 Task: Provide the results of the 2023 Victory Lane Racing Xfinity Series for the track "Indianapolis Motor Spdwy".
Action: Mouse moved to (148, 224)
Screenshot: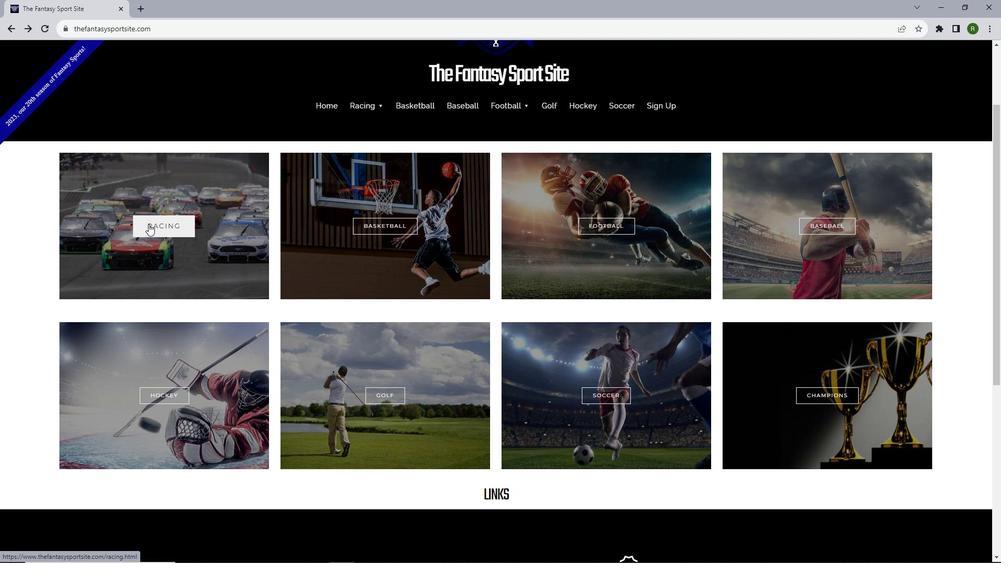 
Action: Mouse pressed left at (148, 224)
Screenshot: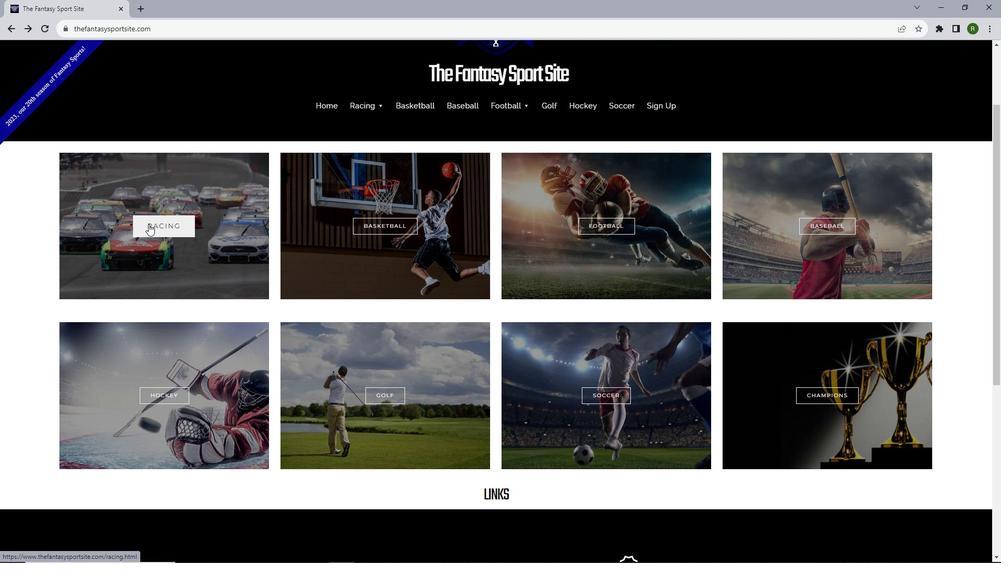 
Action: Mouse moved to (487, 464)
Screenshot: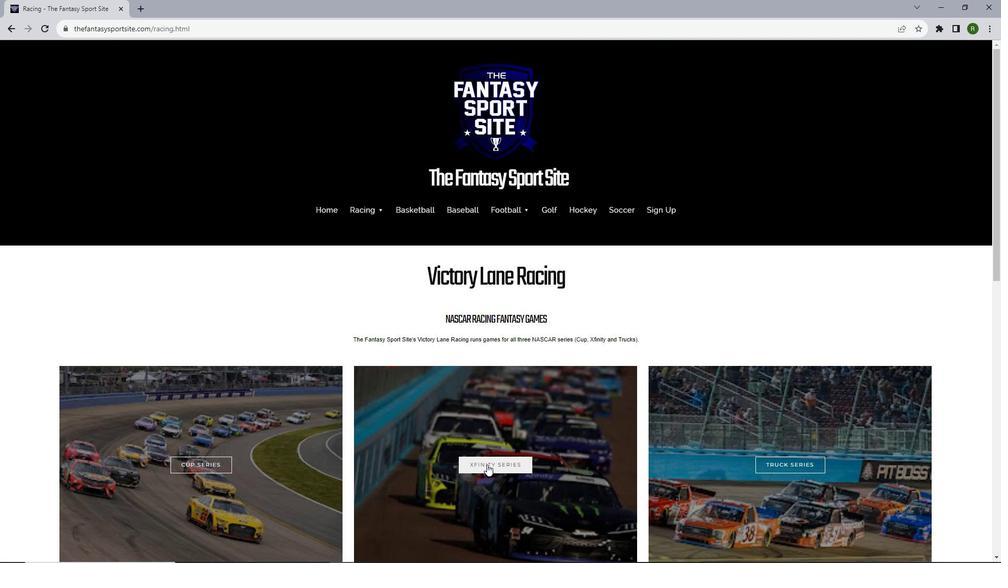 
Action: Mouse pressed left at (487, 464)
Screenshot: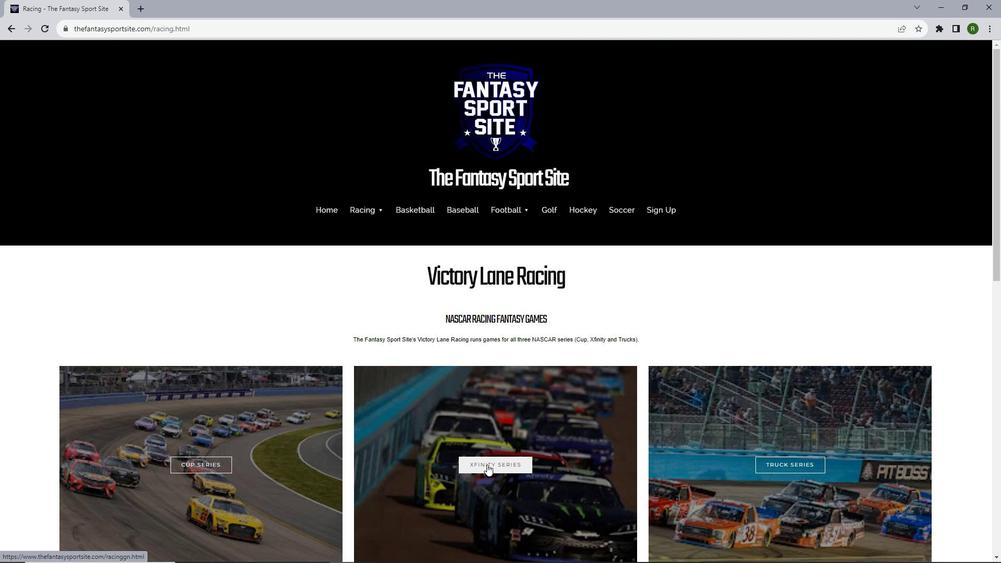
Action: Mouse moved to (555, 407)
Screenshot: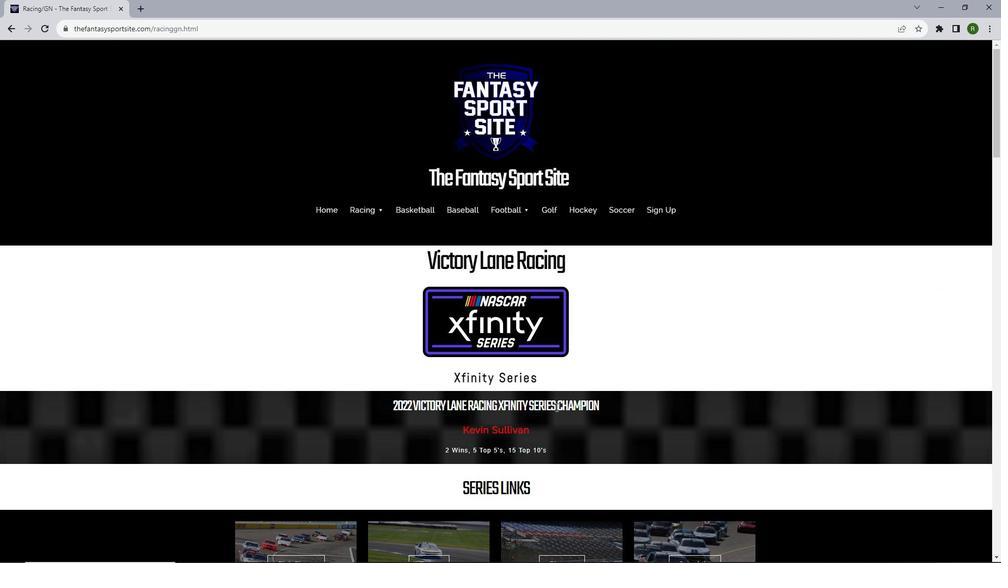 
Action: Mouse scrolled (555, 406) with delta (0, 0)
Screenshot: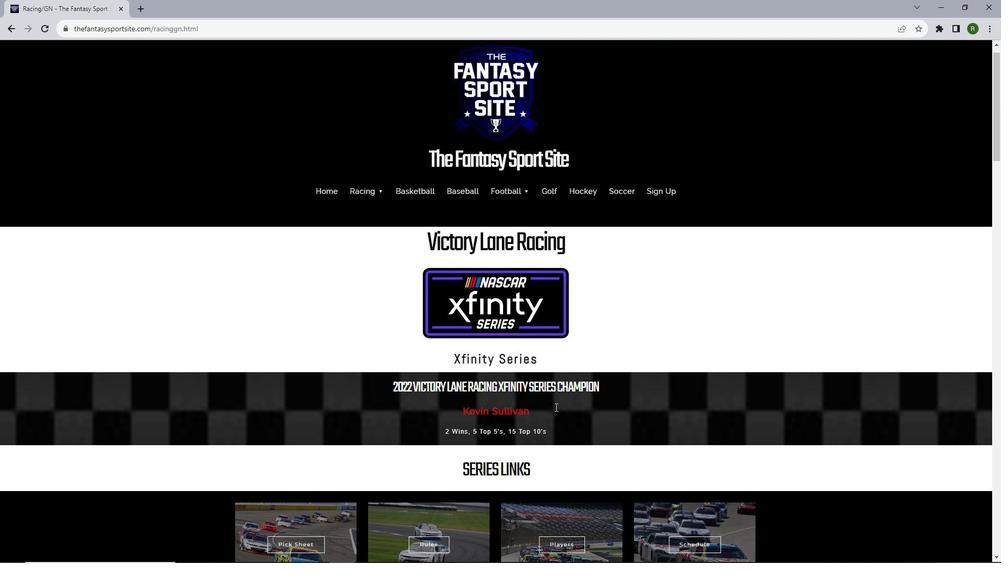 
Action: Mouse moved to (555, 407)
Screenshot: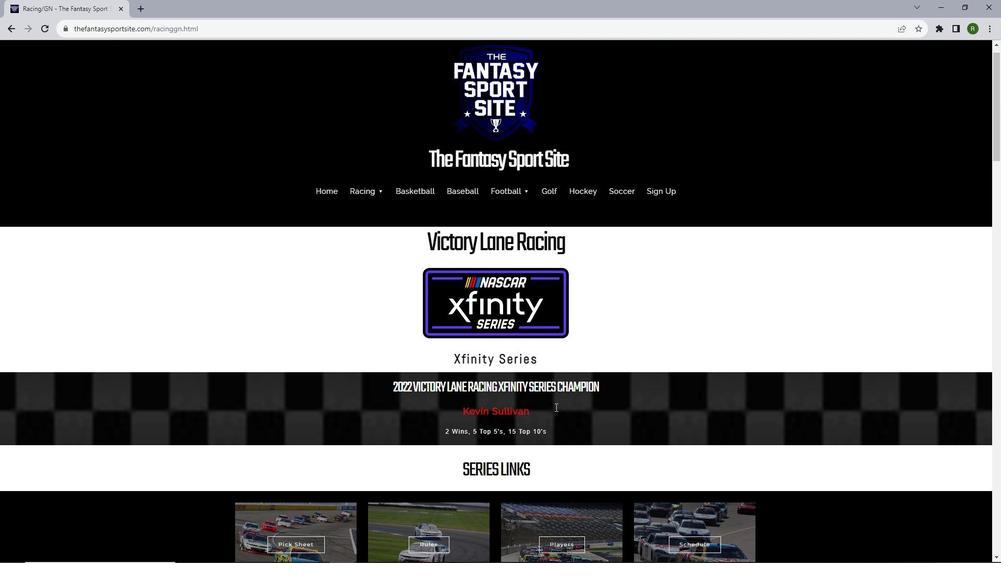 
Action: Mouse scrolled (555, 406) with delta (0, 0)
Screenshot: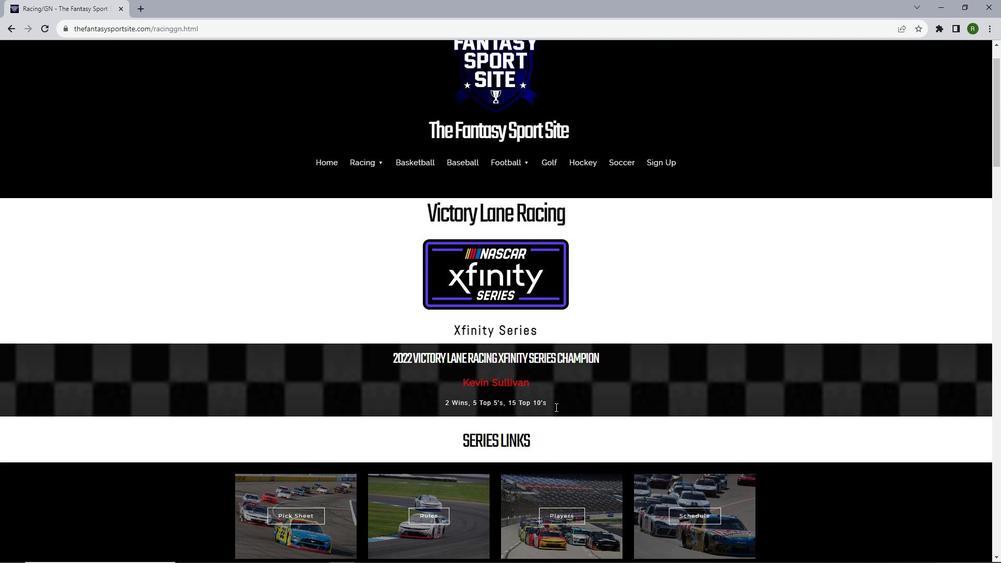 
Action: Mouse scrolled (555, 406) with delta (0, 0)
Screenshot: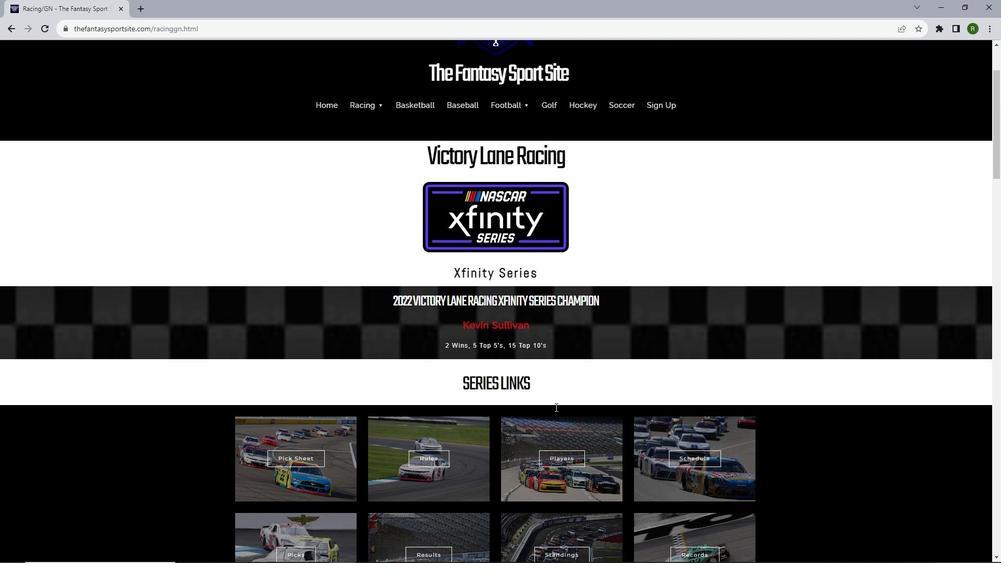 
Action: Mouse scrolled (555, 406) with delta (0, 0)
Screenshot: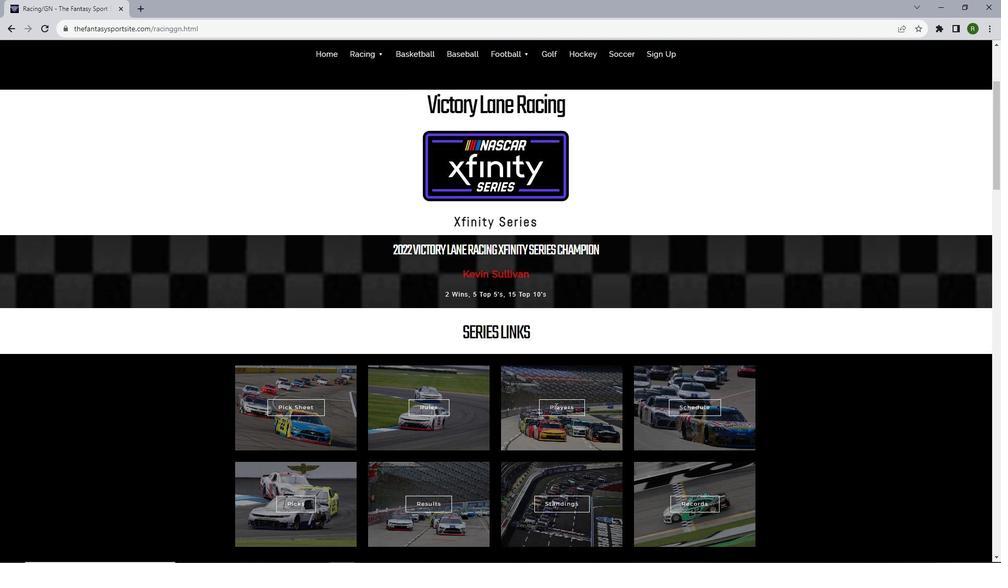 
Action: Mouse moved to (436, 445)
Screenshot: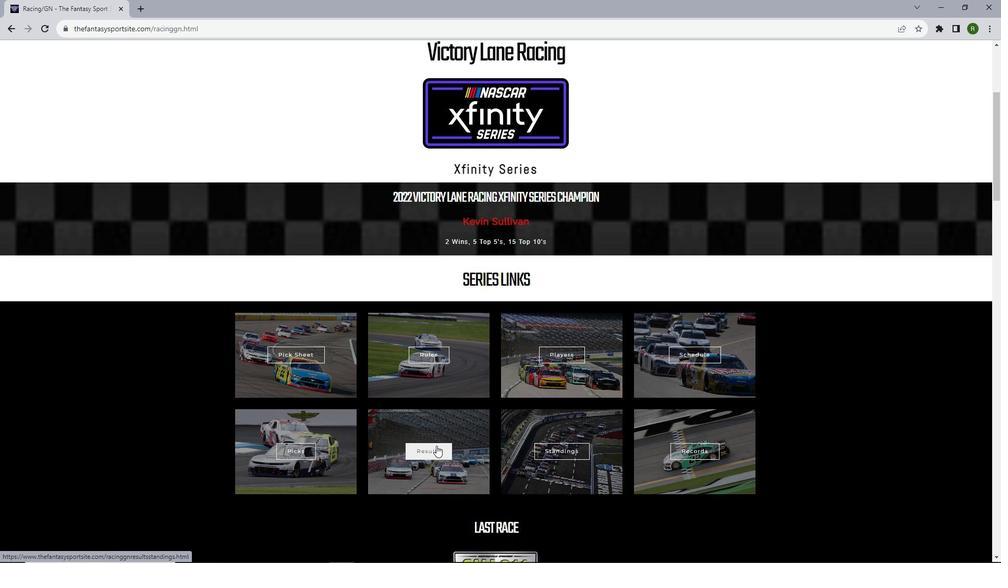 
Action: Mouse pressed left at (436, 445)
Screenshot: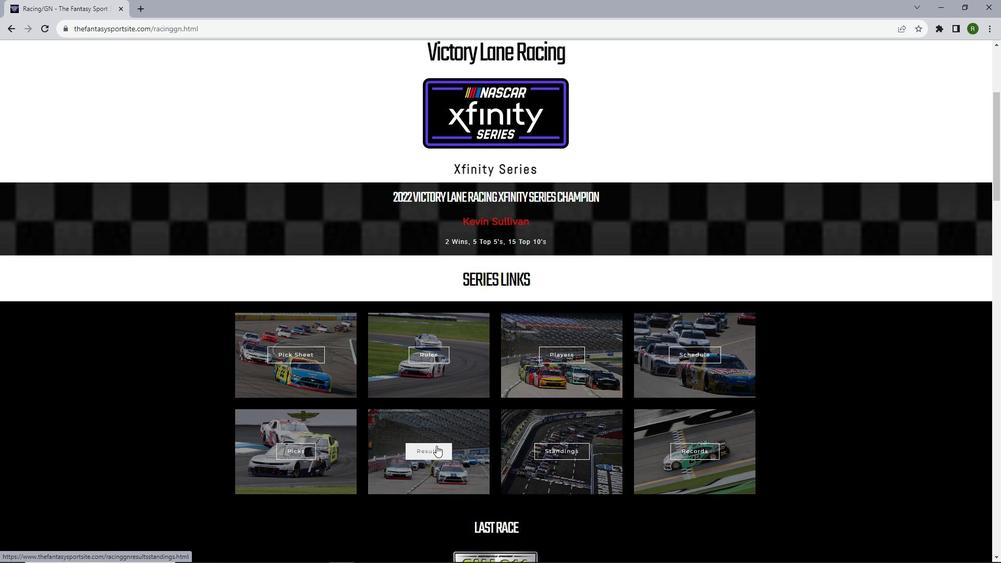 
Action: Mouse moved to (453, 298)
Screenshot: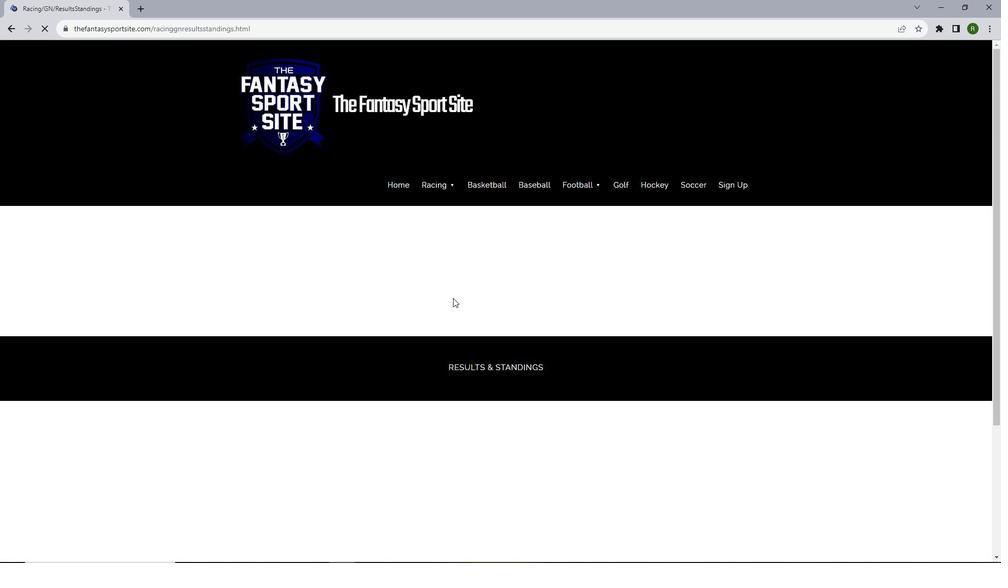 
Action: Mouse scrolled (453, 297) with delta (0, 0)
Screenshot: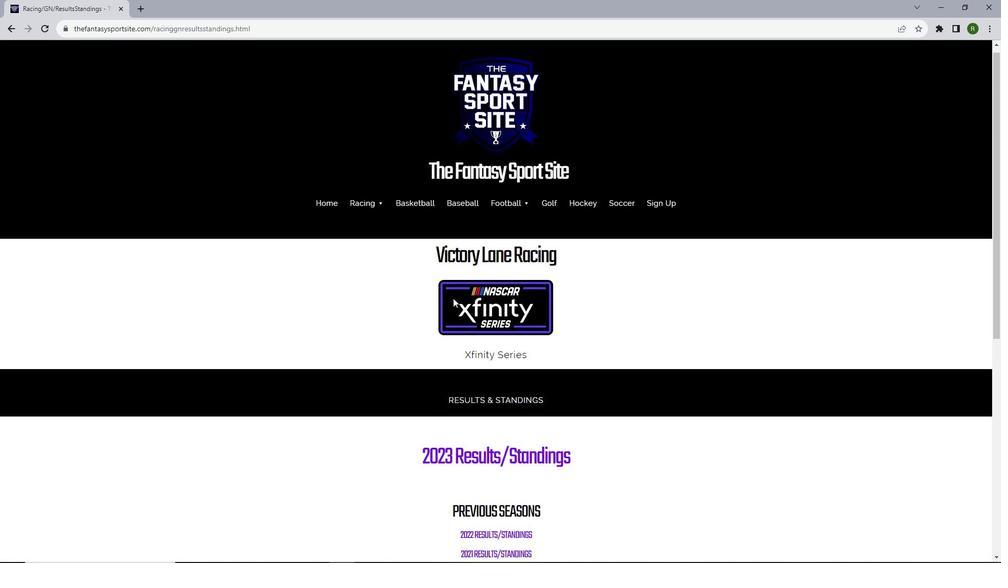
Action: Mouse scrolled (453, 297) with delta (0, 0)
Screenshot: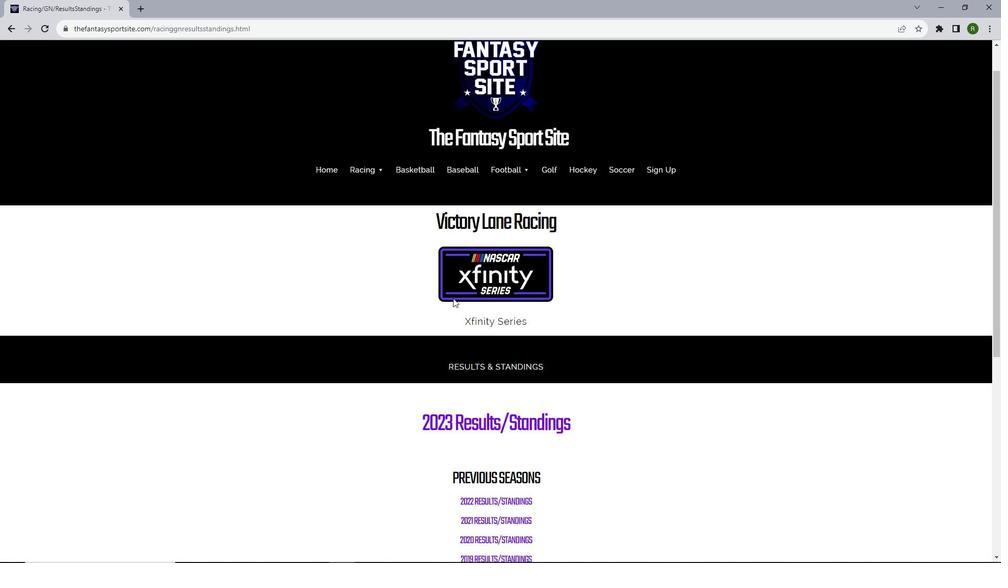 
Action: Mouse scrolled (453, 297) with delta (0, 0)
Screenshot: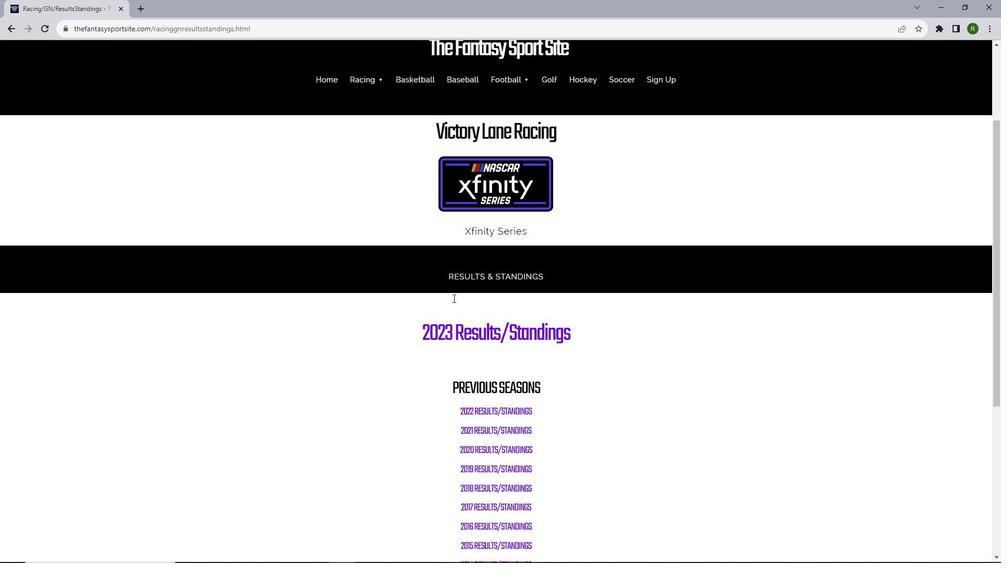 
Action: Mouse moved to (453, 297)
Screenshot: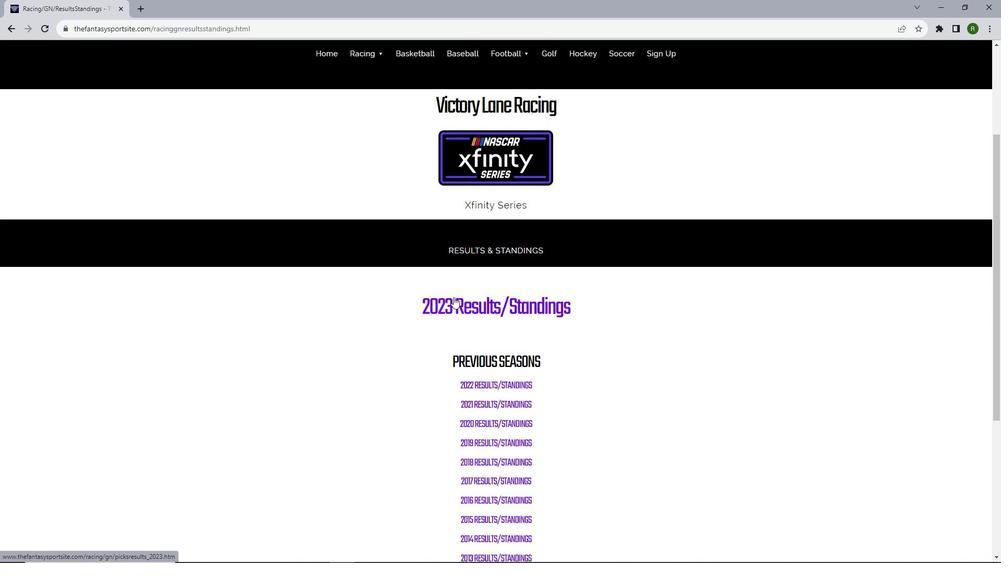 
Action: Mouse pressed left at (453, 297)
Screenshot: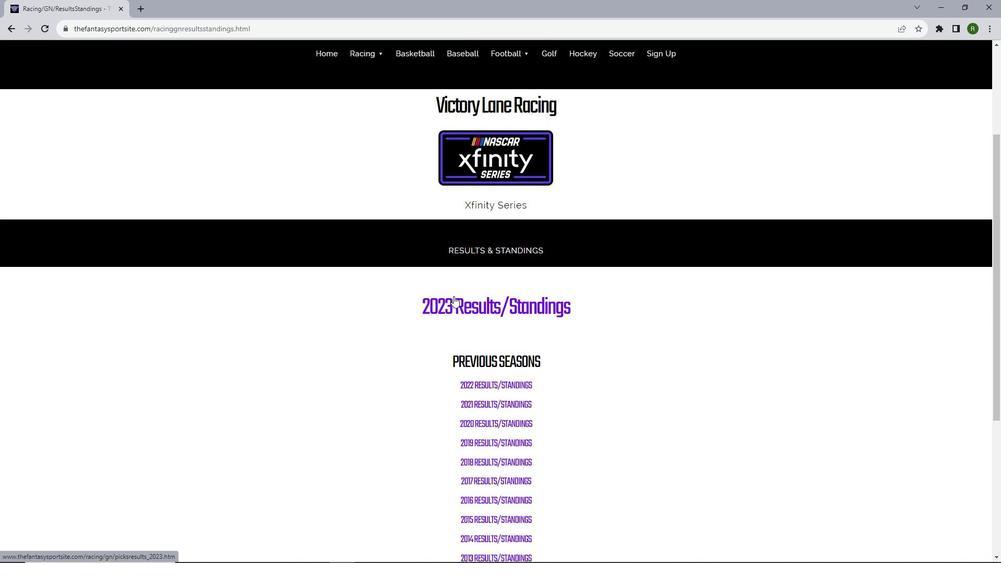 
Action: Mouse moved to (587, 316)
Screenshot: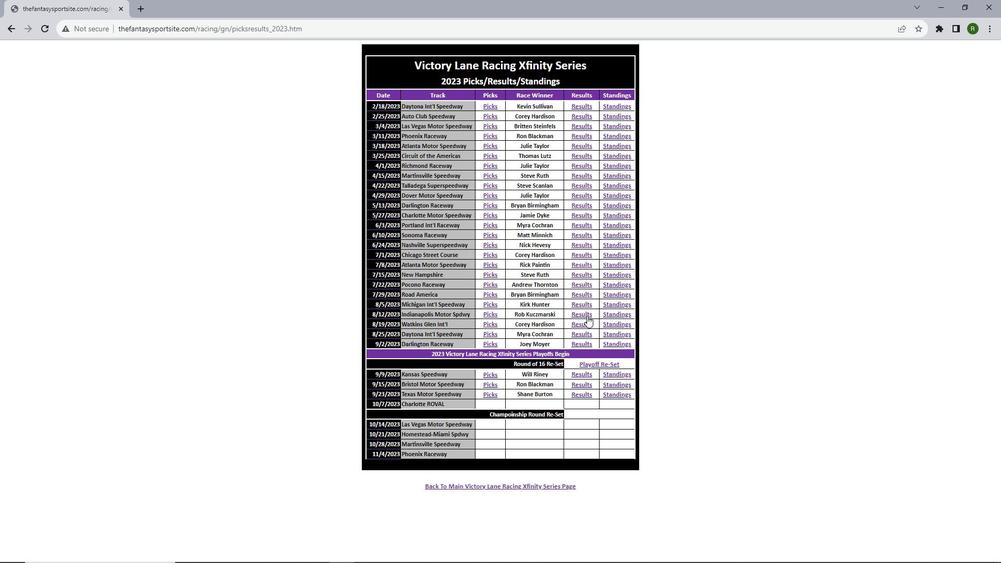 
Action: Mouse pressed left at (587, 316)
Screenshot: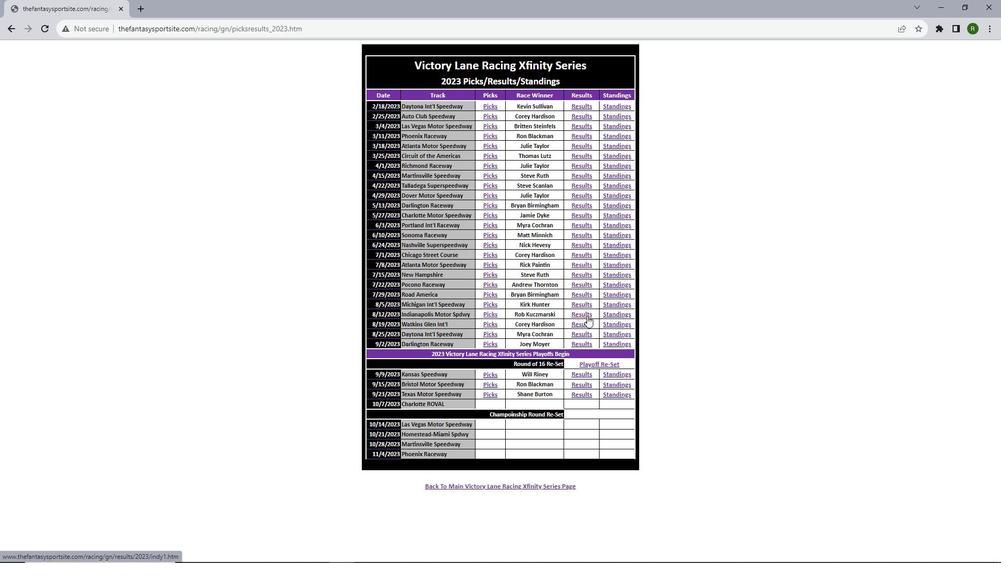 
Action: Mouse moved to (428, 237)
Screenshot: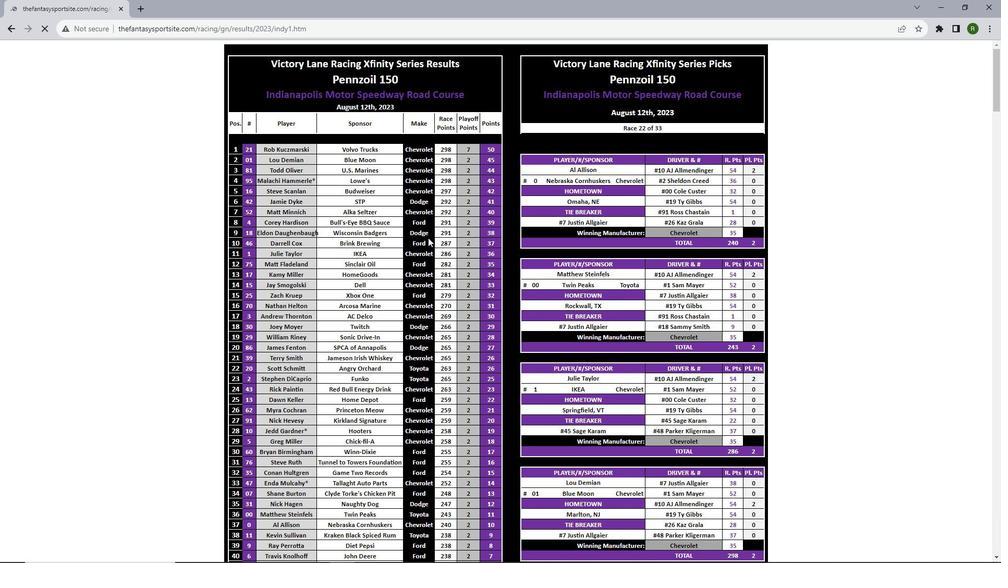 
Action: Mouse scrolled (428, 237) with delta (0, 0)
Screenshot: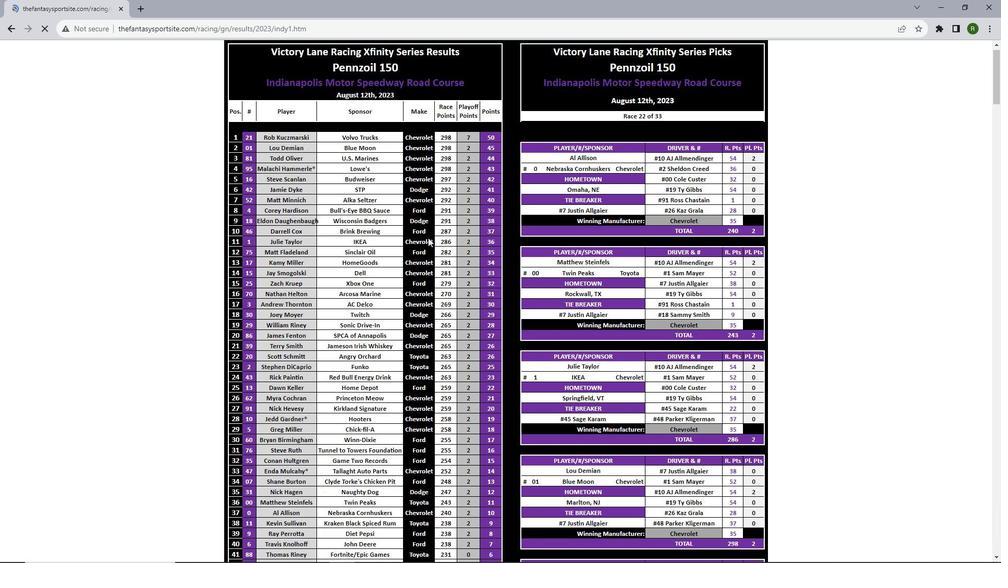 
Action: Mouse moved to (428, 237)
Screenshot: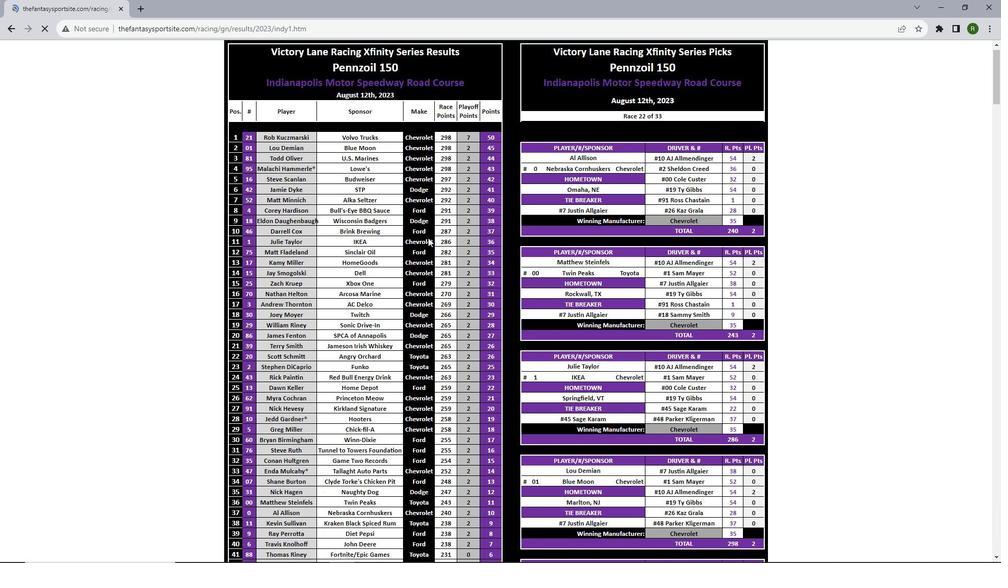 
Action: Mouse scrolled (428, 237) with delta (0, 0)
Screenshot: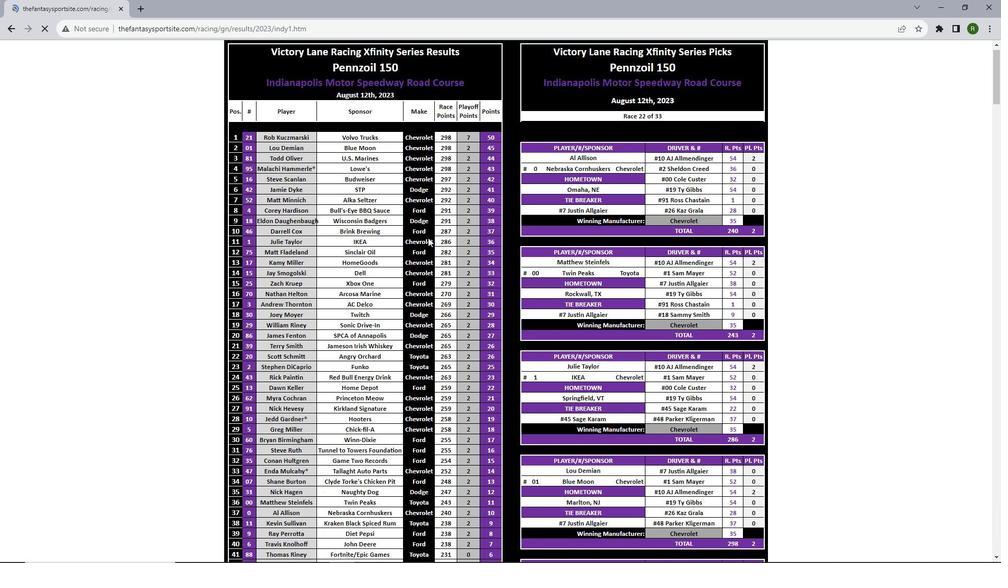 
Action: Mouse scrolled (428, 237) with delta (0, 0)
Screenshot: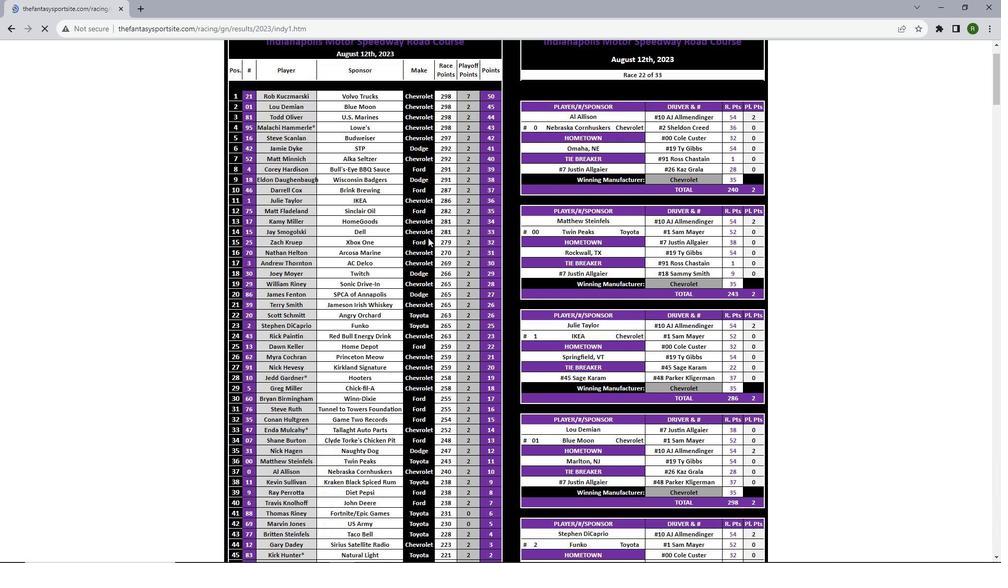 
Action: Mouse scrolled (428, 237) with delta (0, 0)
Screenshot: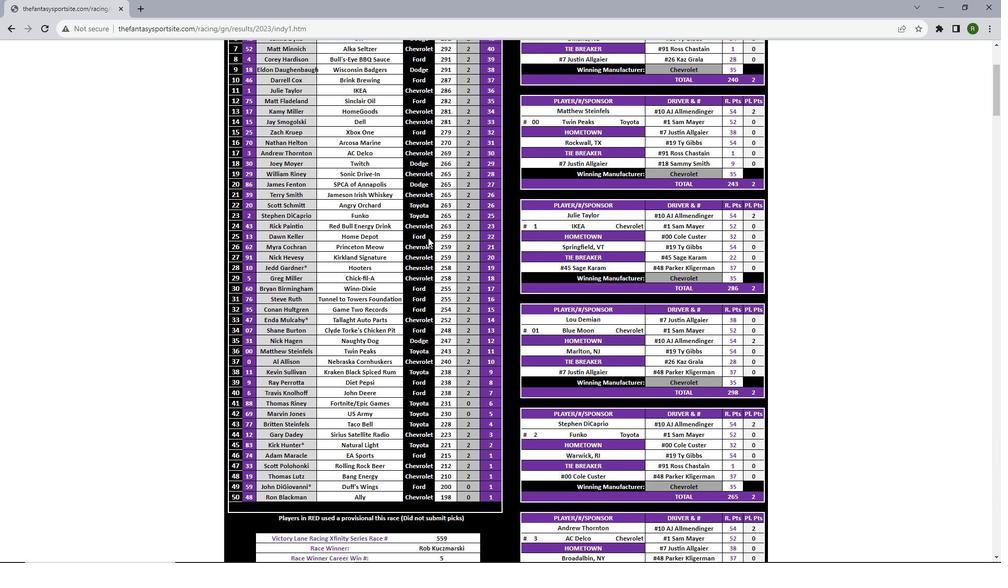 
Action: Mouse scrolled (428, 237) with delta (0, 0)
Screenshot: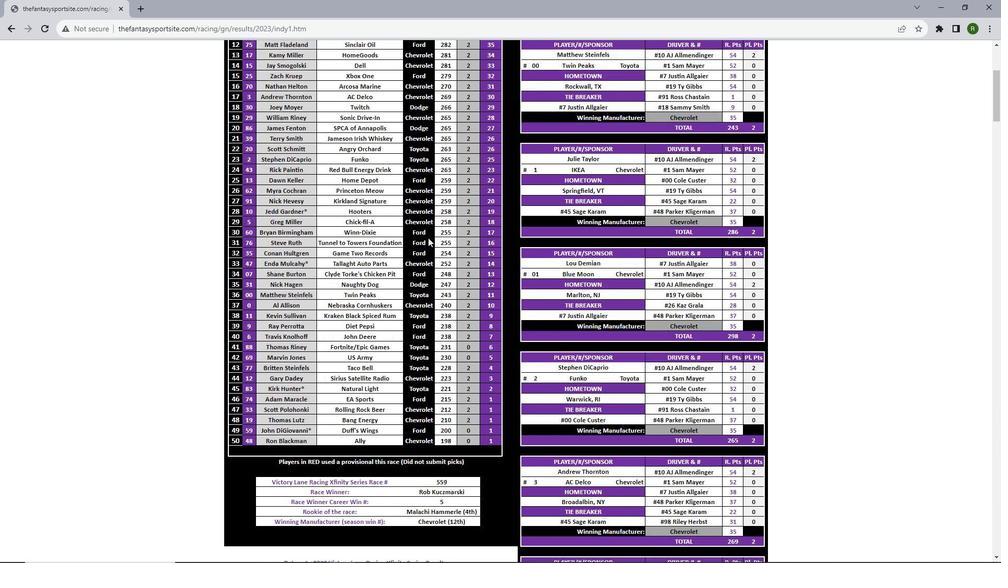 
Action: Mouse scrolled (428, 237) with delta (0, 0)
Screenshot: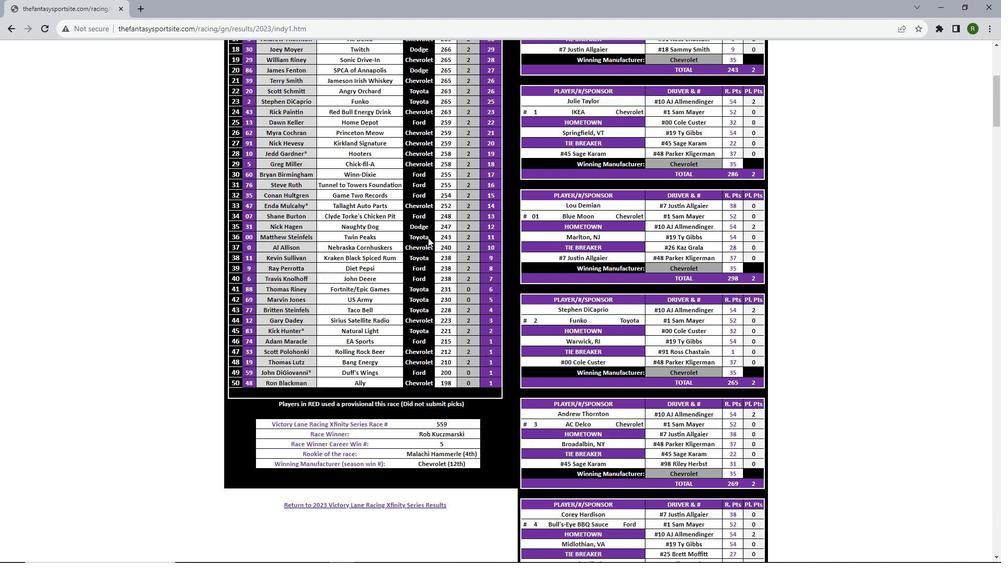 
Action: Mouse scrolled (428, 237) with delta (0, 0)
Screenshot: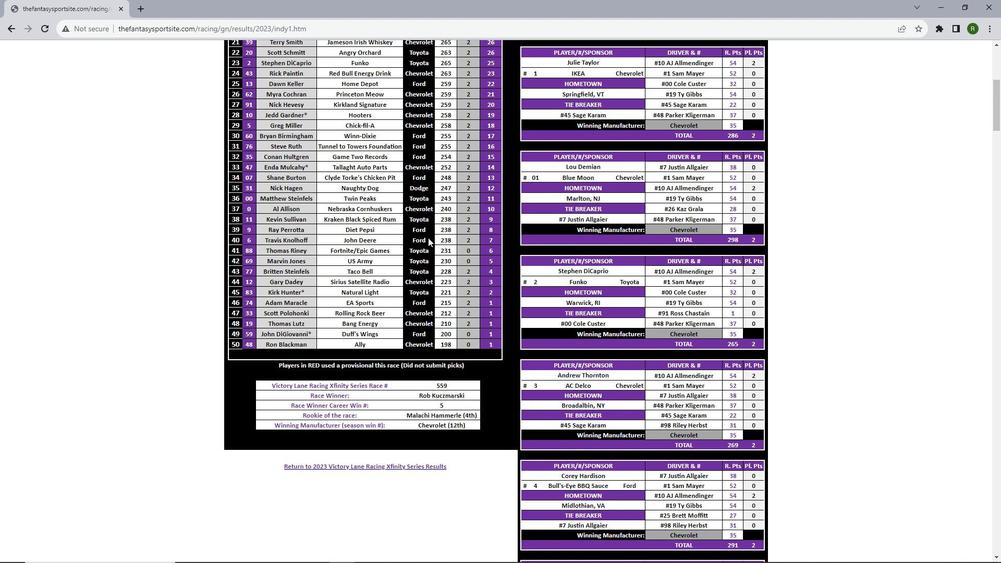 
Action: Mouse scrolled (428, 237) with delta (0, 0)
Screenshot: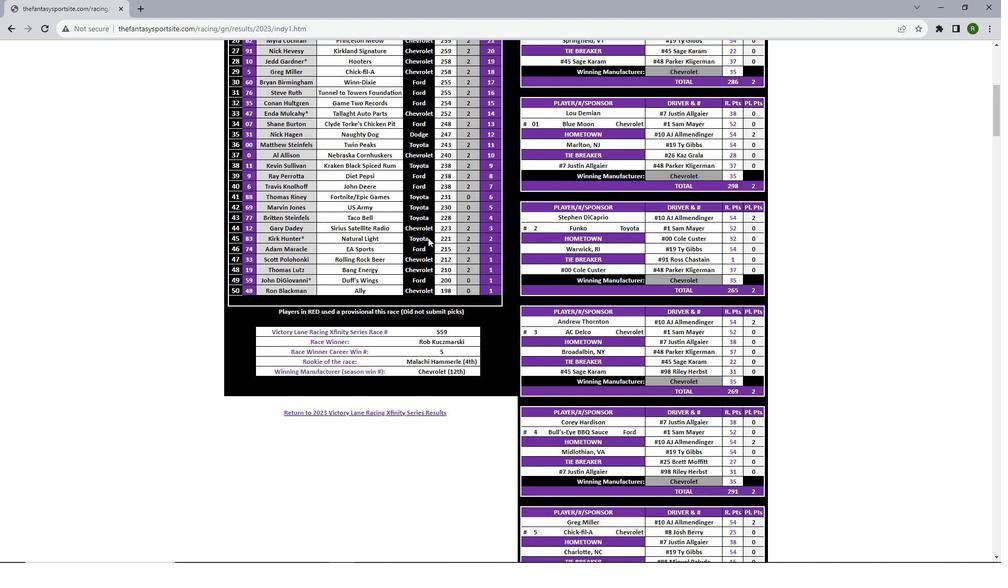 
Action: Mouse scrolled (428, 237) with delta (0, 0)
Screenshot: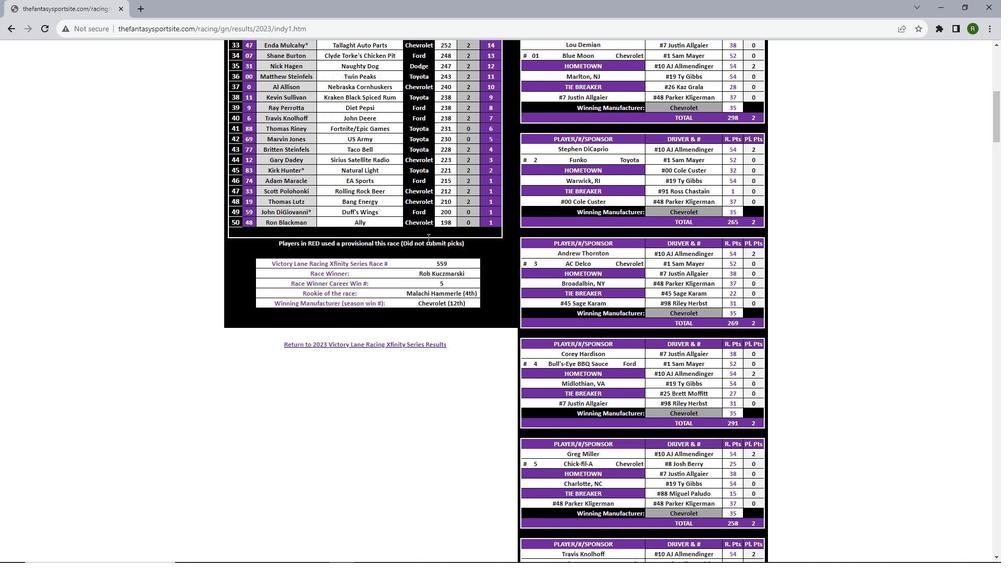 
Action: Mouse moved to (427, 237)
Screenshot: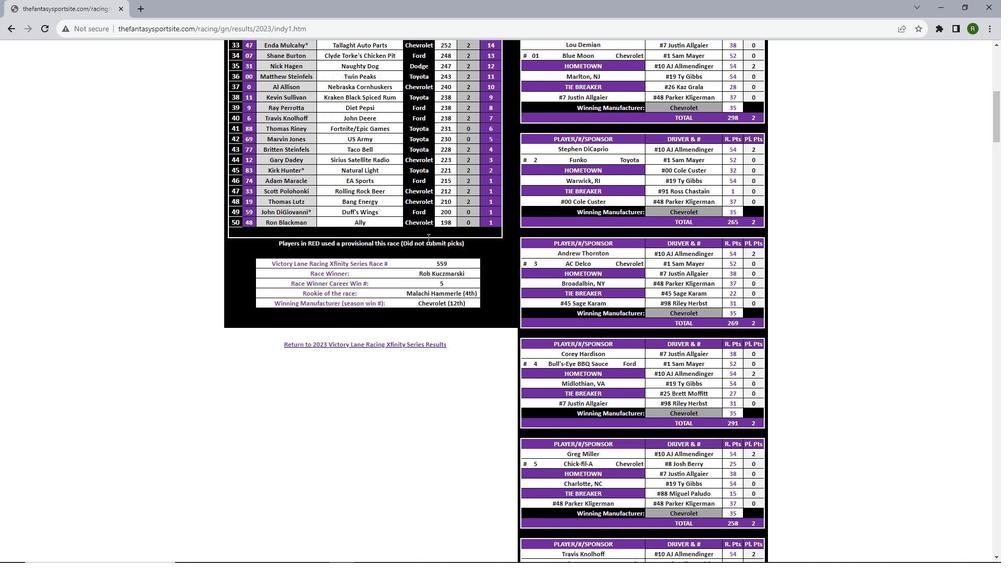 
Action: Mouse scrolled (427, 237) with delta (0, 0)
Screenshot: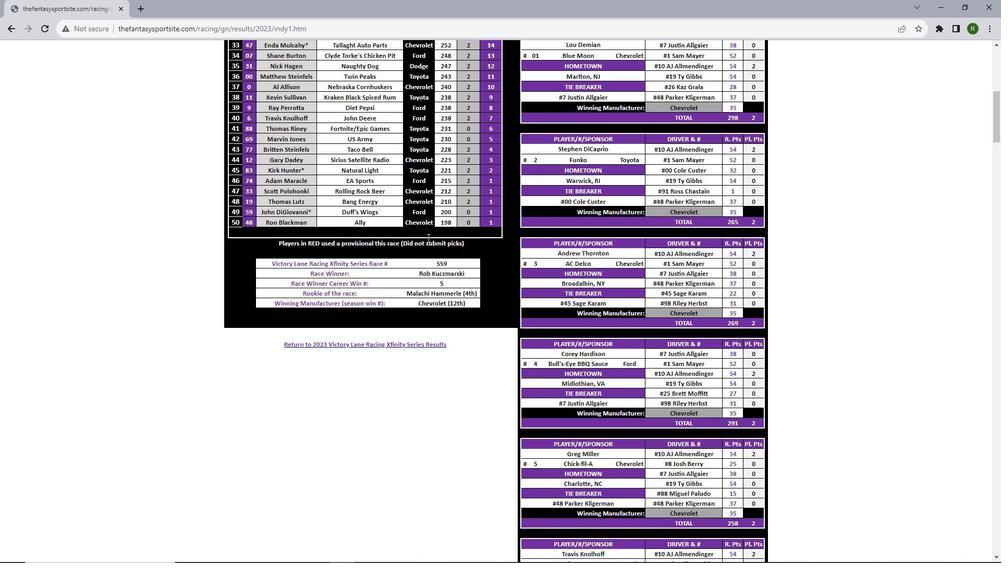 
Action: Mouse scrolled (427, 237) with delta (0, 0)
Screenshot: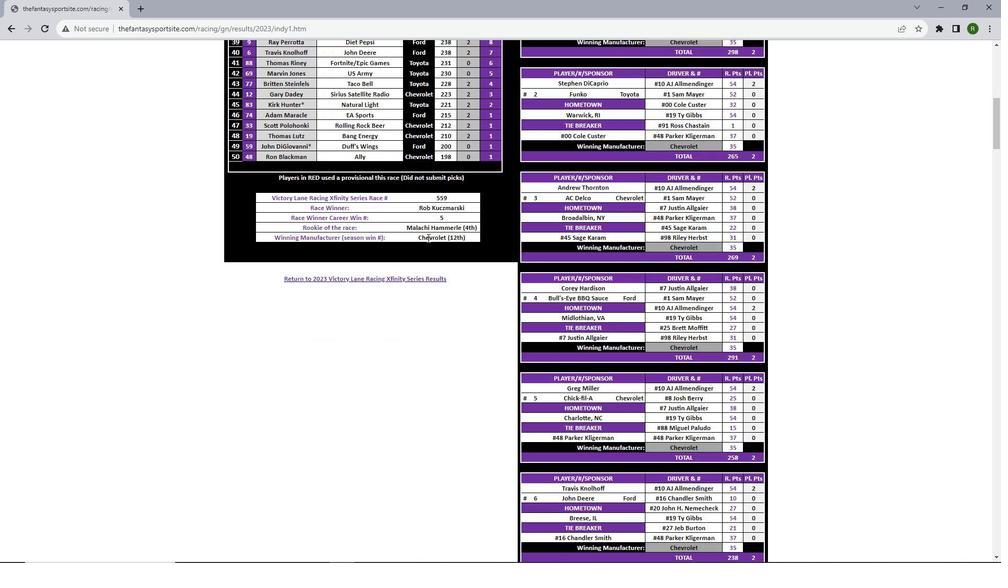 
Action: Mouse scrolled (427, 237) with delta (0, 0)
Screenshot: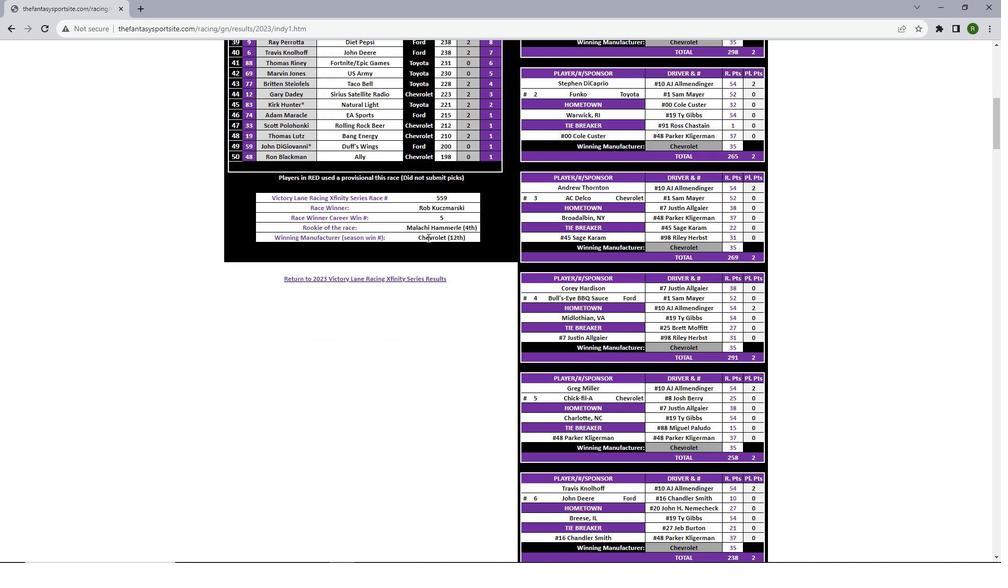 
Action: Mouse scrolled (427, 237) with delta (0, 0)
Screenshot: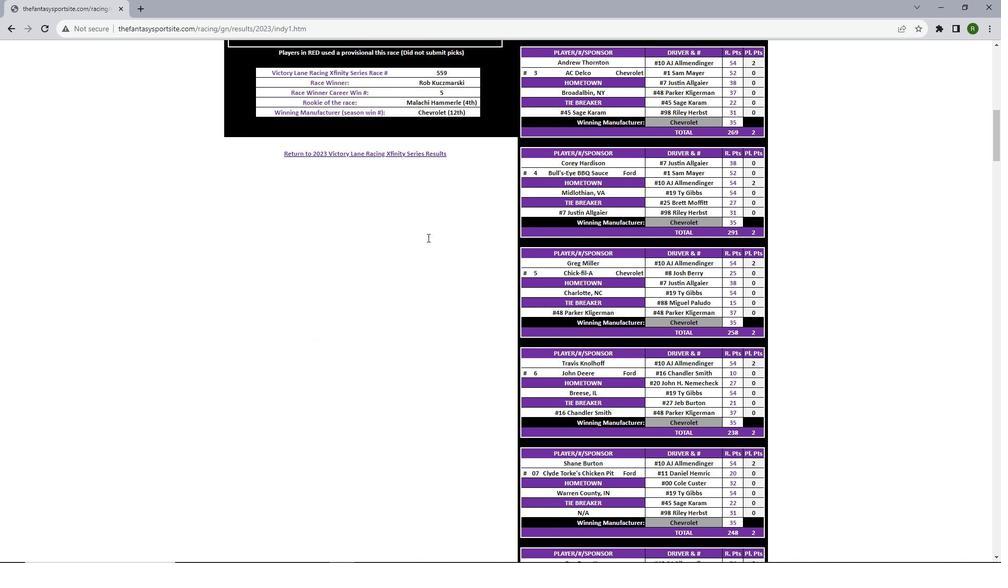 
Action: Mouse scrolled (427, 237) with delta (0, 0)
Screenshot: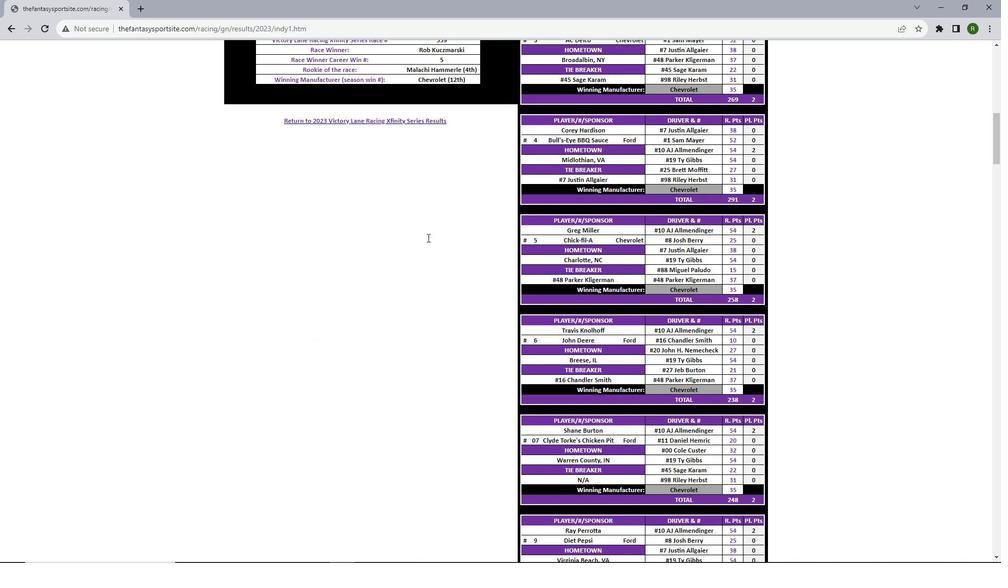 
Action: Mouse scrolled (427, 237) with delta (0, 0)
Screenshot: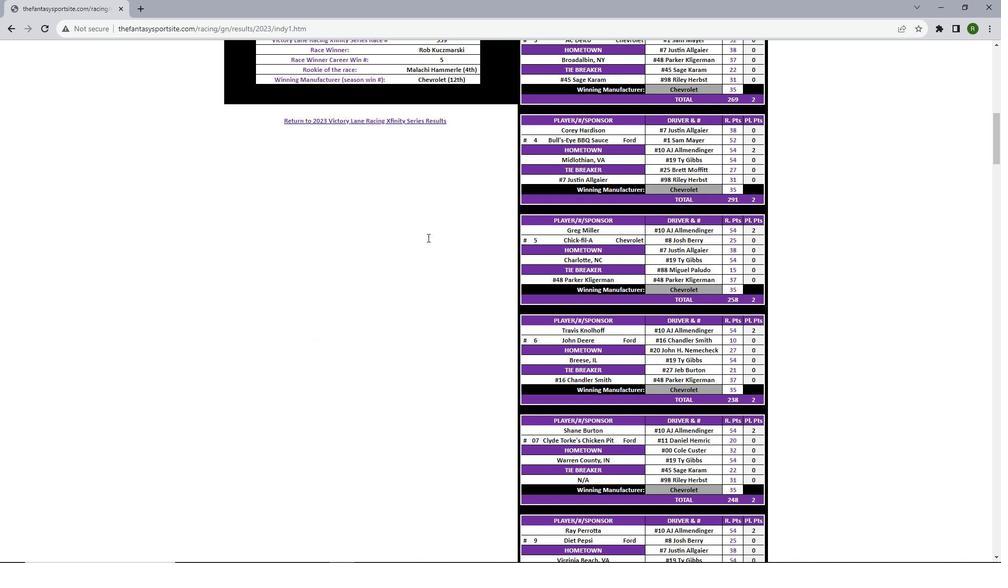 
Action: Mouse scrolled (427, 237) with delta (0, 0)
Screenshot: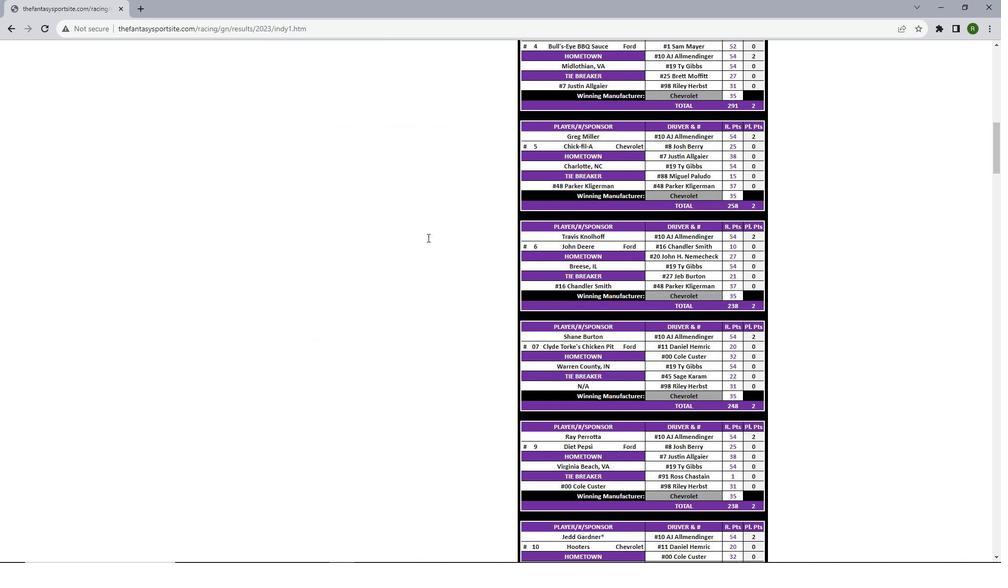 
Action: Mouse scrolled (427, 237) with delta (0, 0)
Screenshot: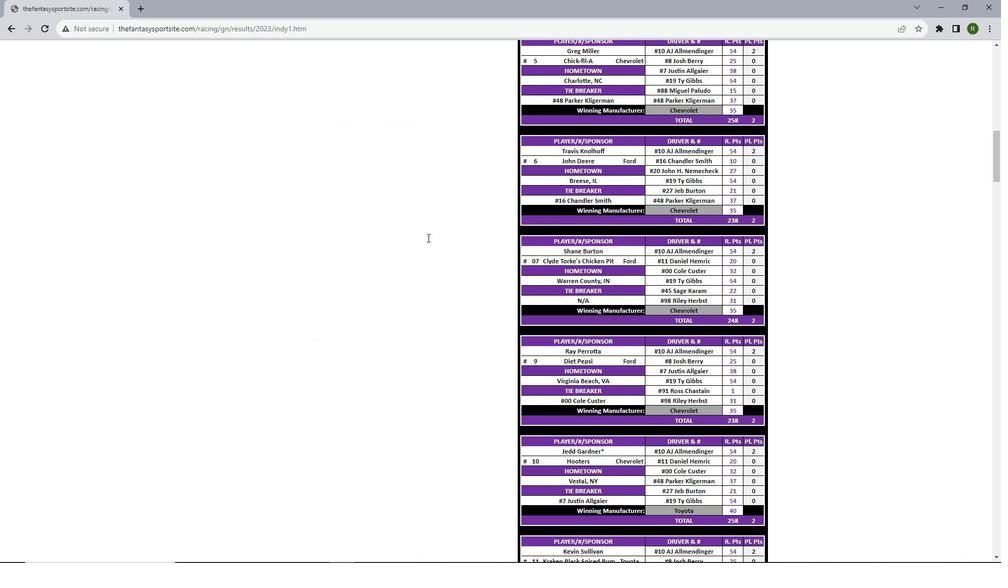 
Action: Mouse scrolled (427, 237) with delta (0, 0)
Screenshot: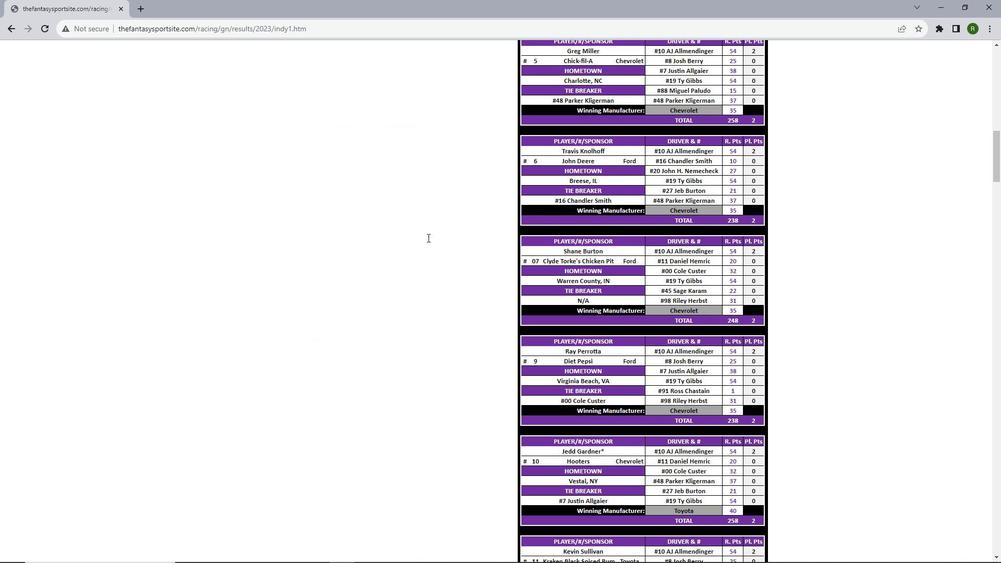 
Action: Mouse scrolled (427, 237) with delta (0, 0)
Screenshot: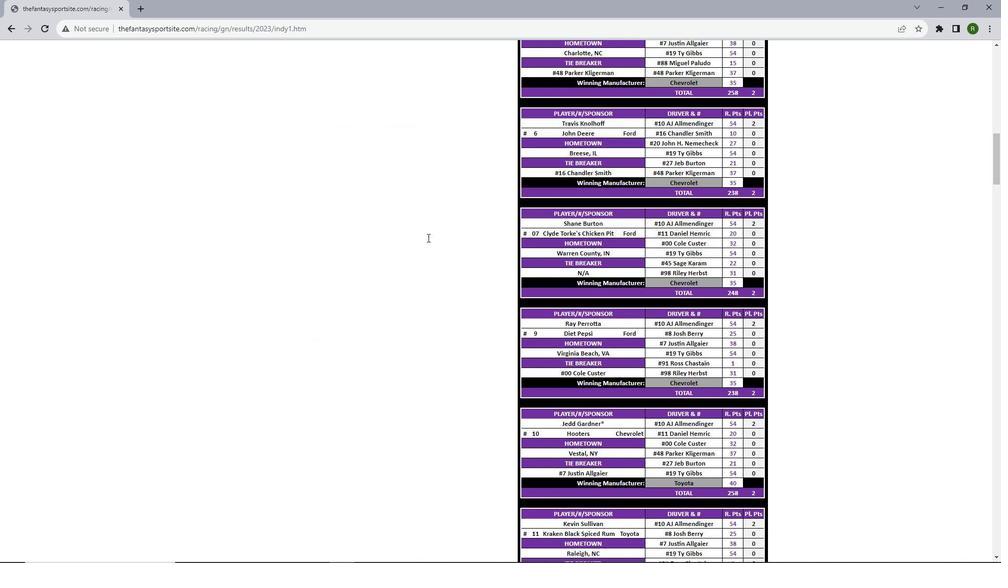 
Action: Mouse scrolled (427, 237) with delta (0, 0)
Screenshot: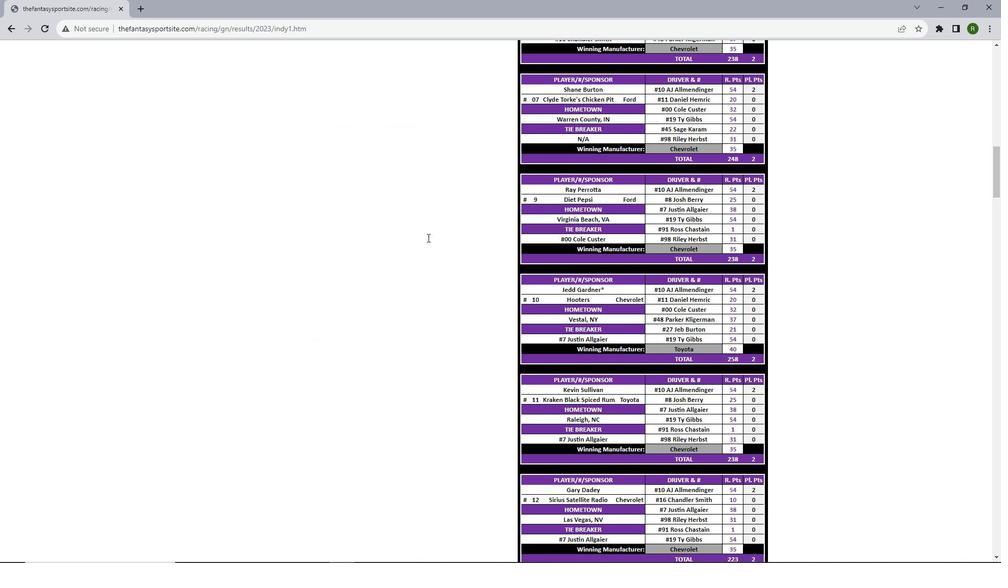 
Action: Mouse scrolled (427, 237) with delta (0, 0)
Screenshot: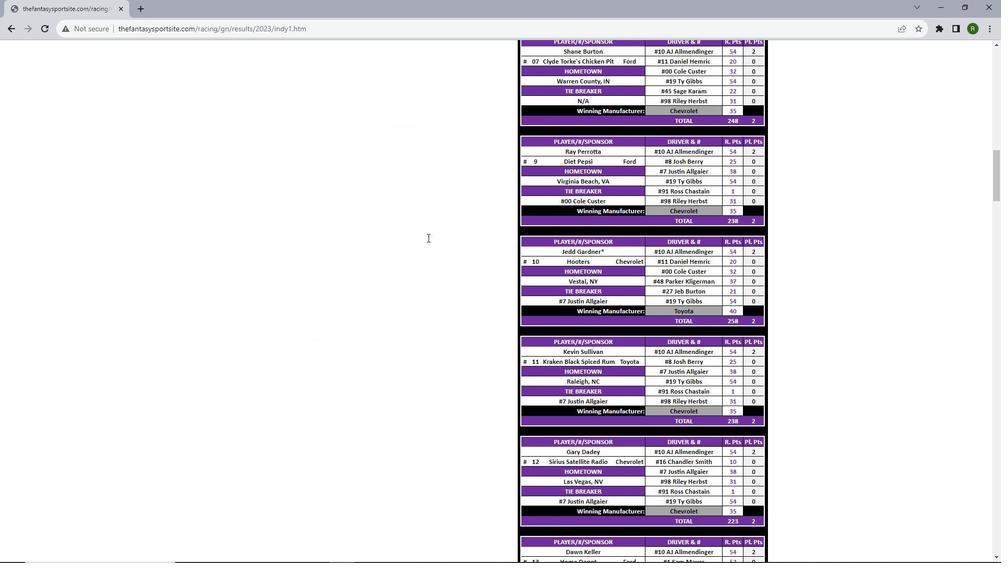 
Action: Mouse scrolled (427, 237) with delta (0, 0)
Screenshot: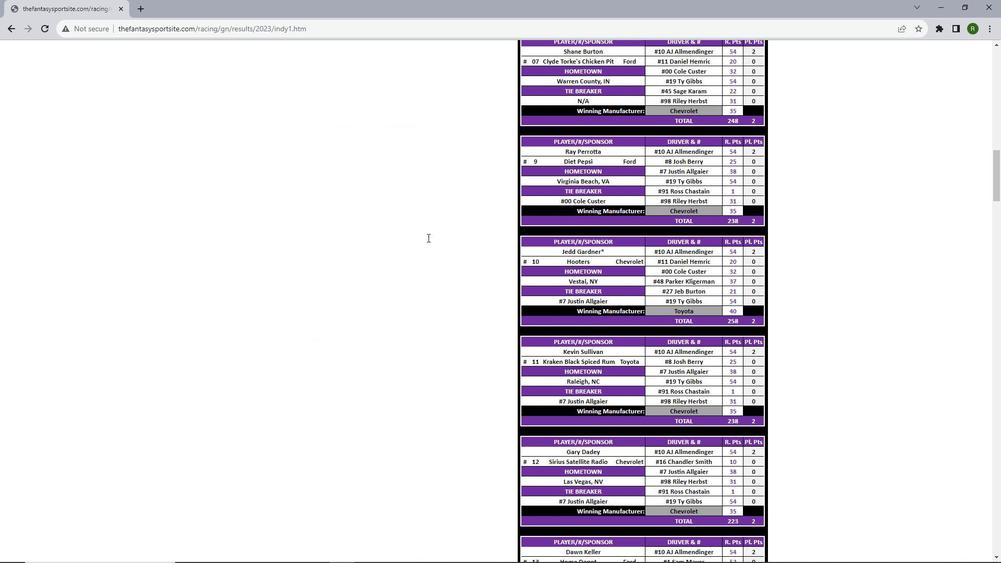 
Action: Mouse scrolled (427, 237) with delta (0, 0)
Screenshot: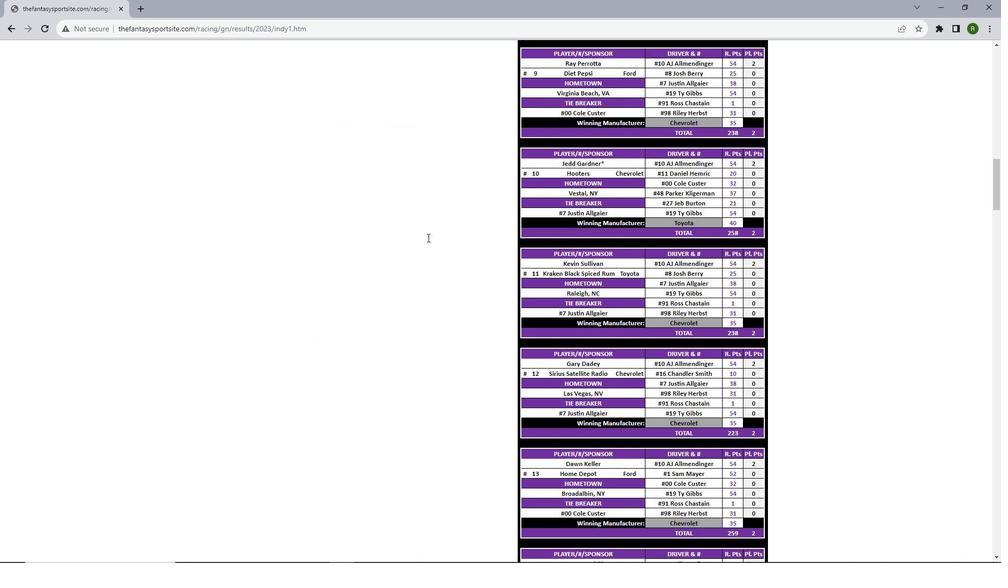 
Action: Mouse scrolled (427, 237) with delta (0, 0)
Screenshot: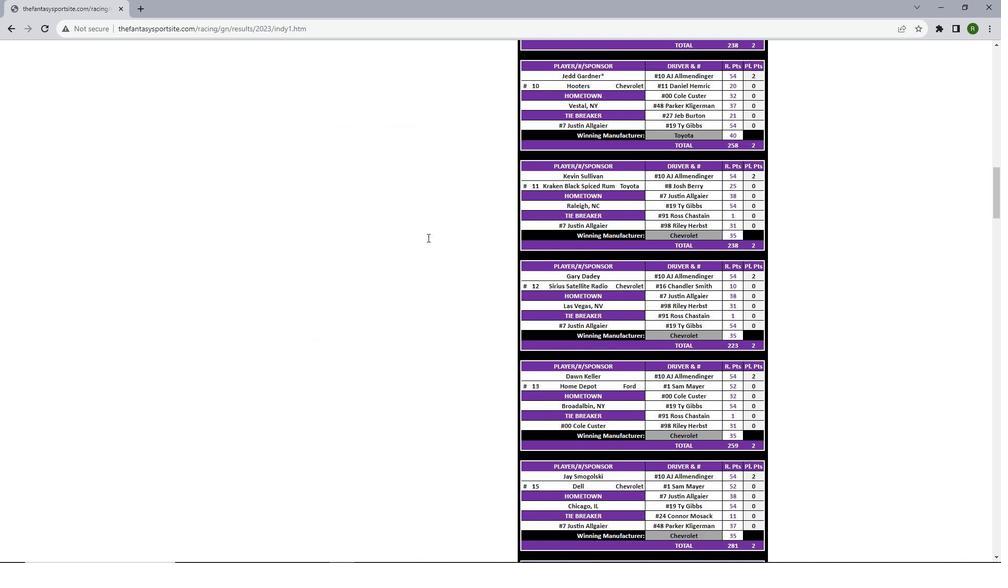 
Action: Mouse scrolled (427, 237) with delta (0, 0)
Screenshot: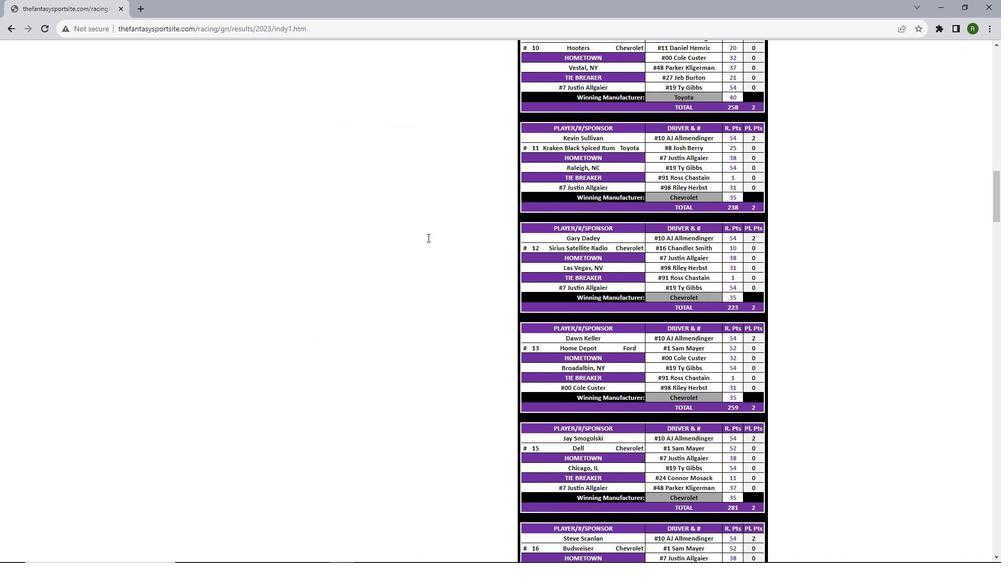 
Action: Mouse scrolled (427, 237) with delta (0, 0)
Screenshot: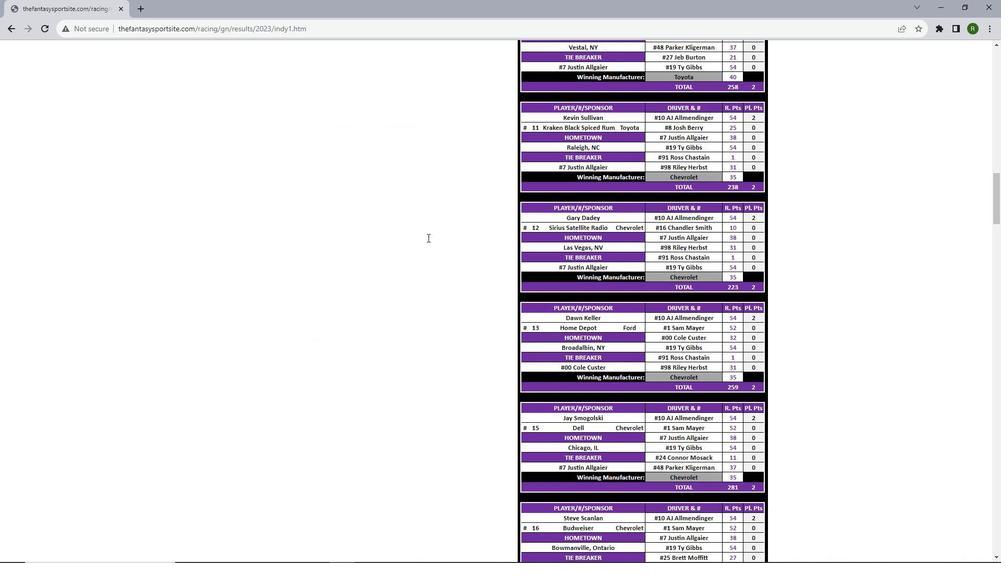 
Action: Mouse scrolled (427, 237) with delta (0, 0)
Screenshot: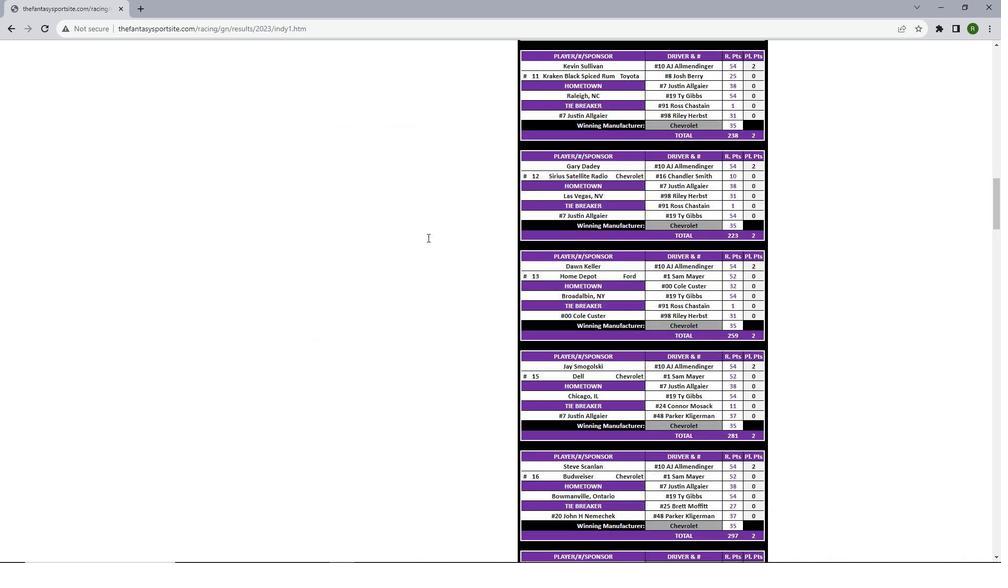 
Action: Mouse scrolled (427, 237) with delta (0, 0)
Screenshot: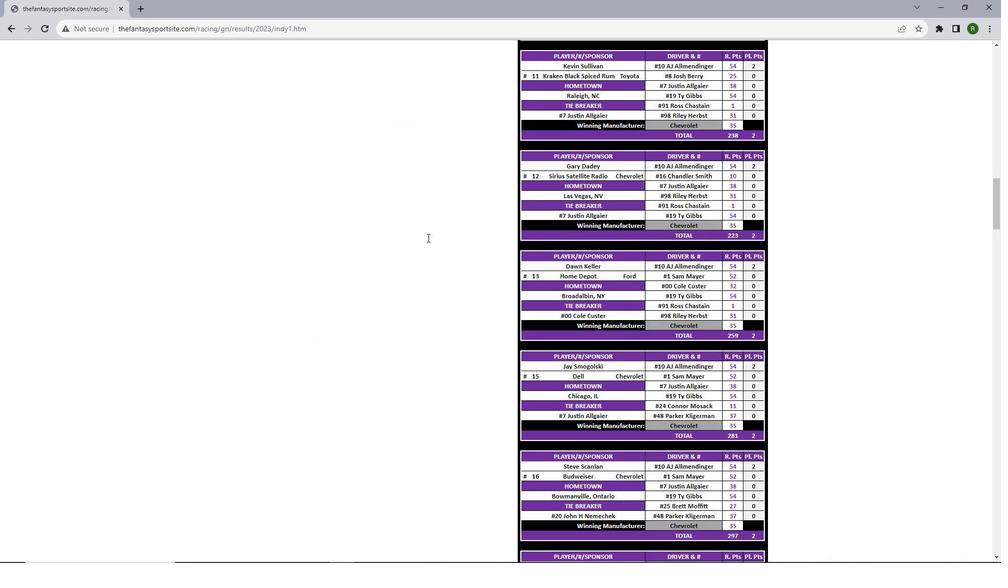 
Action: Mouse scrolled (427, 237) with delta (0, 0)
Screenshot: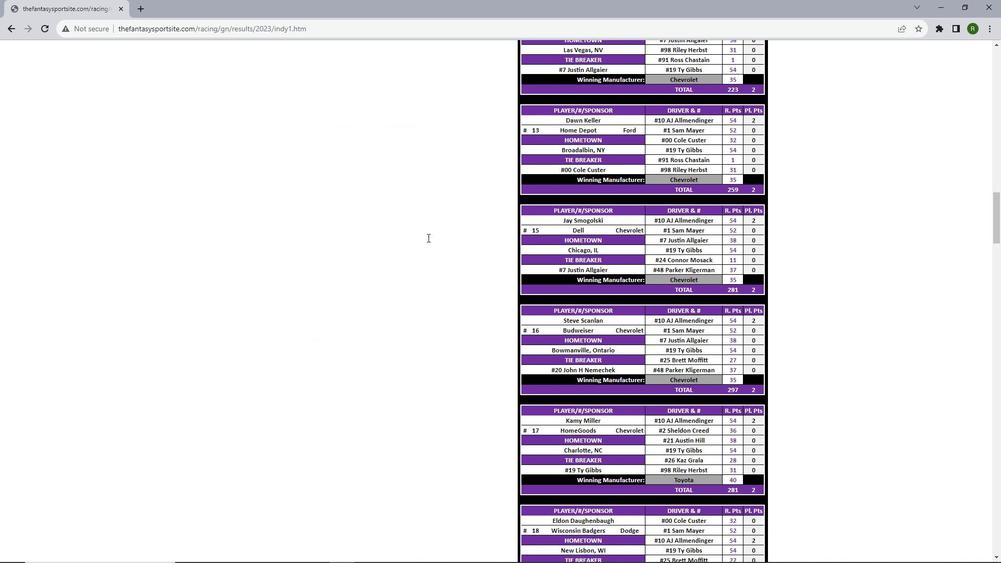
Action: Mouse scrolled (427, 237) with delta (0, 0)
Screenshot: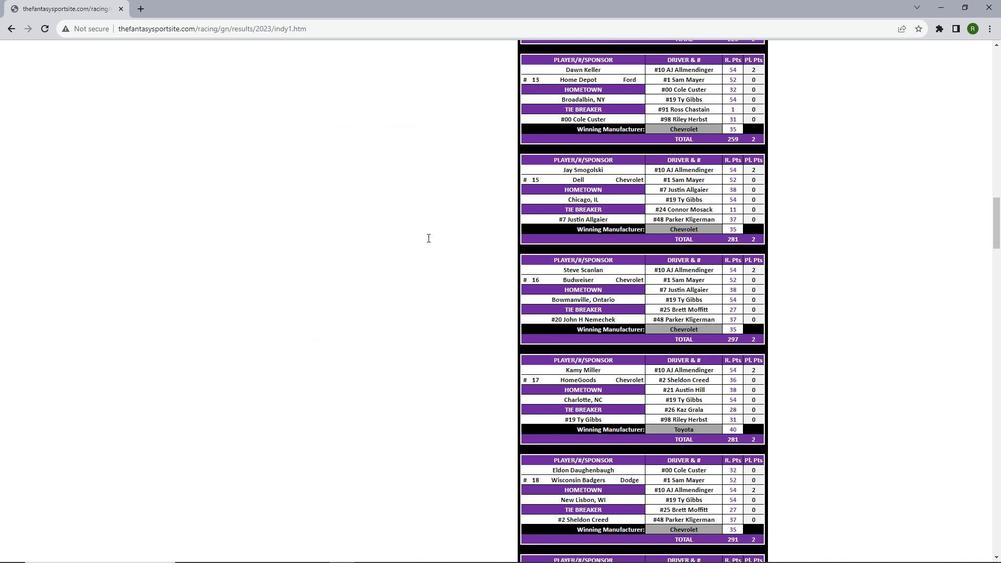 
Action: Mouse scrolled (427, 237) with delta (0, 0)
Screenshot: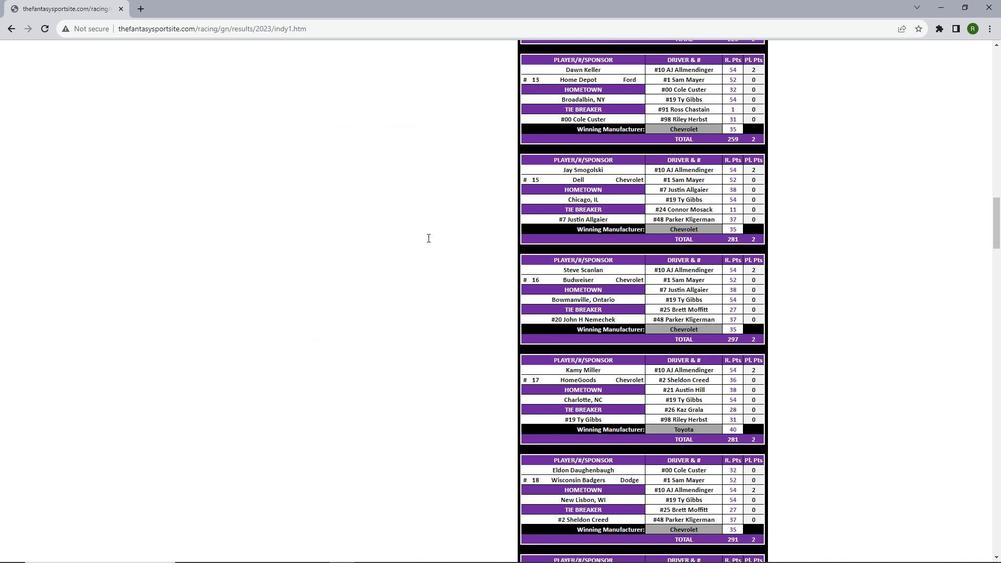 
Action: Mouse scrolled (427, 237) with delta (0, 0)
Screenshot: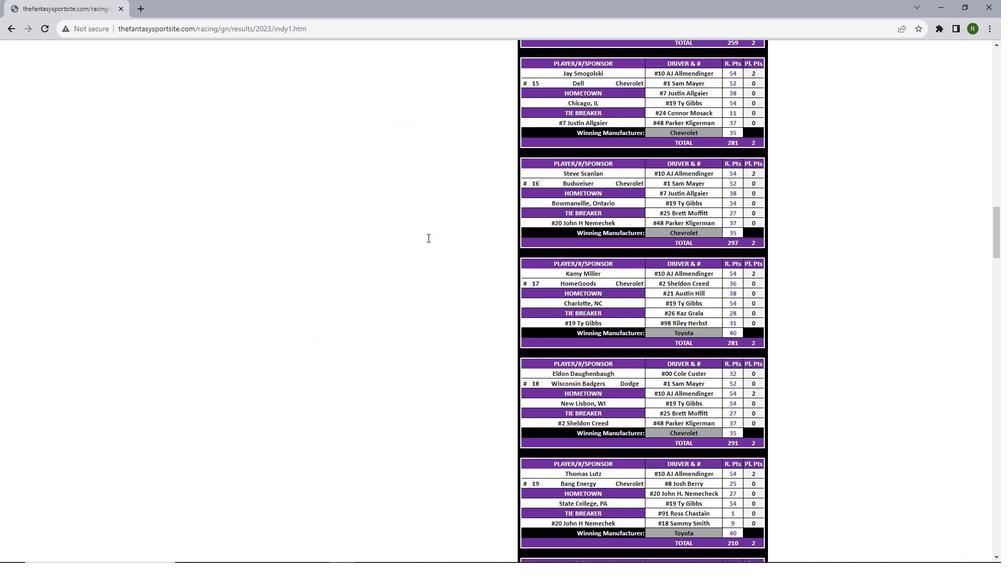 
Action: Mouse scrolled (427, 237) with delta (0, 0)
Screenshot: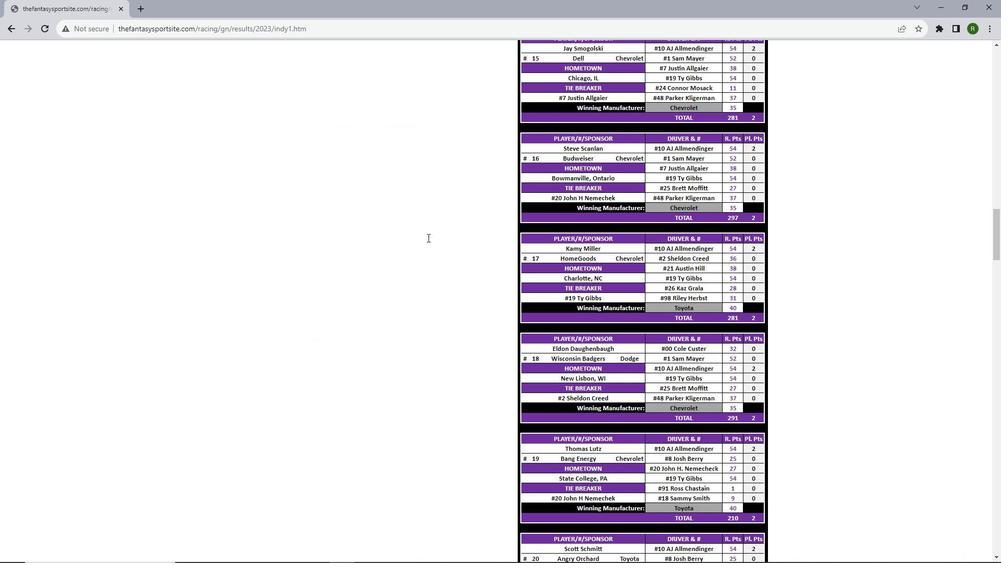 
Action: Mouse scrolled (427, 237) with delta (0, 0)
Screenshot: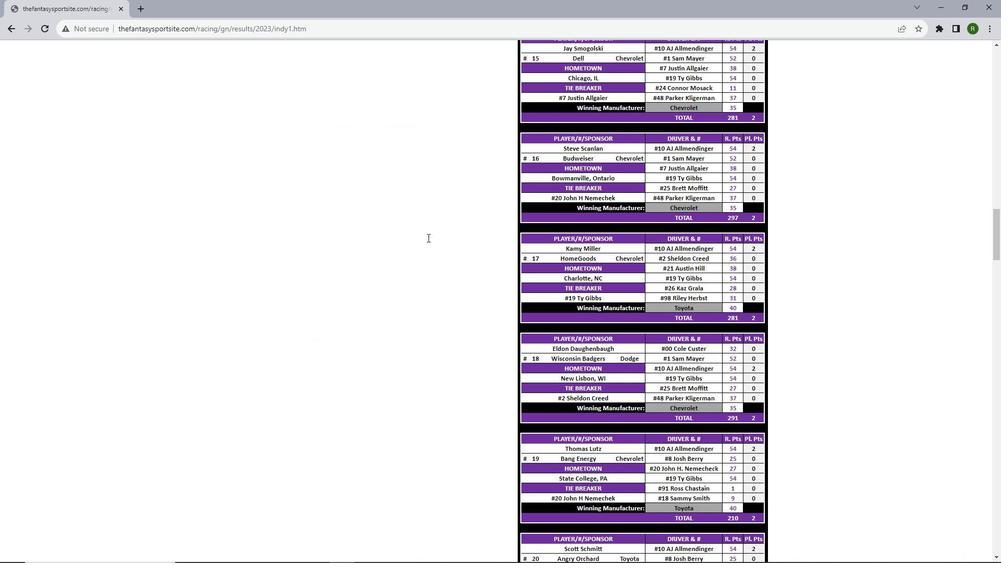 
Action: Mouse scrolled (427, 237) with delta (0, 0)
Screenshot: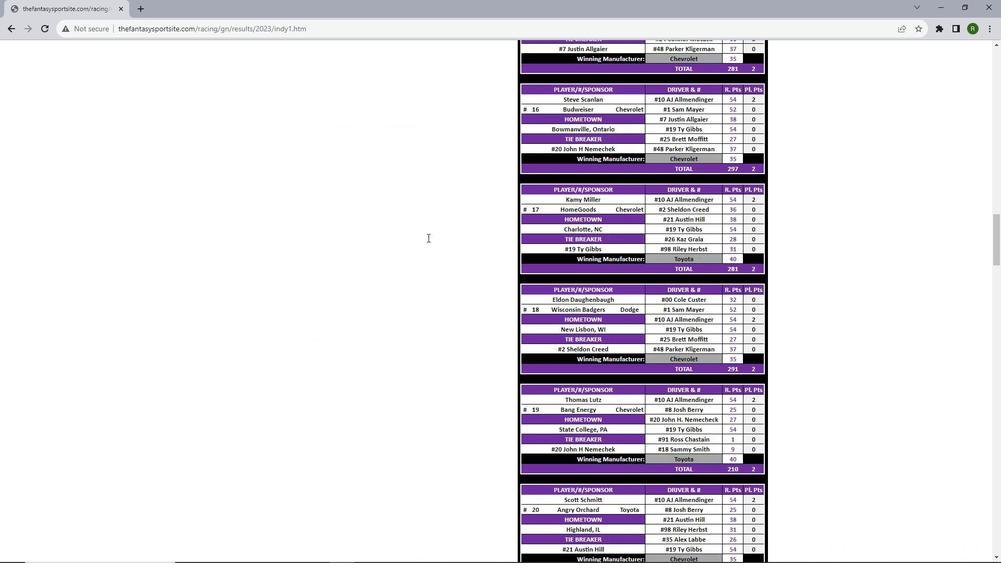 
Action: Mouse scrolled (427, 237) with delta (0, 0)
Screenshot: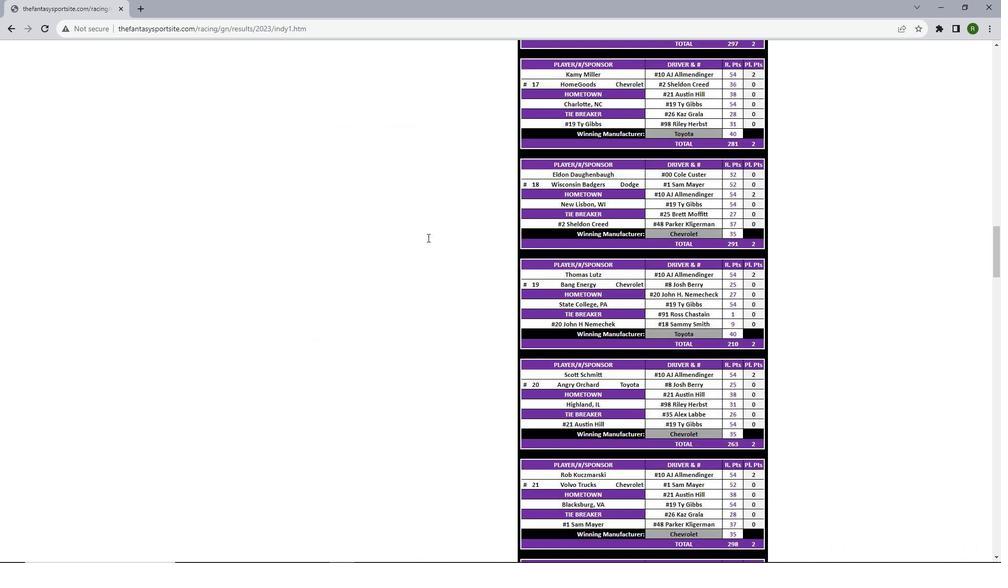 
Action: Mouse scrolled (427, 237) with delta (0, 0)
Screenshot: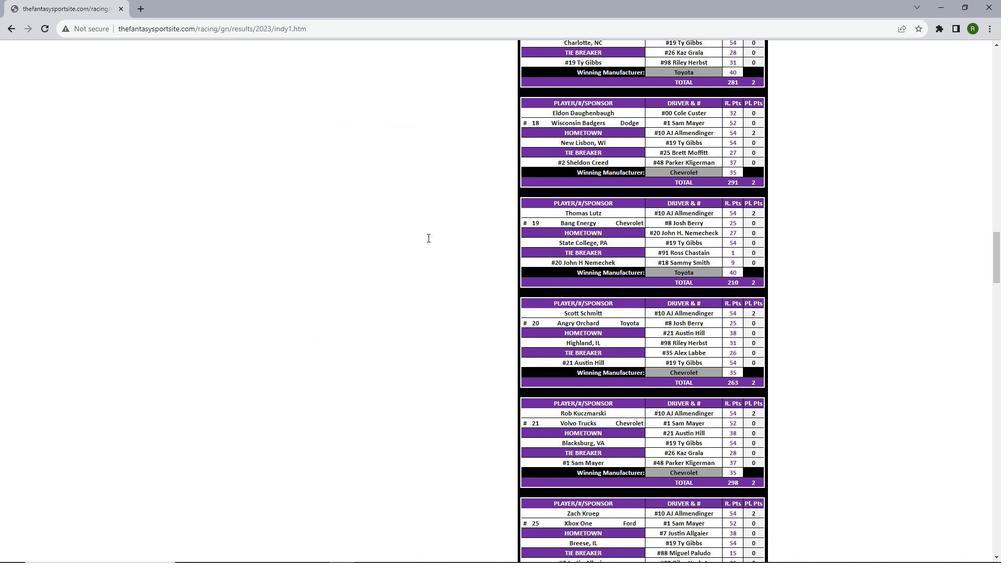 
Action: Mouse scrolled (427, 237) with delta (0, 0)
Screenshot: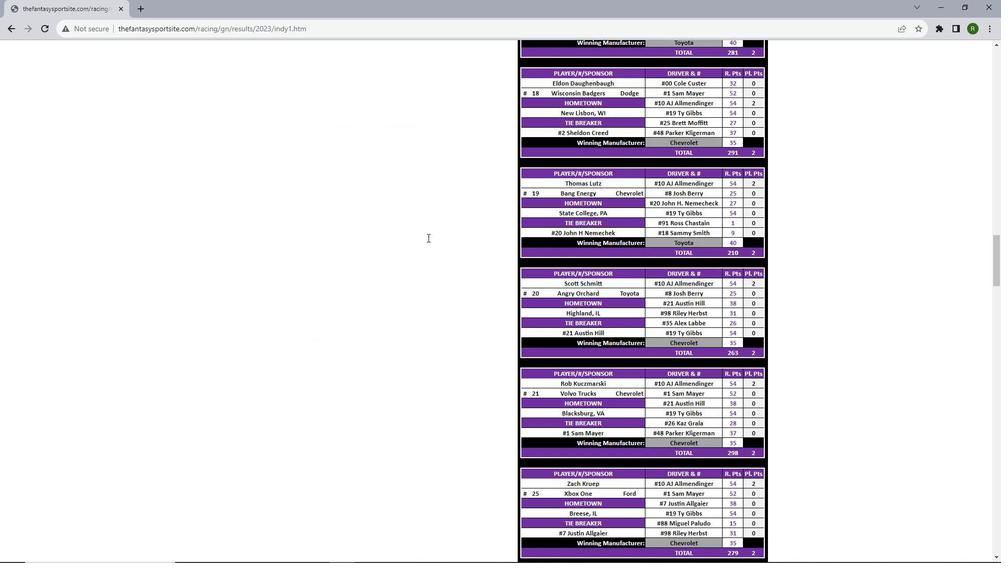 
Action: Mouse scrolled (427, 237) with delta (0, 0)
Screenshot: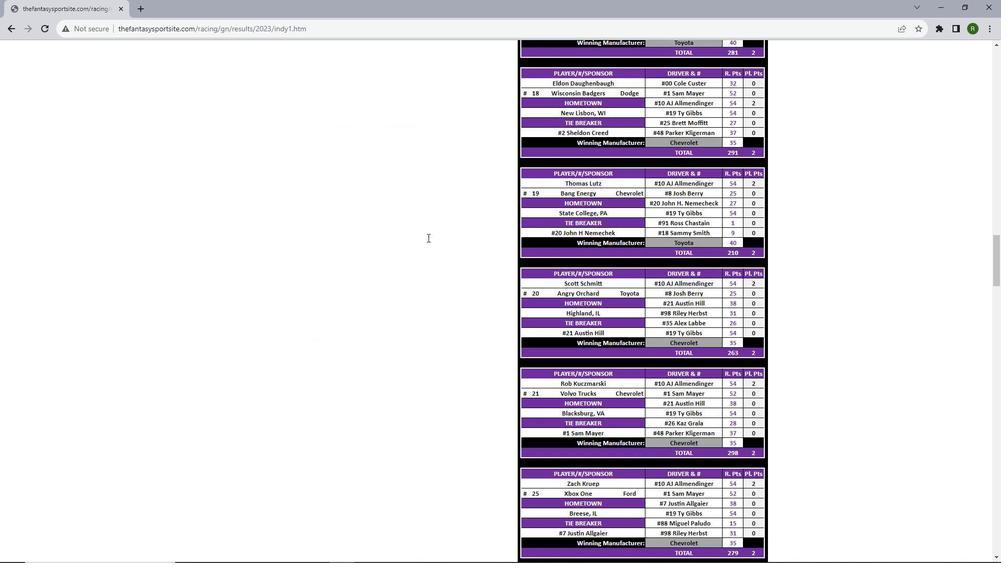 
Action: Mouse scrolled (427, 237) with delta (0, 0)
Screenshot: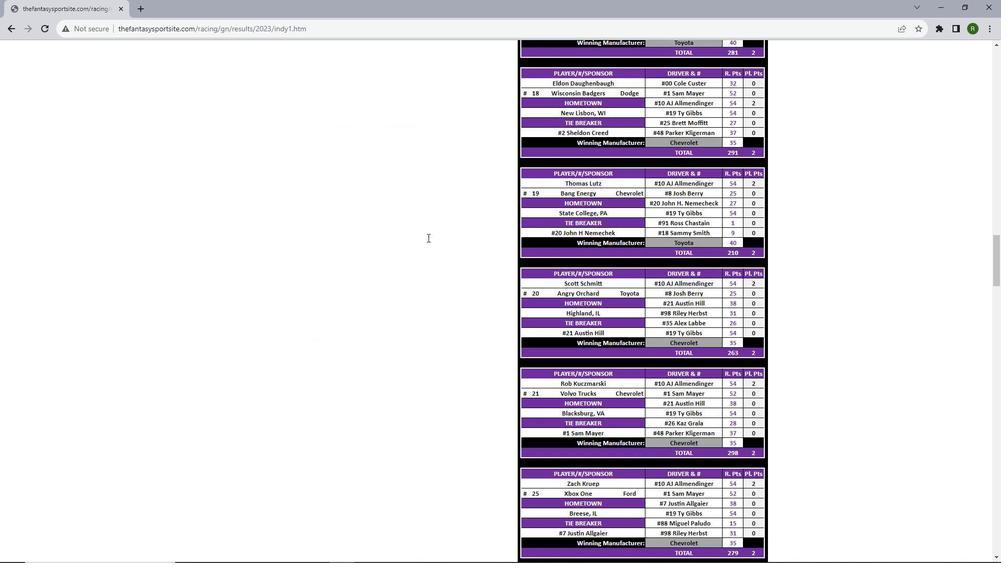 
Action: Mouse scrolled (427, 237) with delta (0, 0)
Screenshot: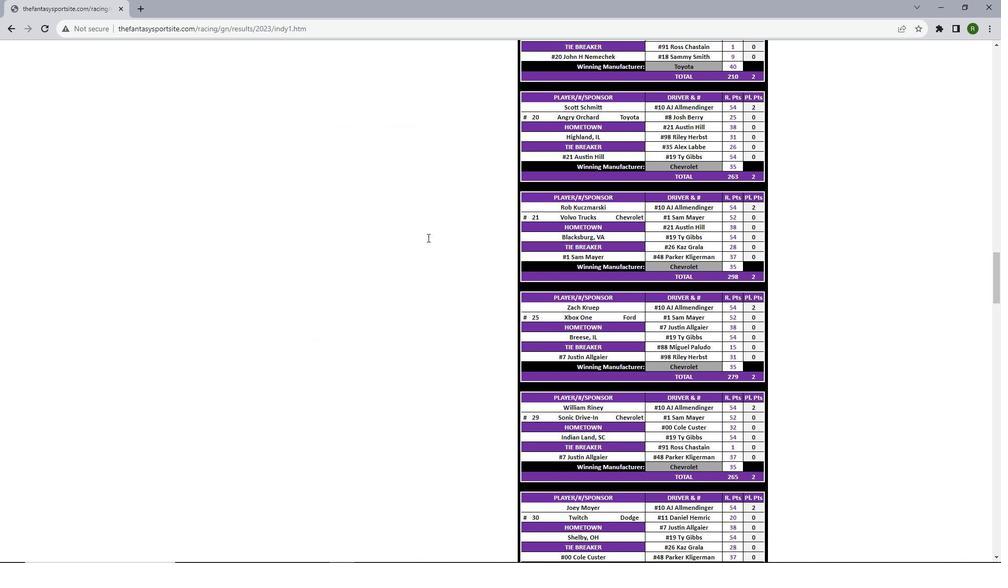 
Action: Mouse scrolled (427, 237) with delta (0, 0)
Screenshot: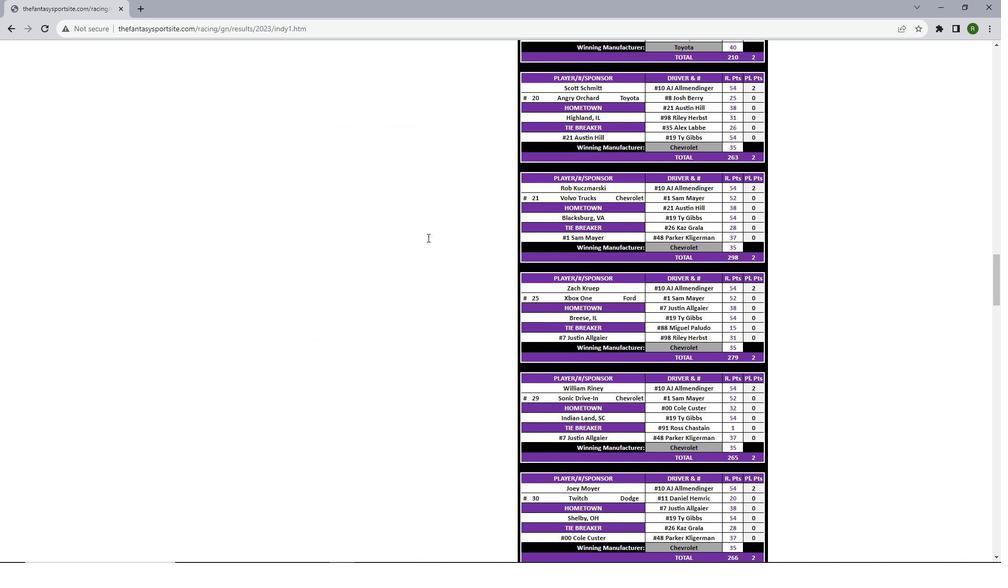 
Action: Mouse scrolled (427, 237) with delta (0, 0)
Screenshot: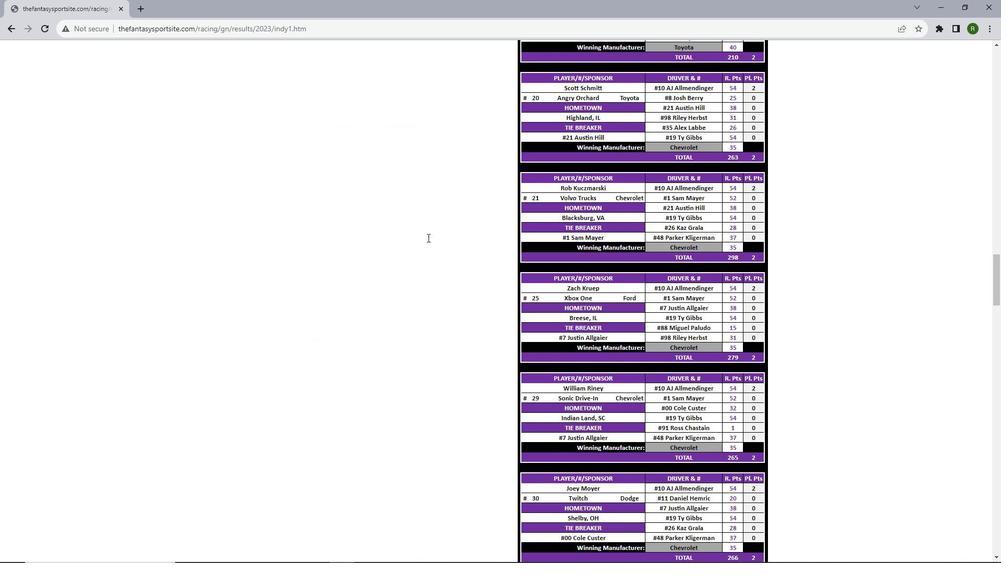 
Action: Mouse scrolled (427, 237) with delta (0, 0)
Screenshot: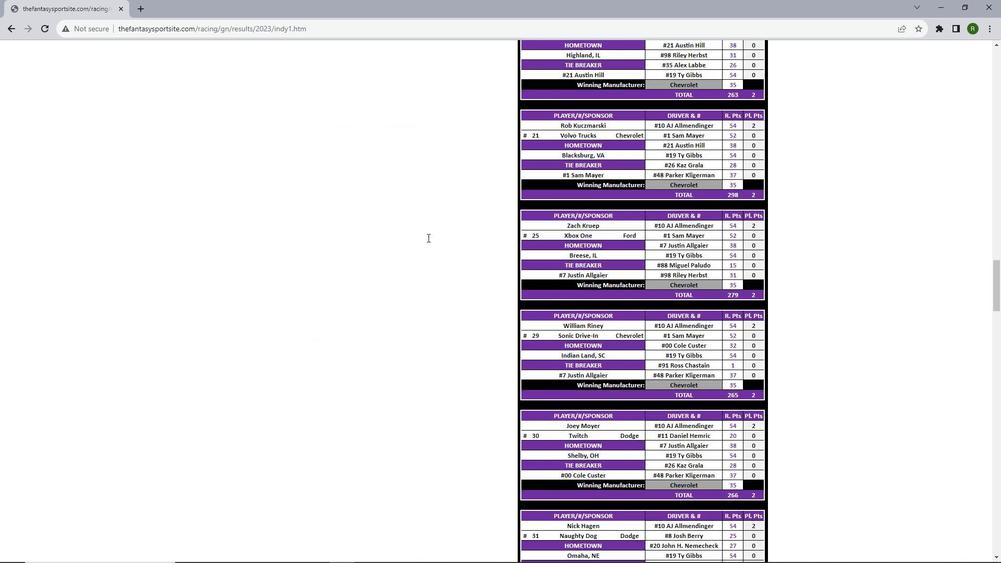 
Action: Mouse scrolled (427, 237) with delta (0, 0)
Screenshot: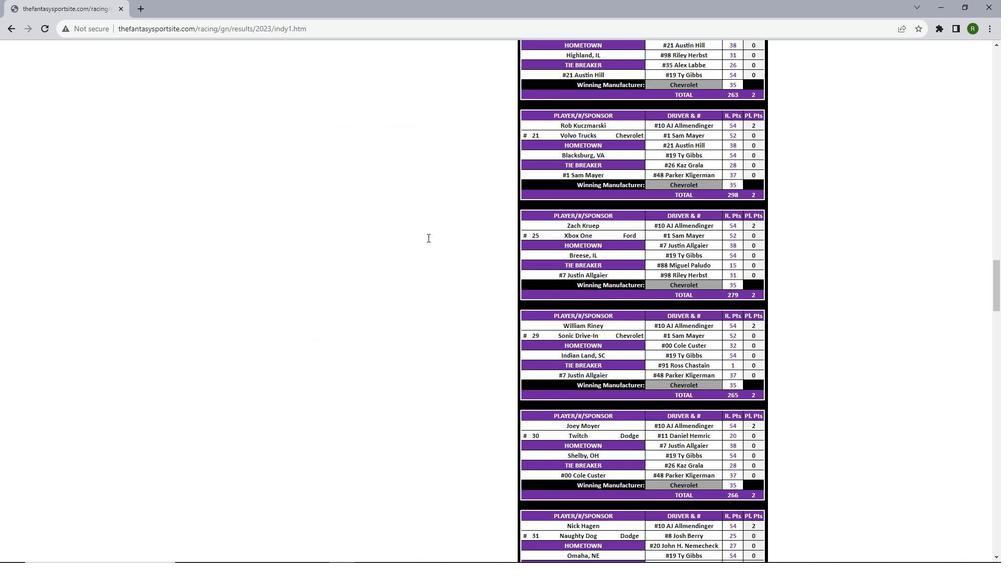 
Action: Mouse scrolled (427, 237) with delta (0, 0)
Screenshot: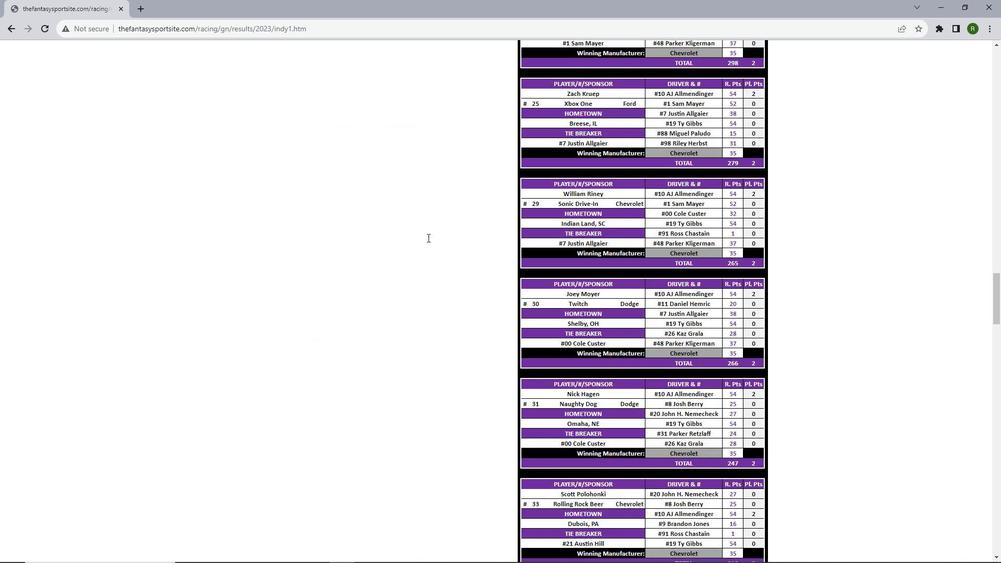 
Action: Mouse scrolled (427, 237) with delta (0, 0)
Screenshot: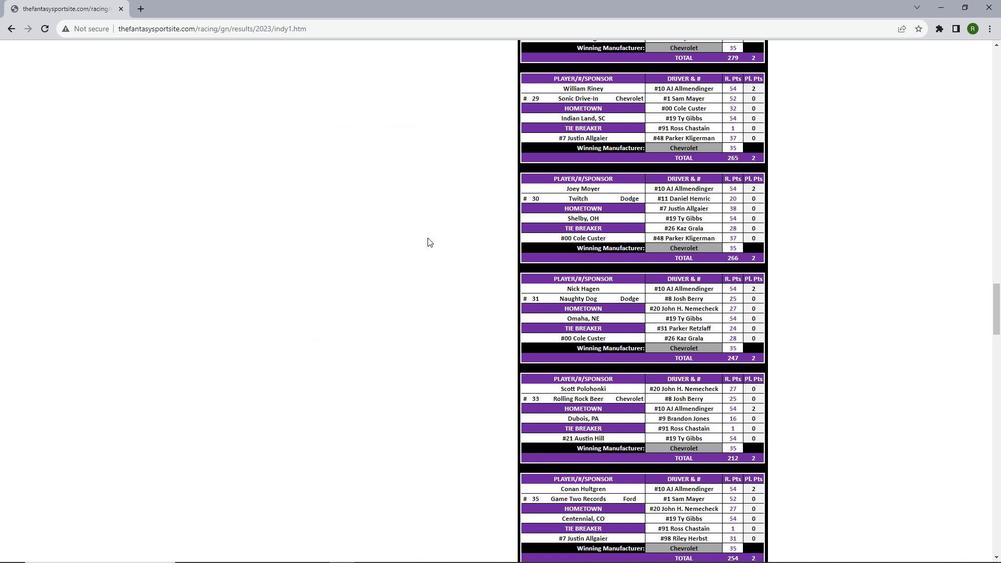 
Action: Mouse scrolled (427, 237) with delta (0, 0)
Screenshot: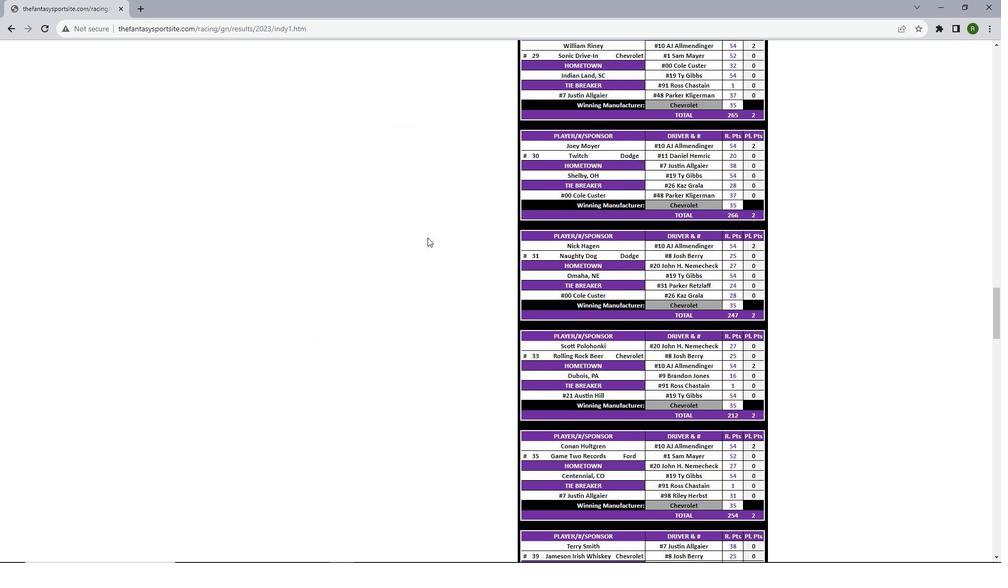 
Action: Mouse scrolled (427, 237) with delta (0, 0)
Screenshot: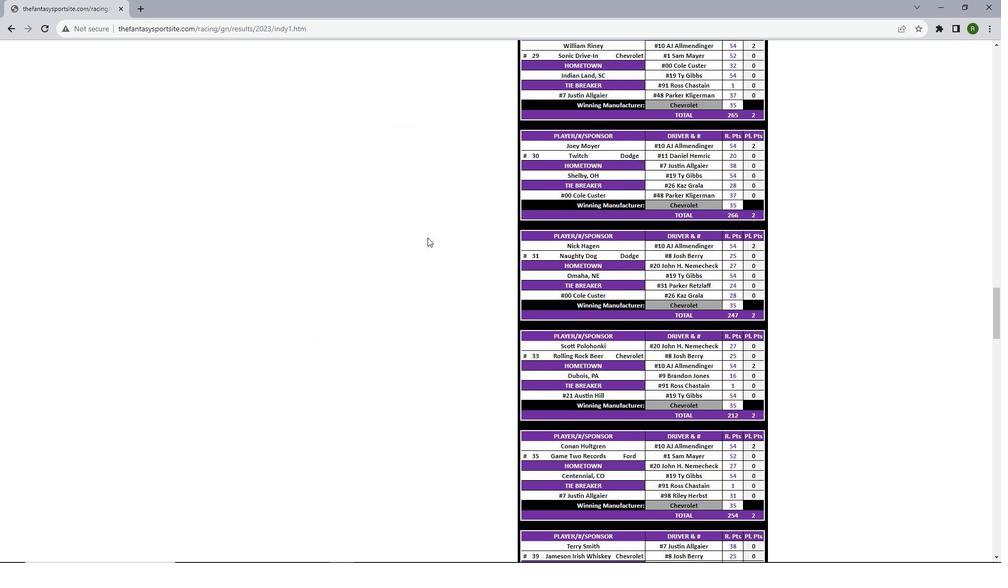 
Action: Mouse scrolled (427, 237) with delta (0, 0)
Screenshot: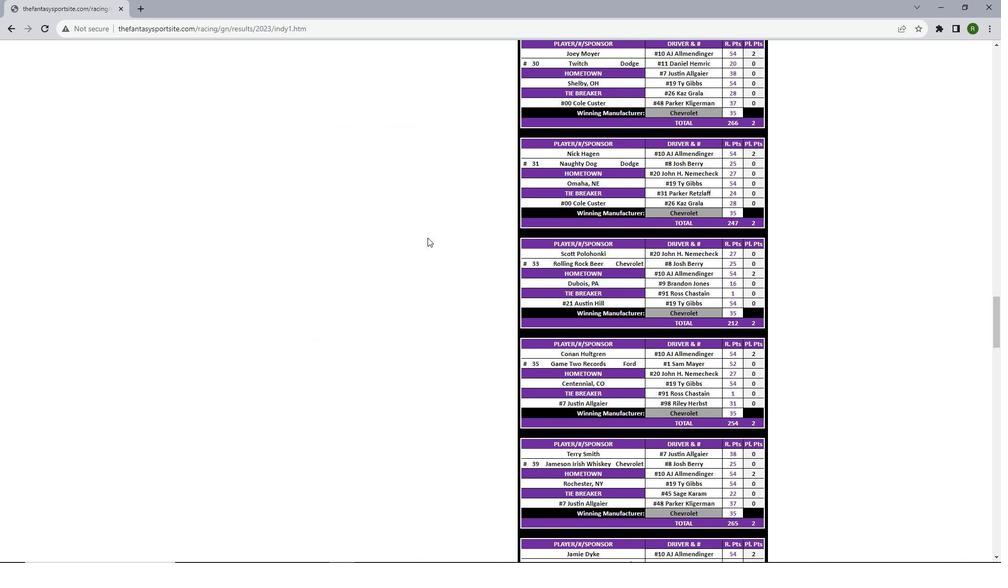 
Action: Mouse scrolled (427, 237) with delta (0, 0)
Screenshot: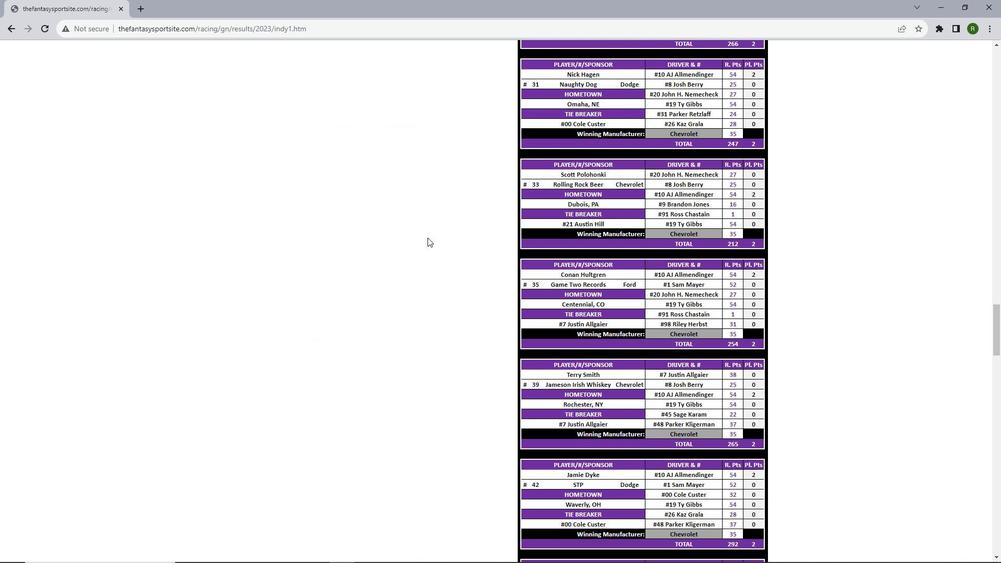 
Action: Mouse scrolled (427, 237) with delta (0, 0)
Screenshot: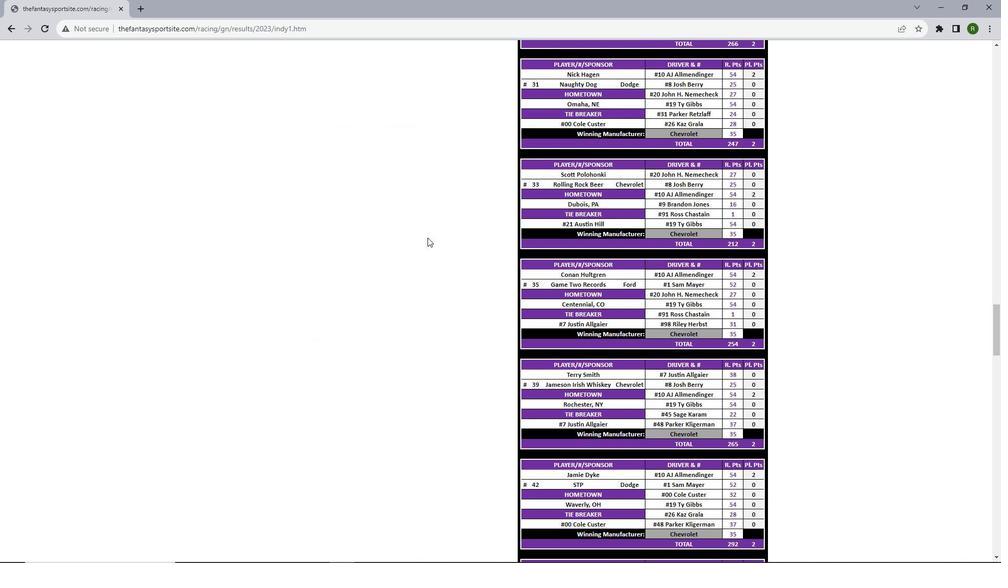 
Action: Mouse scrolled (427, 237) with delta (0, 0)
Screenshot: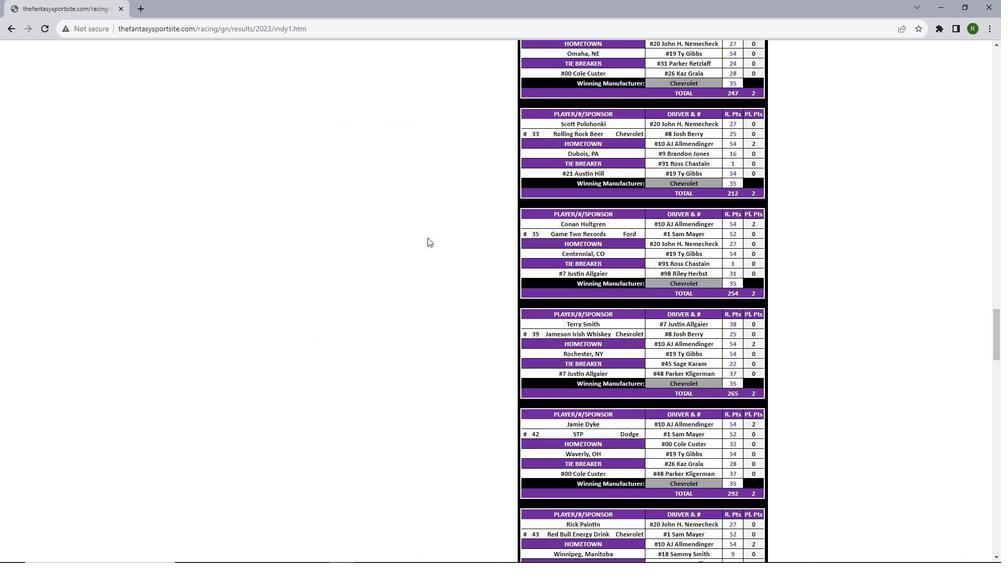 
Action: Mouse scrolled (427, 237) with delta (0, 0)
Screenshot: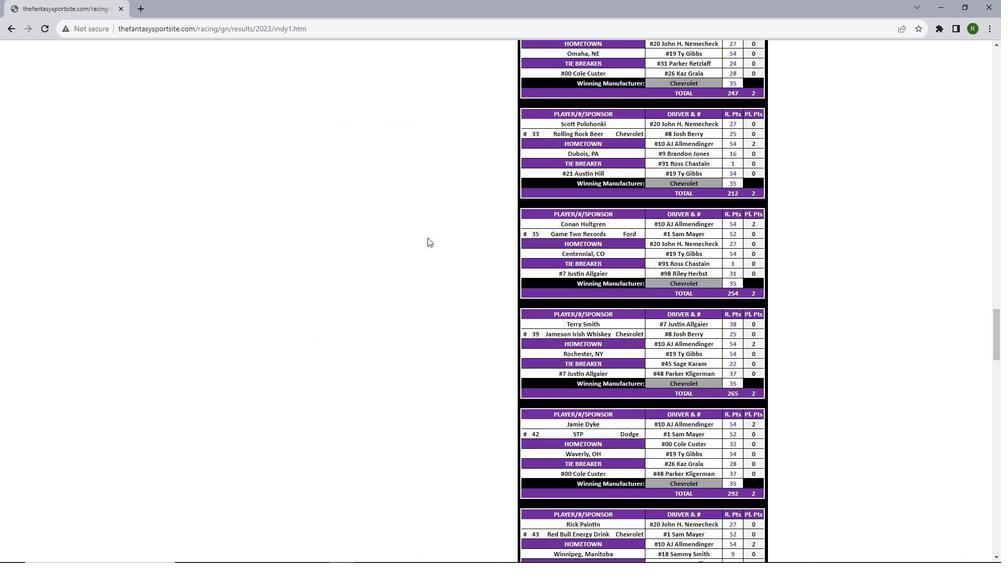 
Action: Mouse scrolled (427, 237) with delta (0, 0)
Screenshot: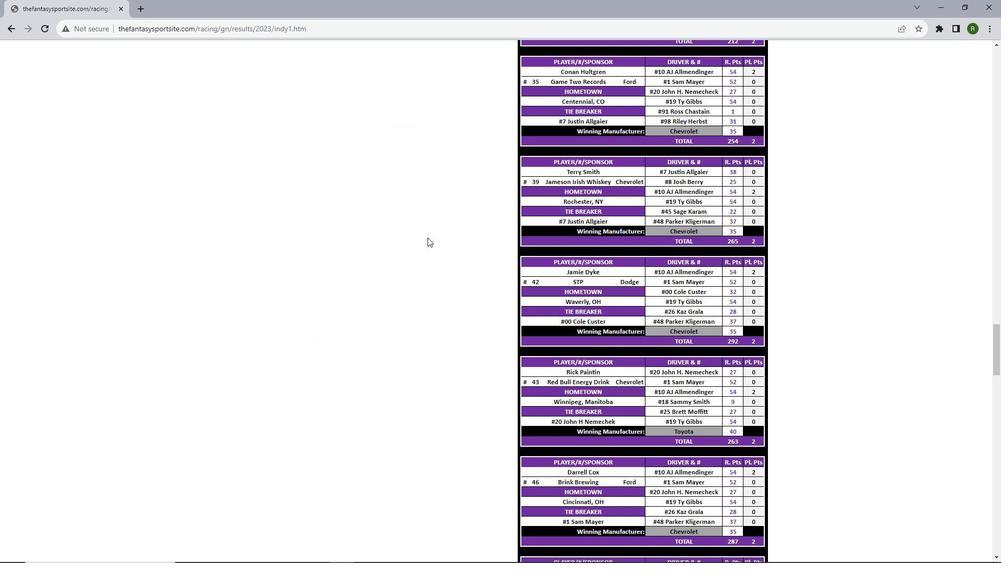 
Action: Mouse scrolled (427, 237) with delta (0, 0)
Screenshot: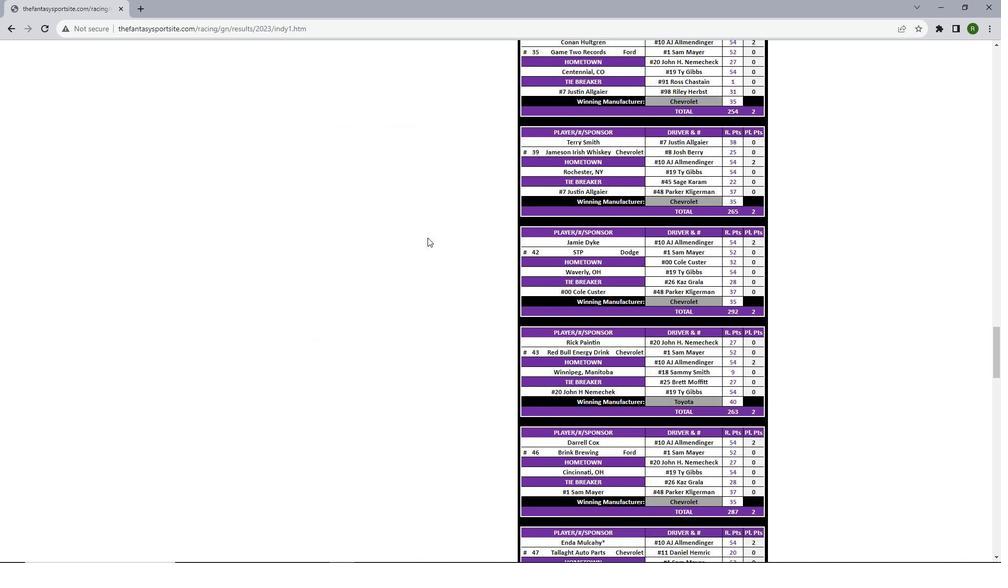 
Action: Mouse scrolled (427, 237) with delta (0, 0)
Screenshot: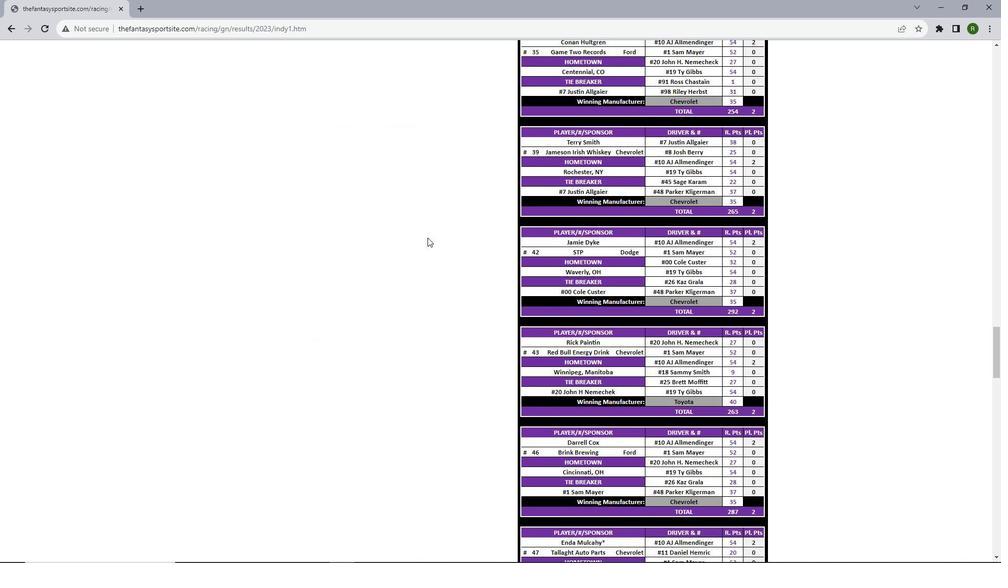 
Action: Mouse scrolled (427, 237) with delta (0, 0)
Screenshot: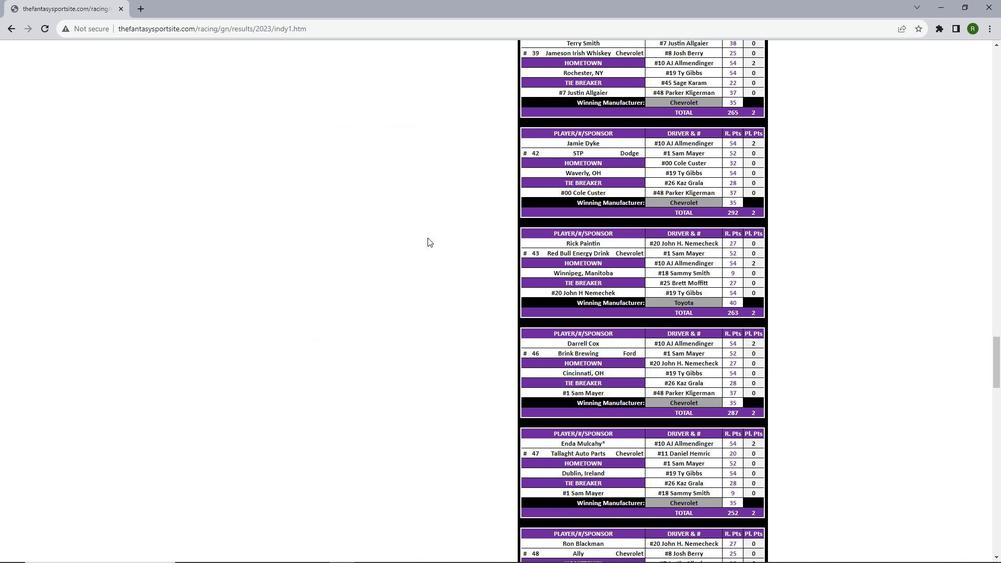 
Action: Mouse scrolled (427, 237) with delta (0, 0)
Screenshot: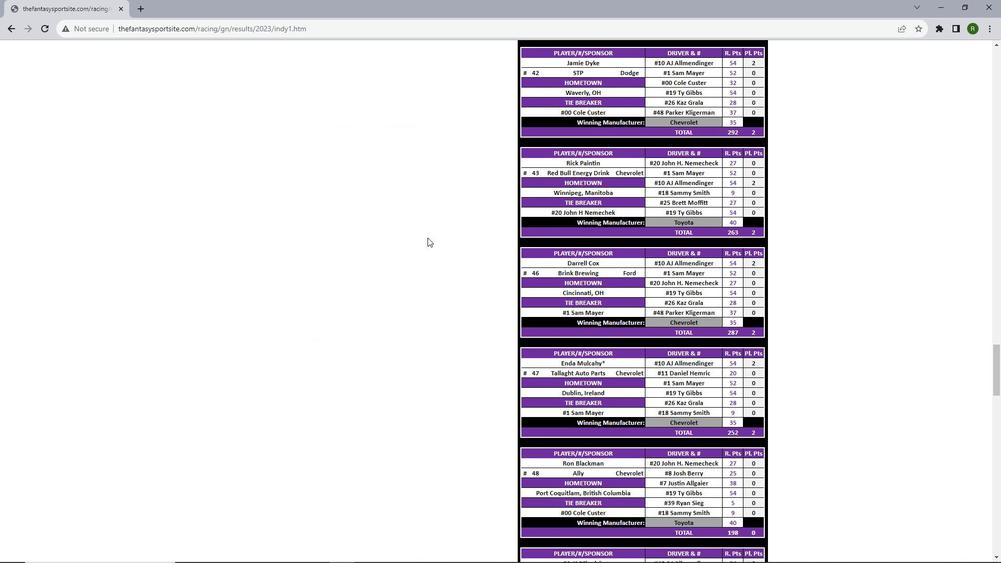 
Action: Mouse scrolled (427, 237) with delta (0, 0)
Screenshot: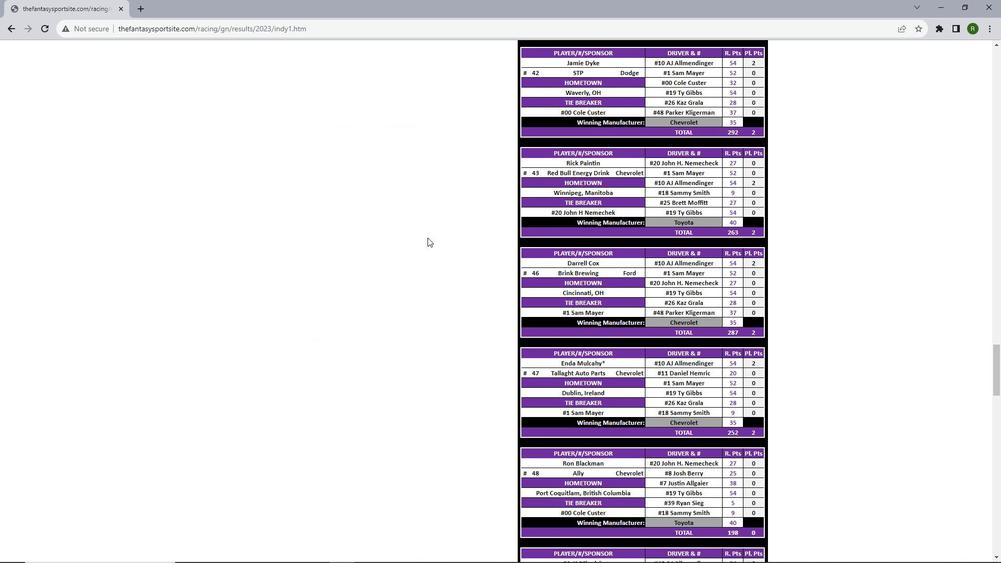 
Action: Mouse scrolled (427, 237) with delta (0, 0)
Screenshot: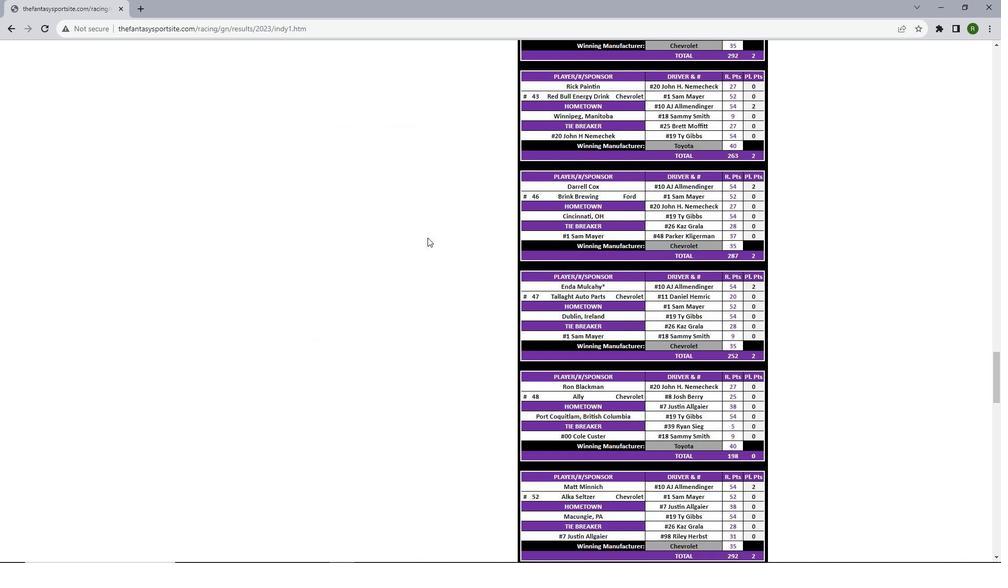 
Action: Mouse scrolled (427, 237) with delta (0, 0)
Screenshot: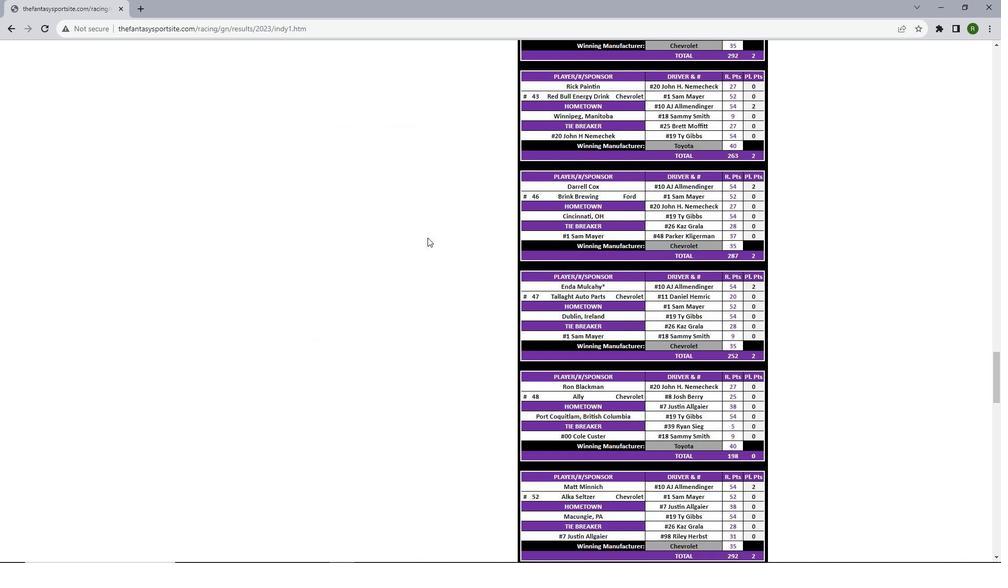 
Action: Mouse scrolled (427, 237) with delta (0, 0)
Screenshot: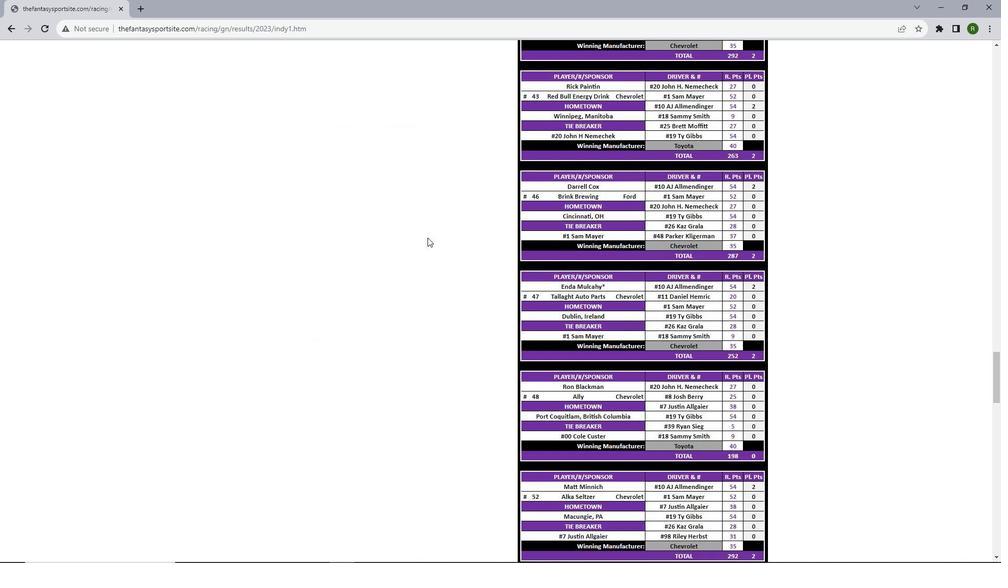 
Action: Mouse scrolled (427, 237) with delta (0, 0)
Screenshot: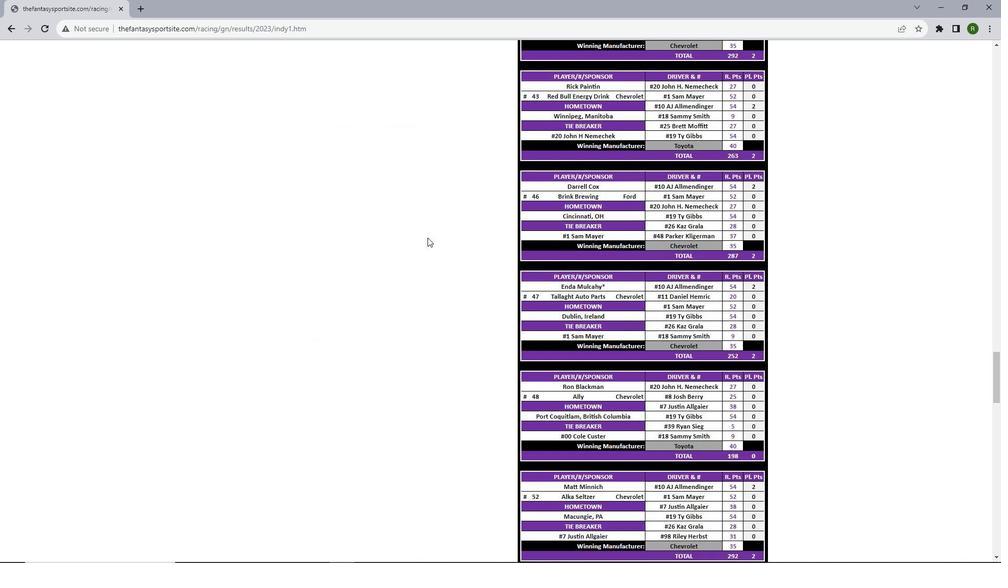 
Action: Mouse scrolled (427, 237) with delta (0, 0)
Screenshot: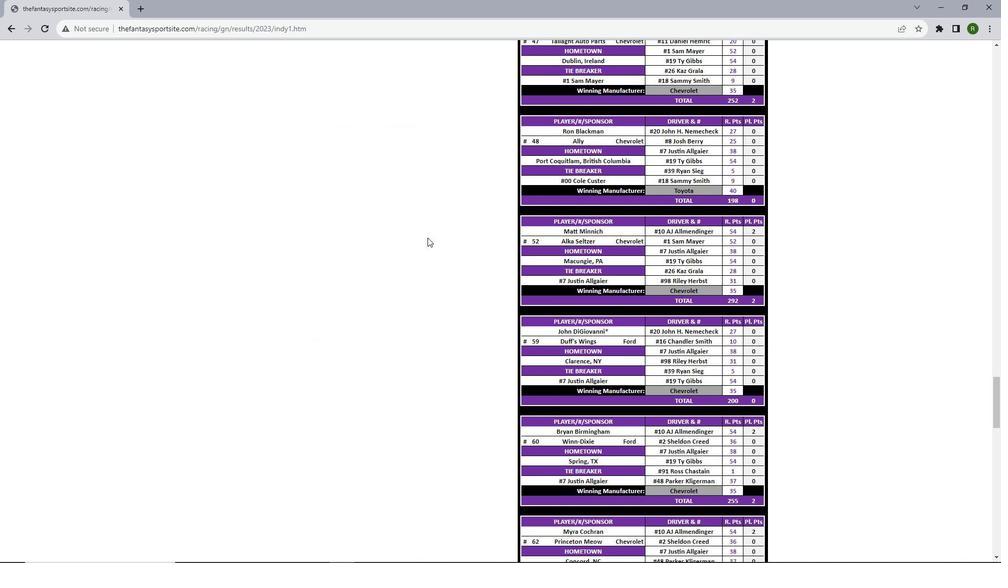 
Action: Mouse scrolled (427, 237) with delta (0, 0)
Screenshot: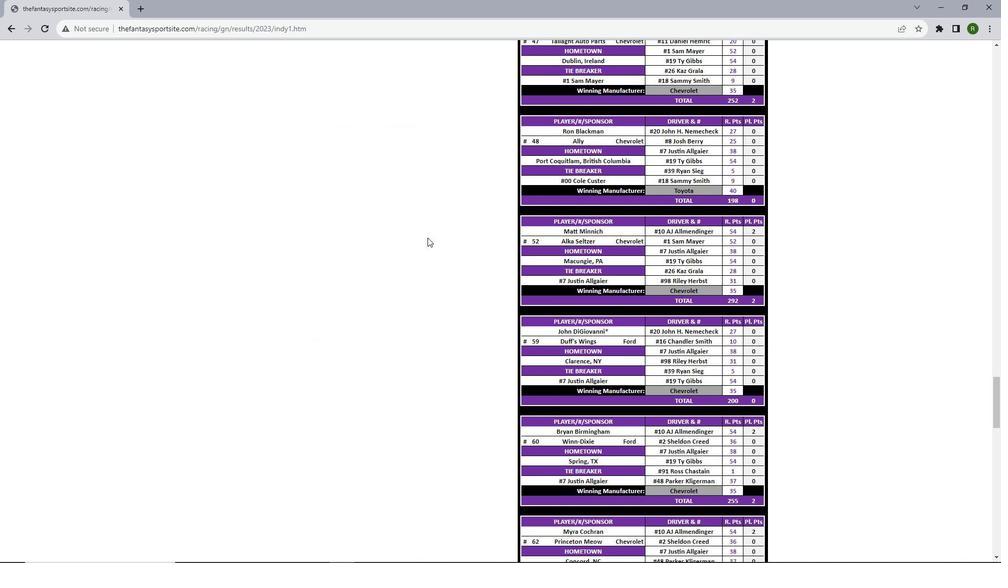 
Action: Mouse scrolled (427, 237) with delta (0, 0)
Screenshot: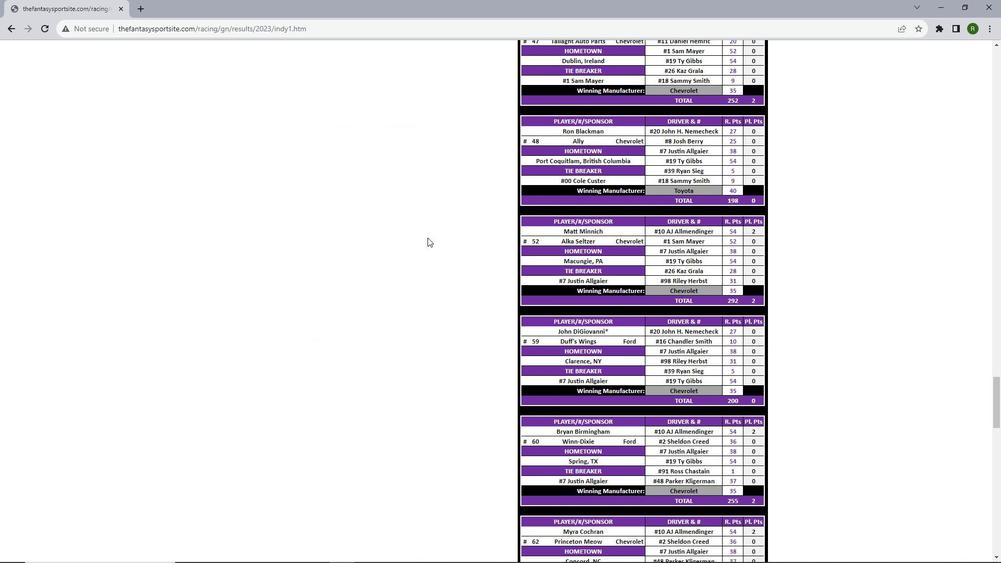 
Action: Mouse scrolled (427, 237) with delta (0, 0)
Screenshot: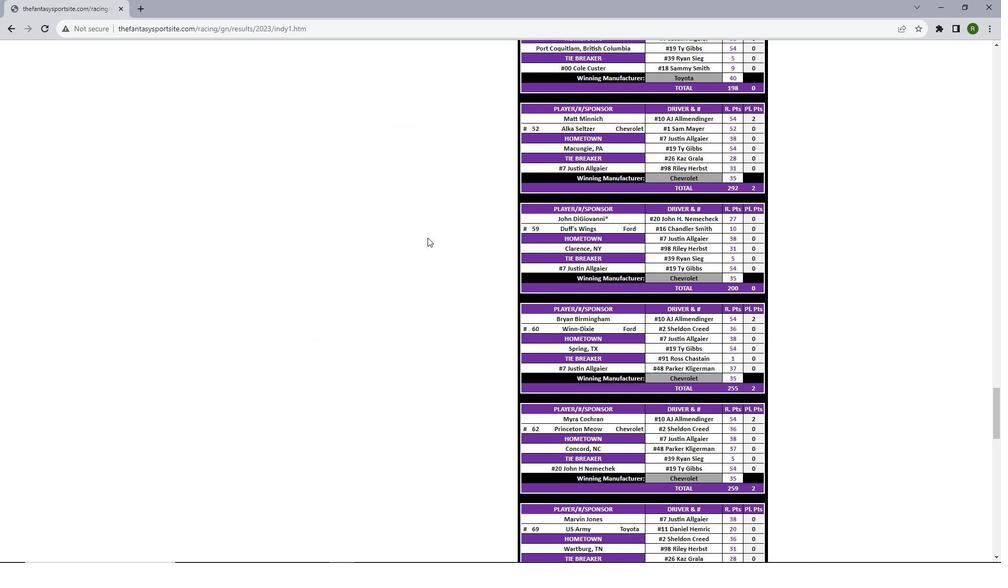 
Action: Mouse scrolled (427, 237) with delta (0, 0)
Screenshot: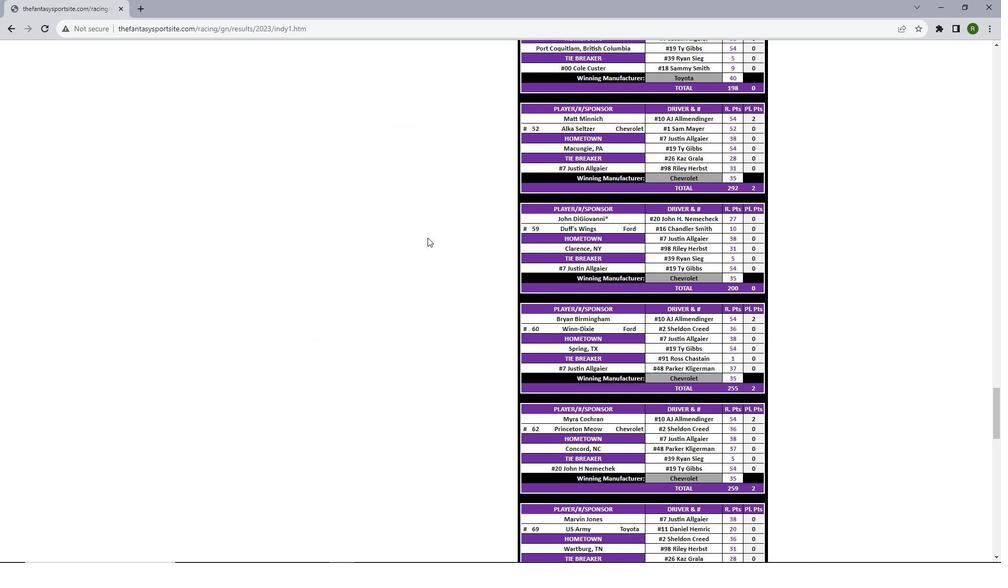 
Action: Mouse scrolled (427, 237) with delta (0, 0)
Screenshot: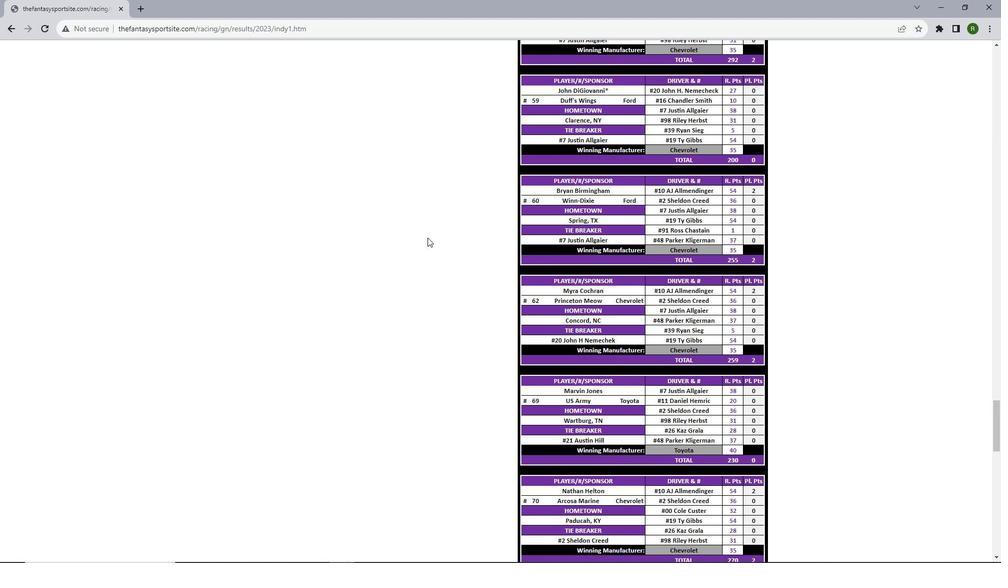 
Action: Mouse scrolled (427, 237) with delta (0, 0)
Screenshot: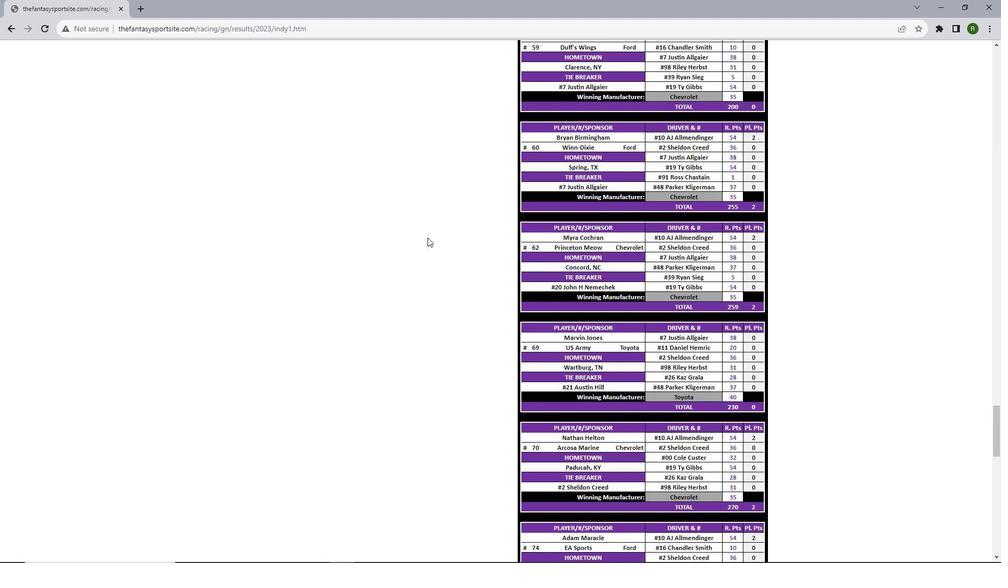 
Action: Mouse scrolled (427, 237) with delta (0, 0)
Screenshot: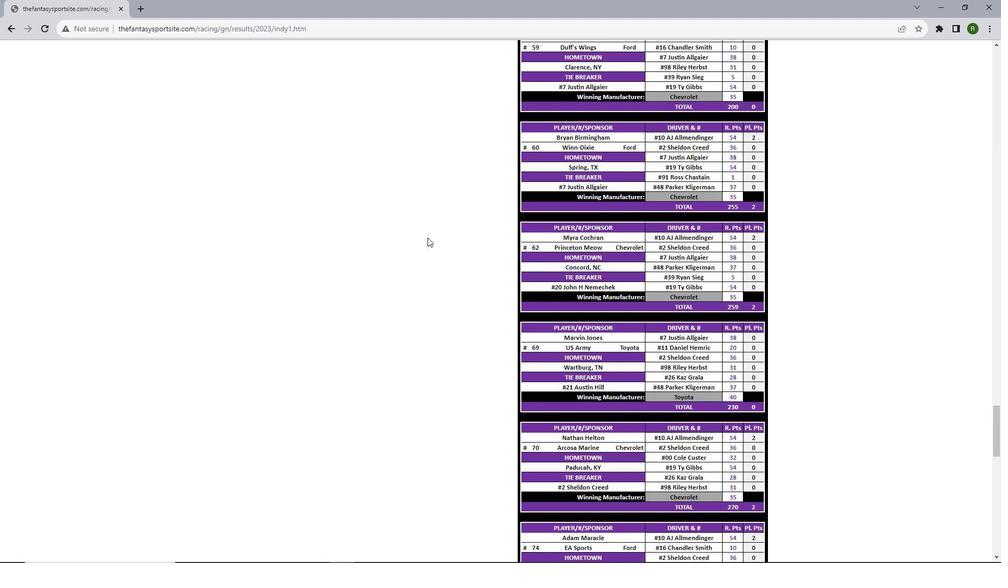 
Action: Mouse scrolled (427, 237) with delta (0, 0)
Screenshot: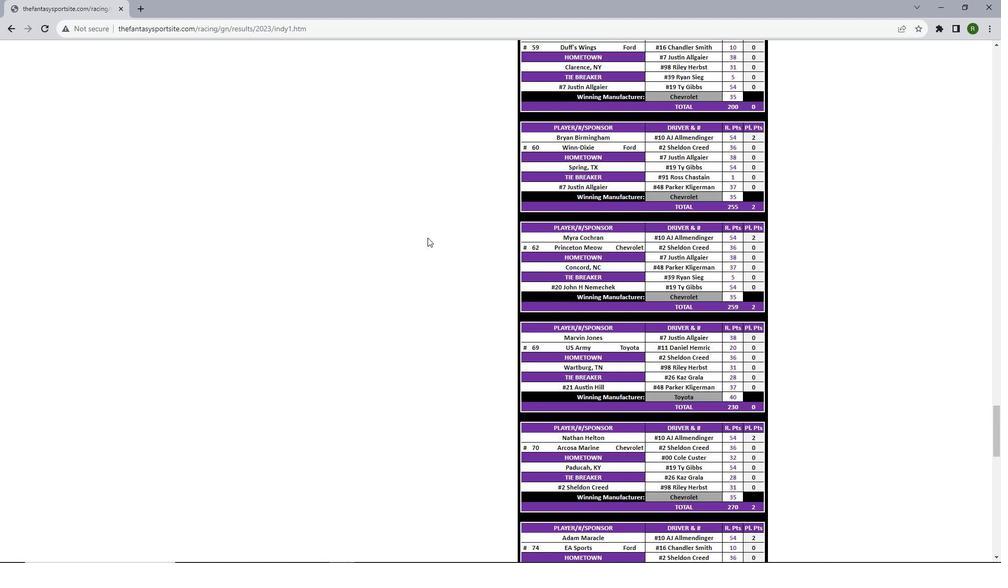 
Action: Mouse scrolled (427, 237) with delta (0, 0)
Screenshot: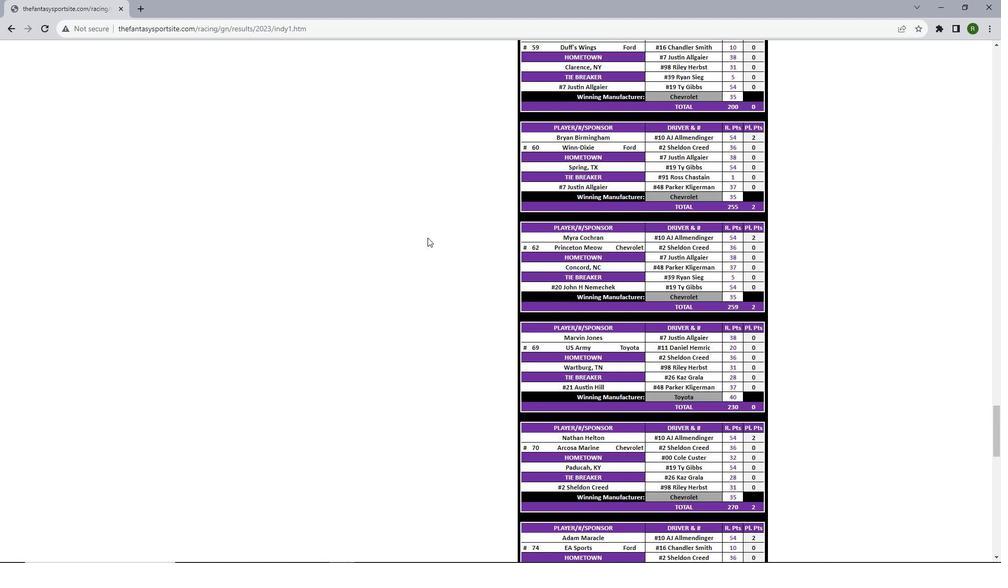 
Action: Mouse scrolled (427, 237) with delta (0, 0)
Screenshot: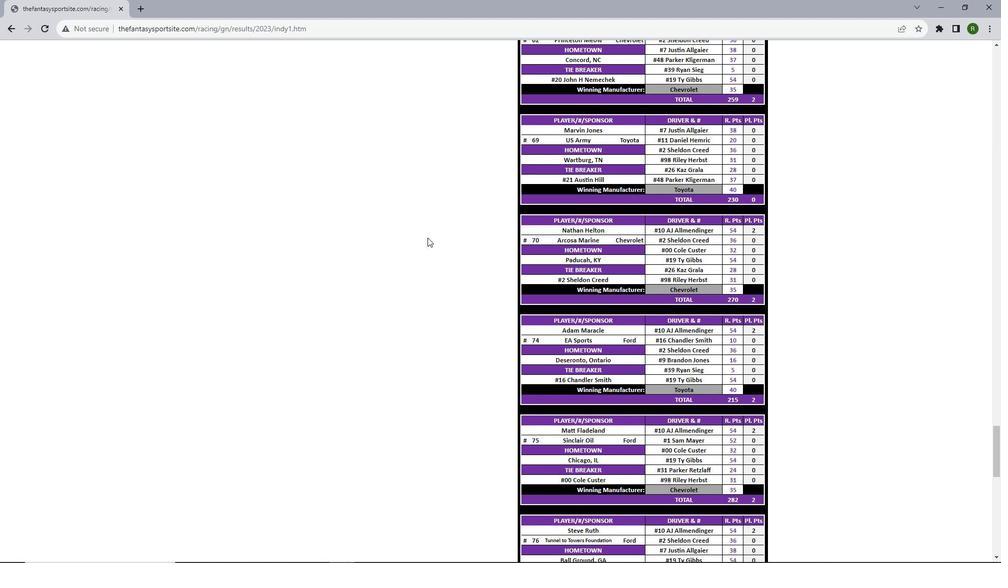
Action: Mouse scrolled (427, 237) with delta (0, 0)
Screenshot: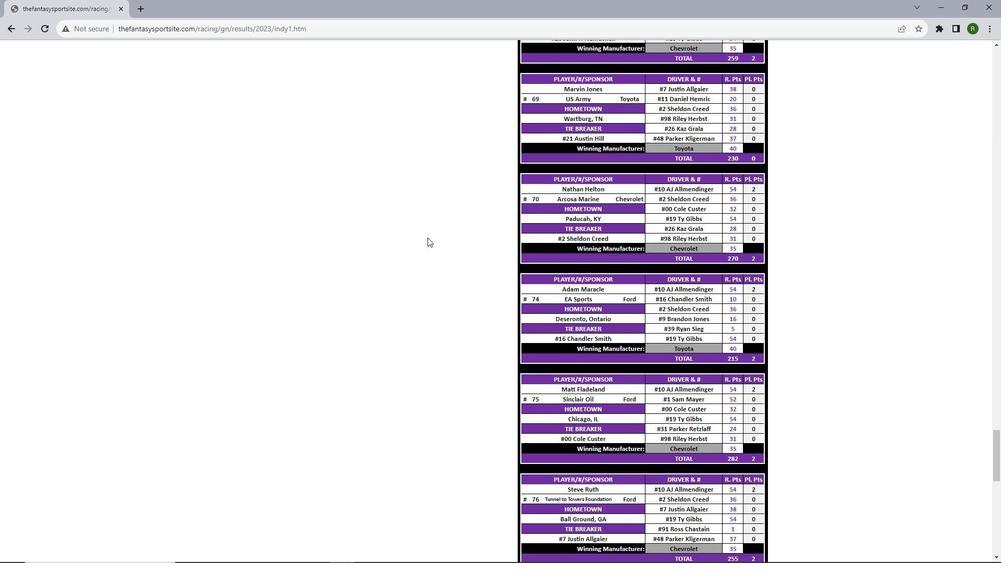 
Action: Mouse scrolled (427, 237) with delta (0, 0)
Screenshot: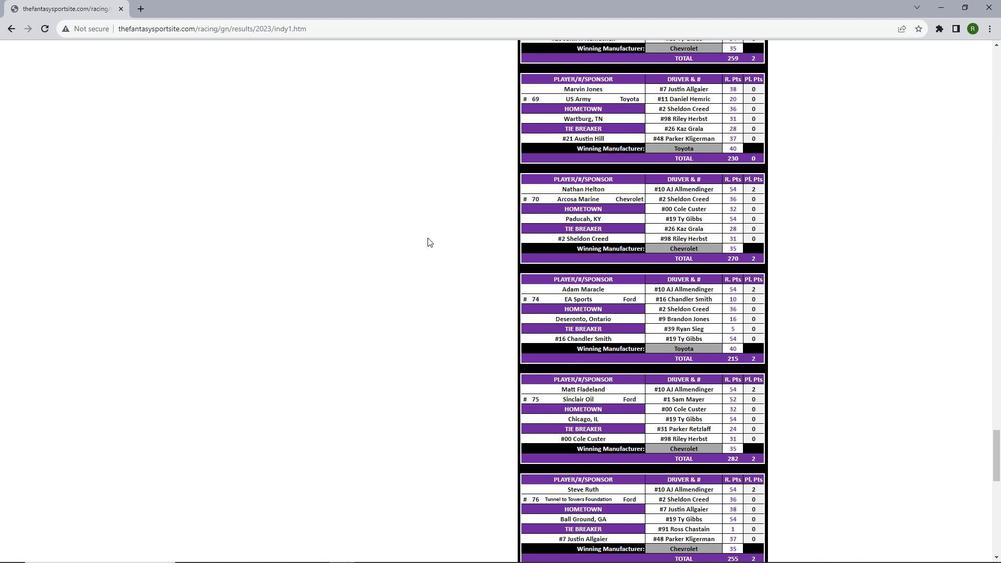 
Action: Mouse scrolled (427, 237) with delta (0, 0)
Screenshot: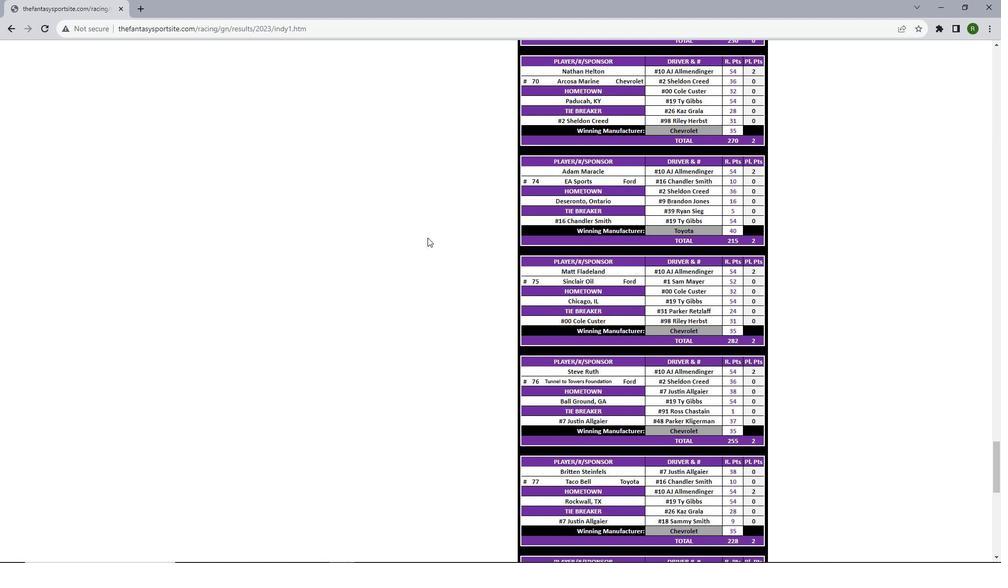 
Action: Mouse scrolled (427, 237) with delta (0, 0)
Screenshot: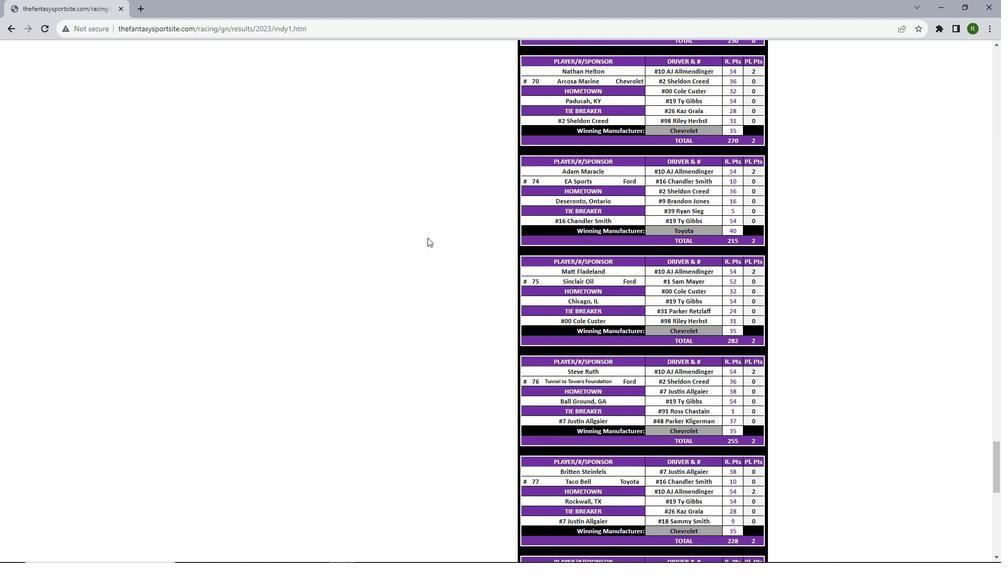 
Action: Mouse scrolled (427, 237) with delta (0, 0)
Screenshot: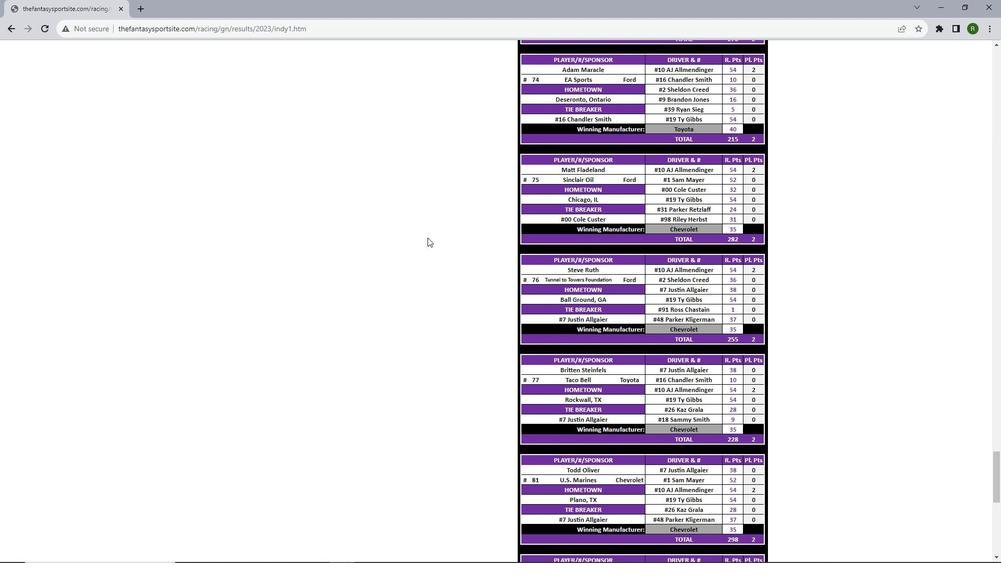 
Action: Mouse scrolled (427, 237) with delta (0, 0)
Screenshot: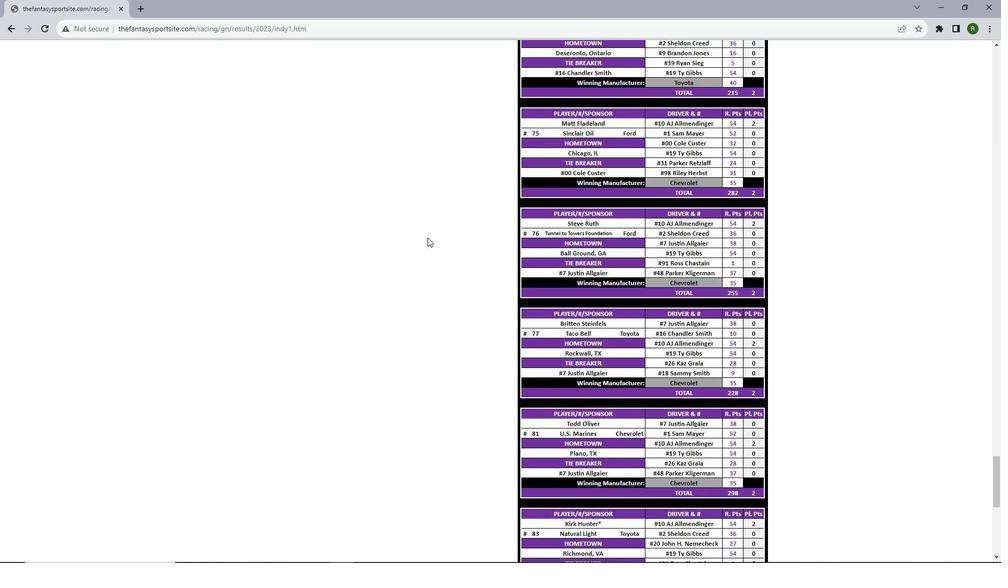 
Action: Mouse scrolled (427, 237) with delta (0, 0)
Screenshot: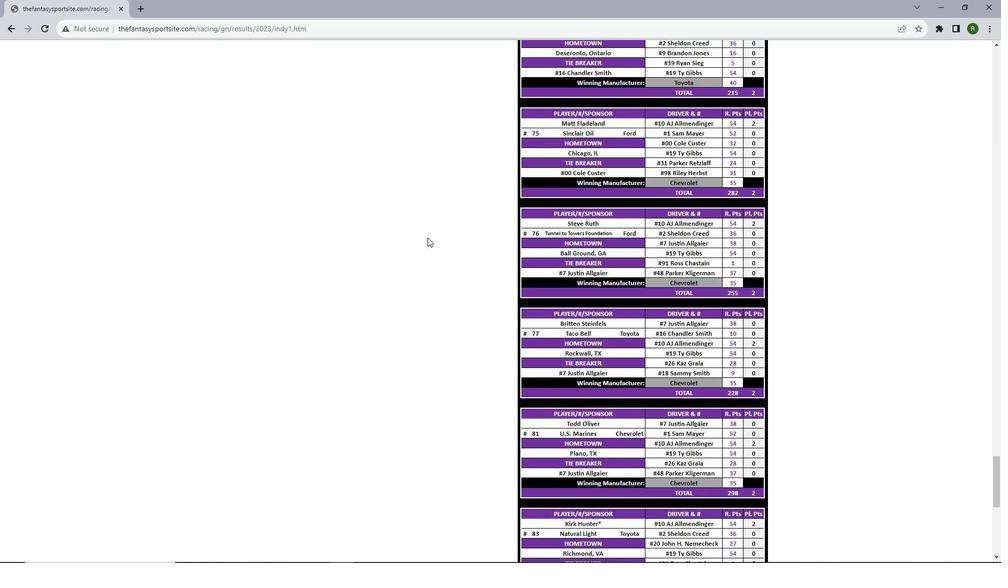 
Action: Mouse scrolled (427, 237) with delta (0, 0)
Screenshot: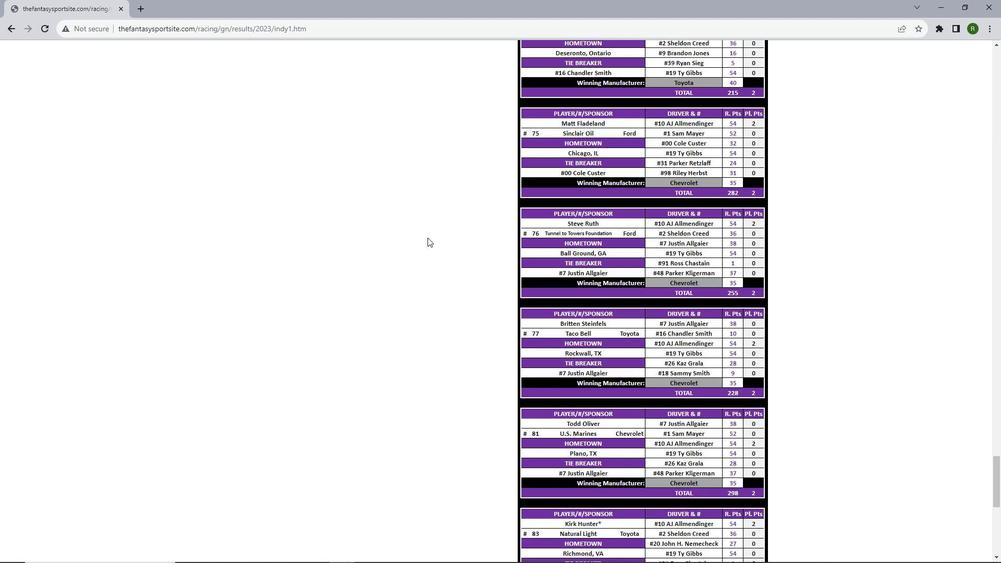 
Action: Mouse scrolled (427, 237) with delta (0, 0)
Screenshot: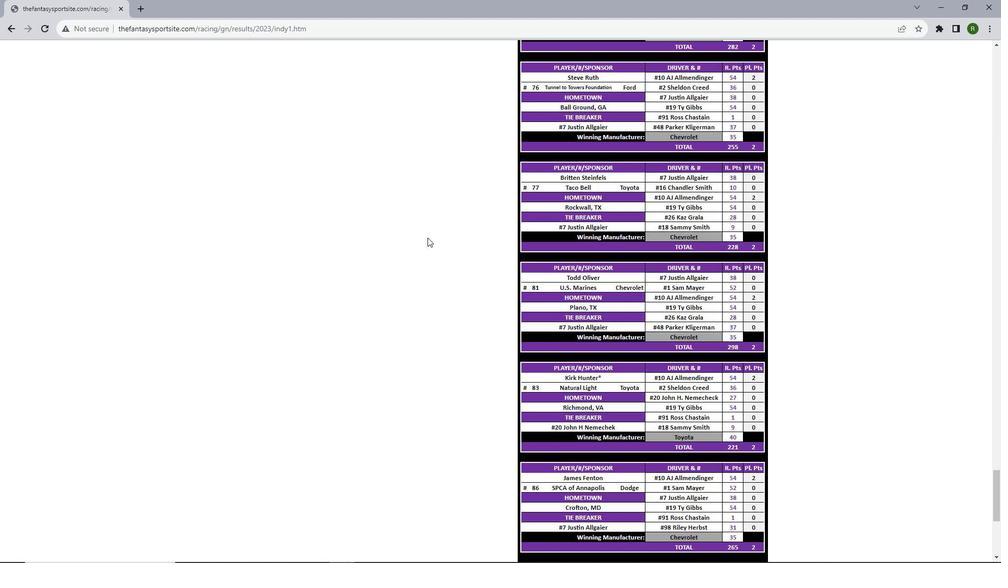 
Action: Mouse scrolled (427, 237) with delta (0, 0)
Screenshot: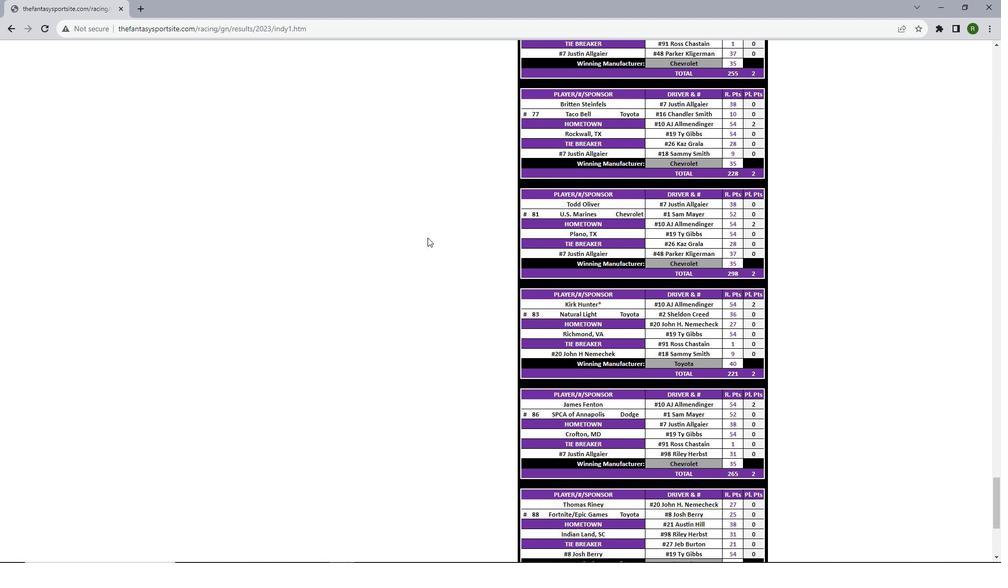 
Action: Mouse scrolled (427, 237) with delta (0, 0)
Screenshot: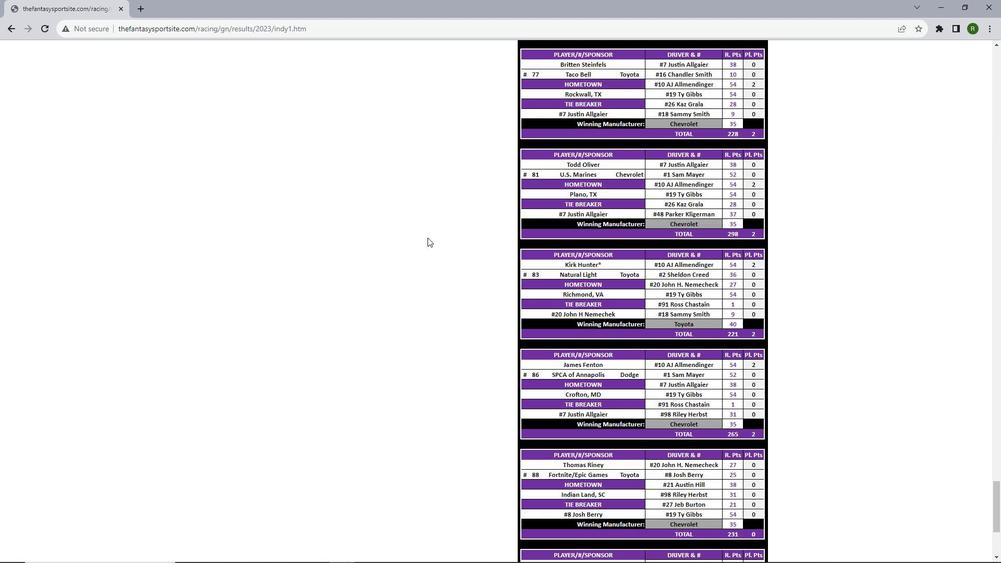 
Action: Mouse scrolled (427, 237) with delta (0, 0)
Screenshot: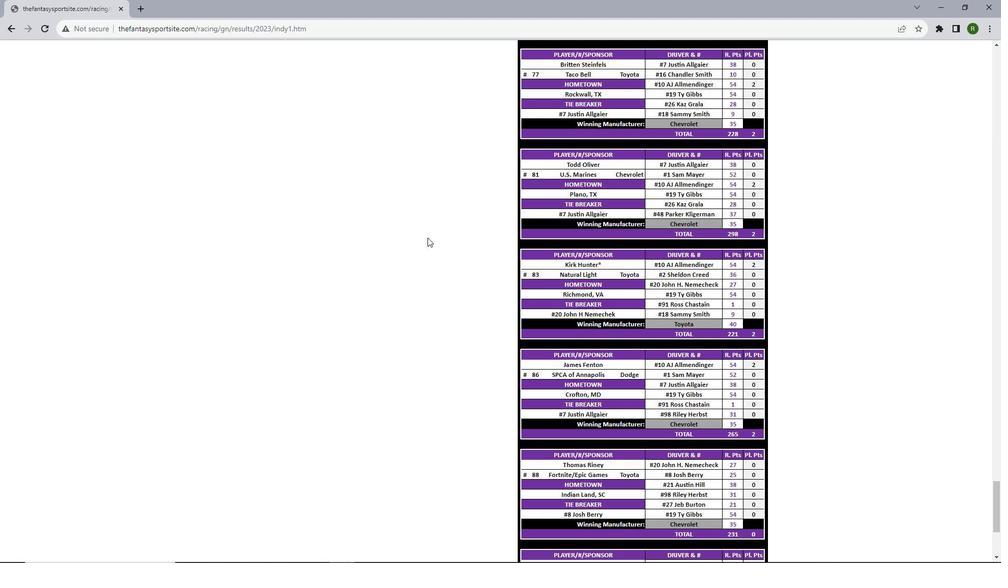 
Action: Mouse scrolled (427, 237) with delta (0, 0)
Screenshot: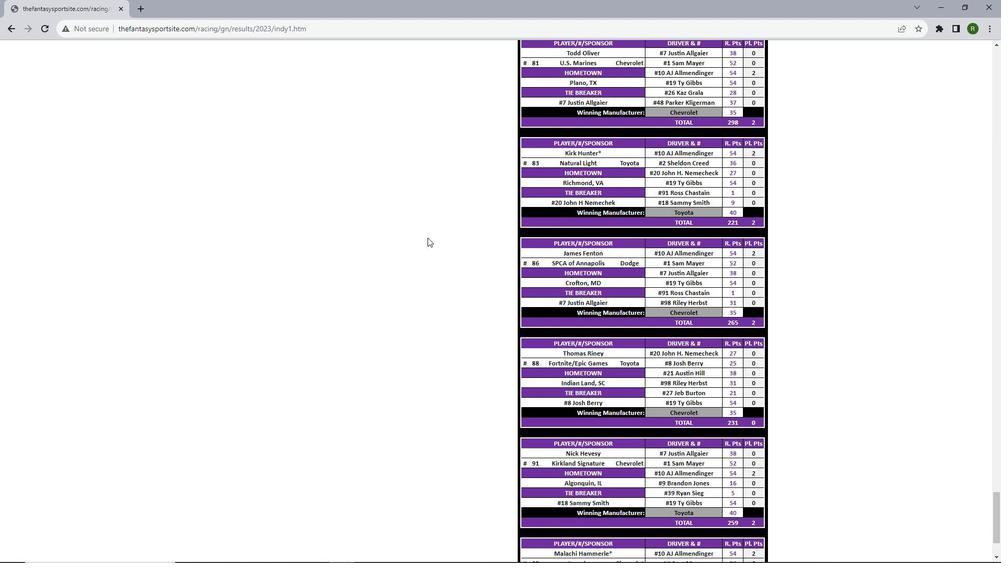 
Action: Mouse scrolled (427, 237) with delta (0, 0)
Screenshot: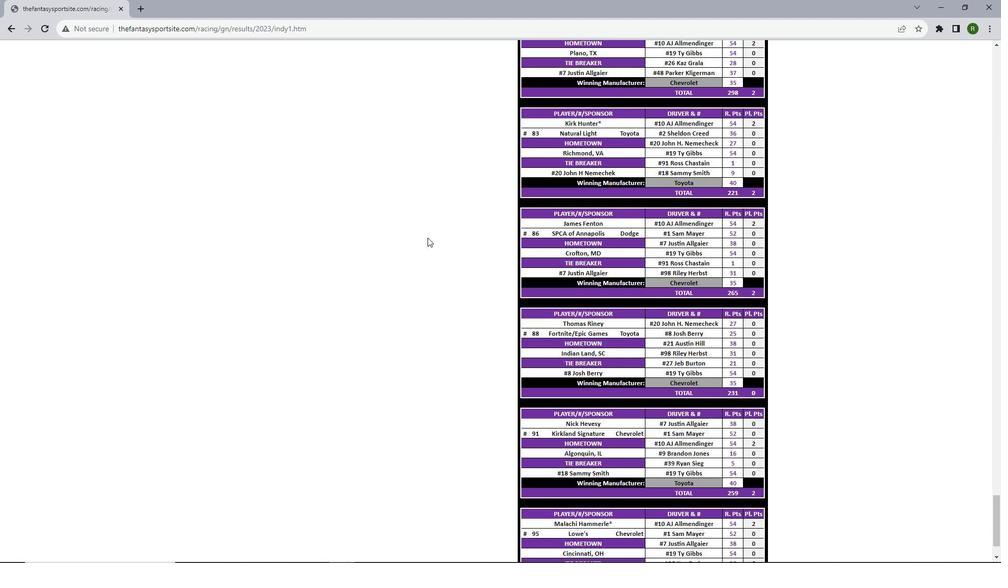 
Action: Mouse scrolled (427, 237) with delta (0, 0)
Screenshot: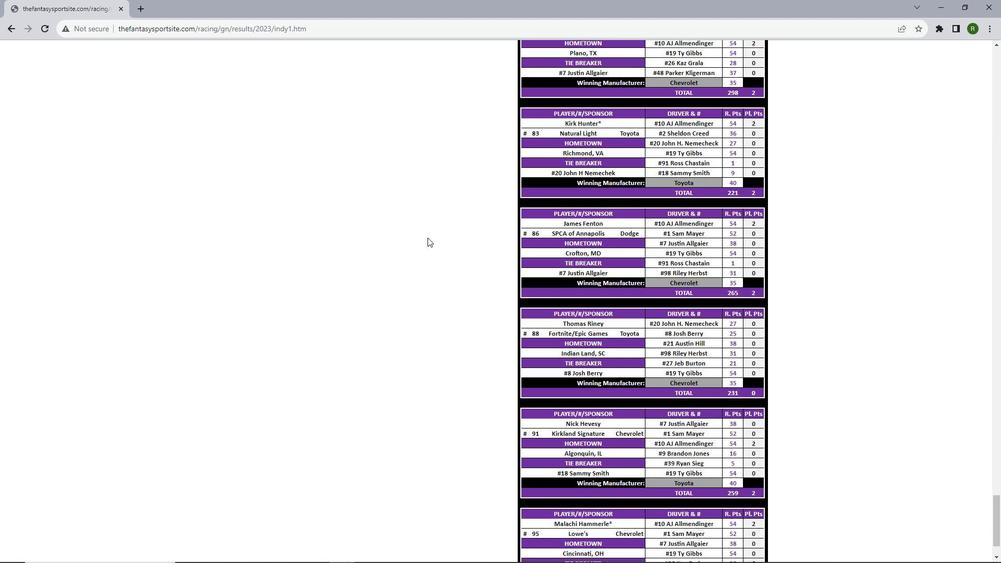 
Action: Mouse scrolled (427, 237) with delta (0, 0)
Screenshot: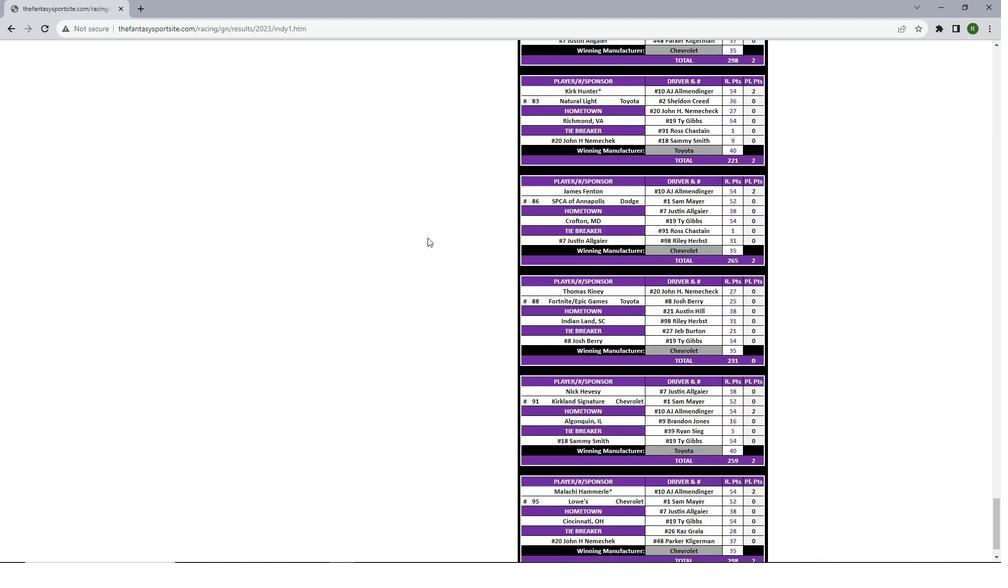 
Action: Mouse scrolled (427, 237) with delta (0, 0)
Screenshot: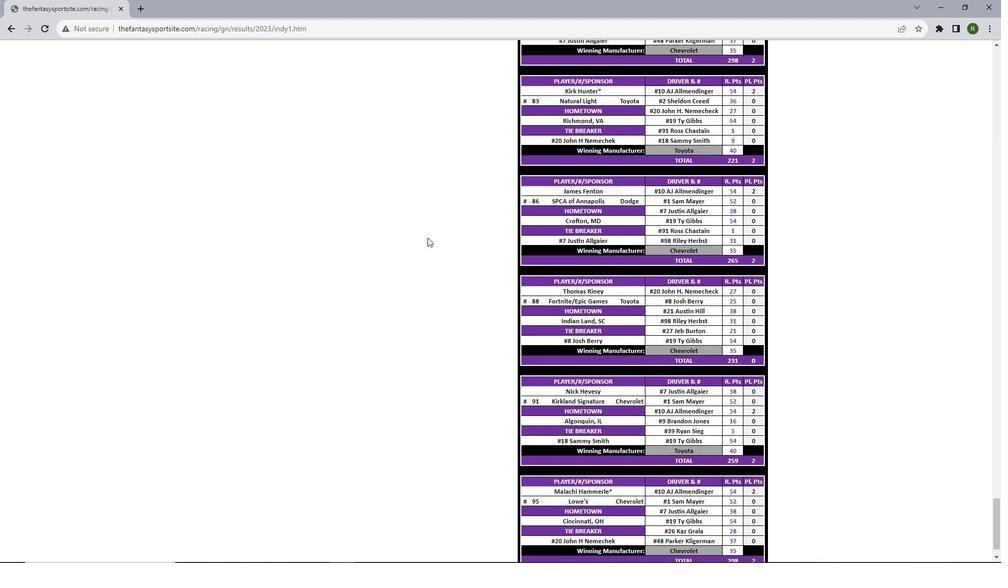 
Action: Mouse scrolled (427, 237) with delta (0, 0)
Screenshot: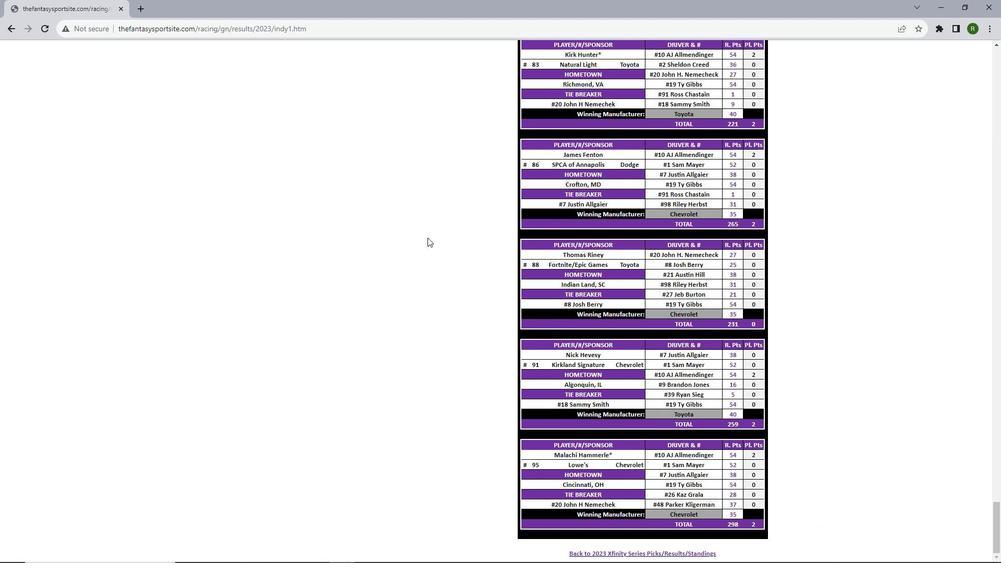 
Action: Mouse scrolled (427, 237) with delta (0, 0)
Screenshot: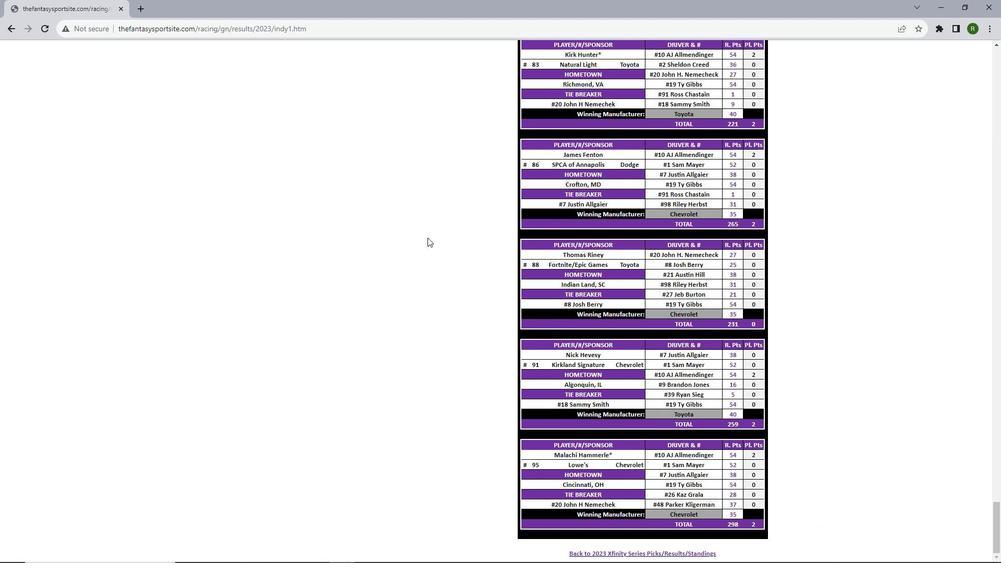 
Action: Mouse scrolled (427, 237) with delta (0, 0)
Screenshot: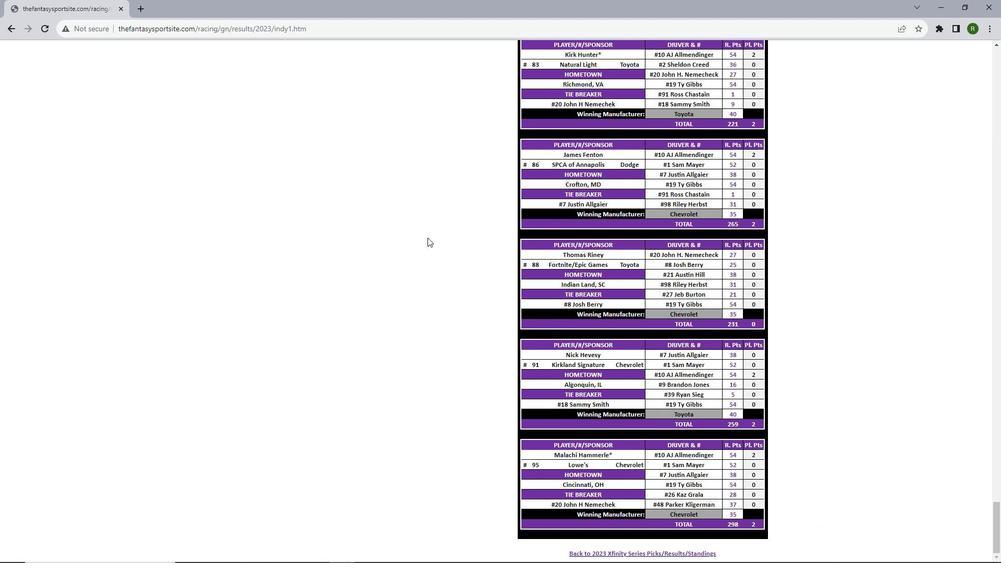 
Action: Mouse scrolled (427, 237) with delta (0, 0)
Screenshot: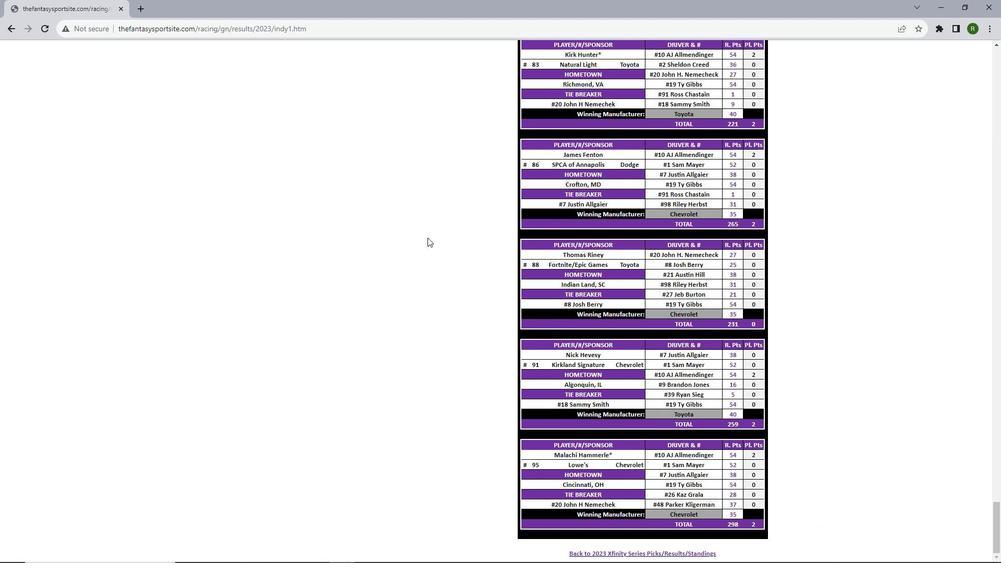 
Action: Mouse scrolled (427, 237) with delta (0, 0)
Screenshot: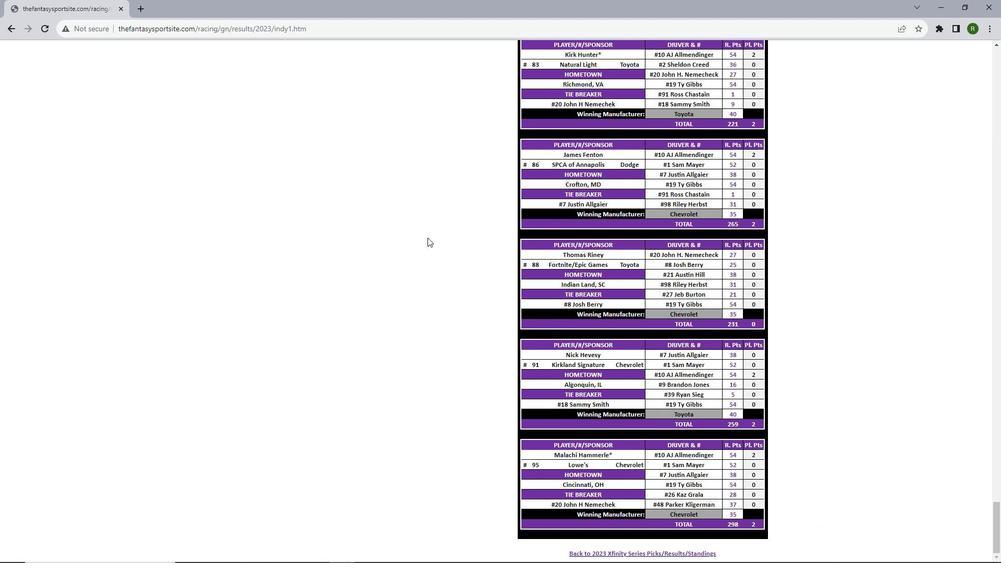 
